 Task: Create a due date automation trigger when advanced on, 2 hours after a card is due add fields without custom field "Resume" set to a number lower or equal to 1 and greater than 10.
Action: Mouse moved to (1178, 352)
Screenshot: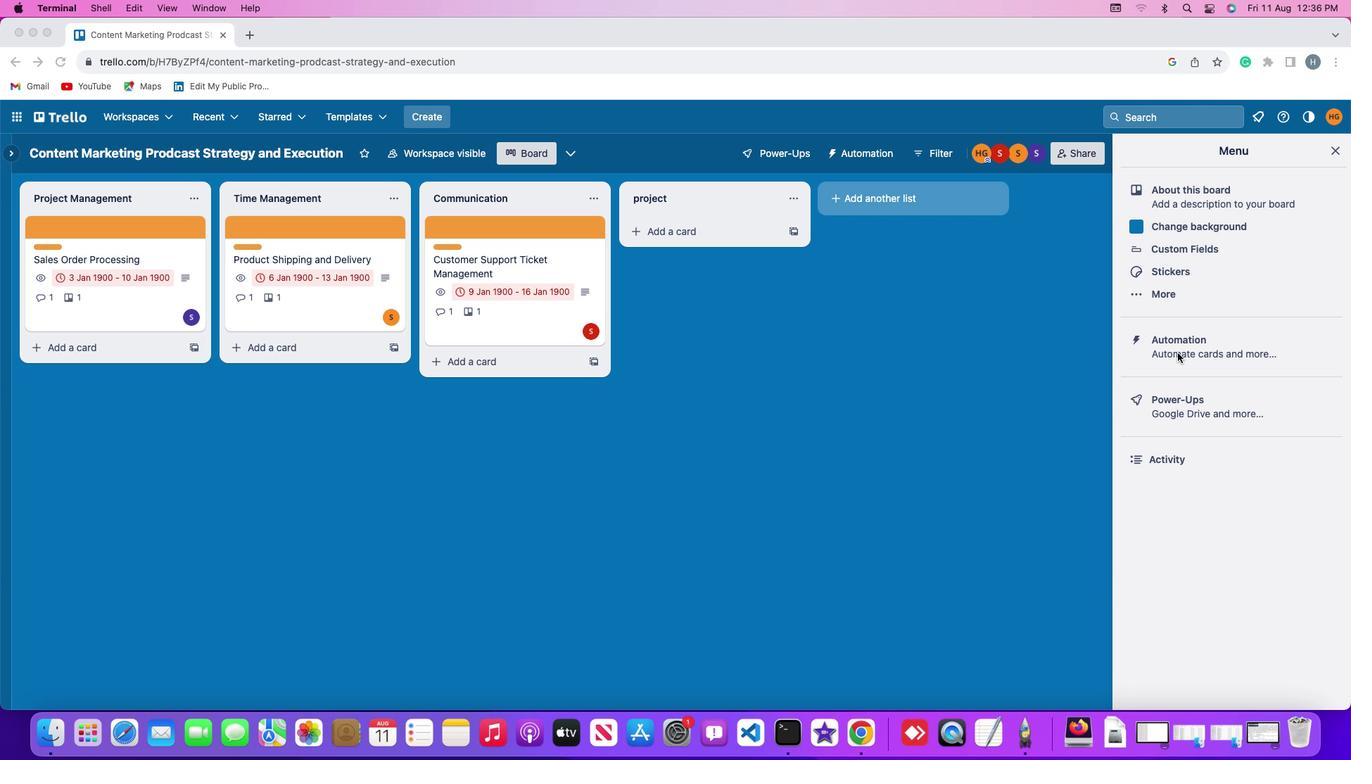
Action: Mouse pressed left at (1178, 352)
Screenshot: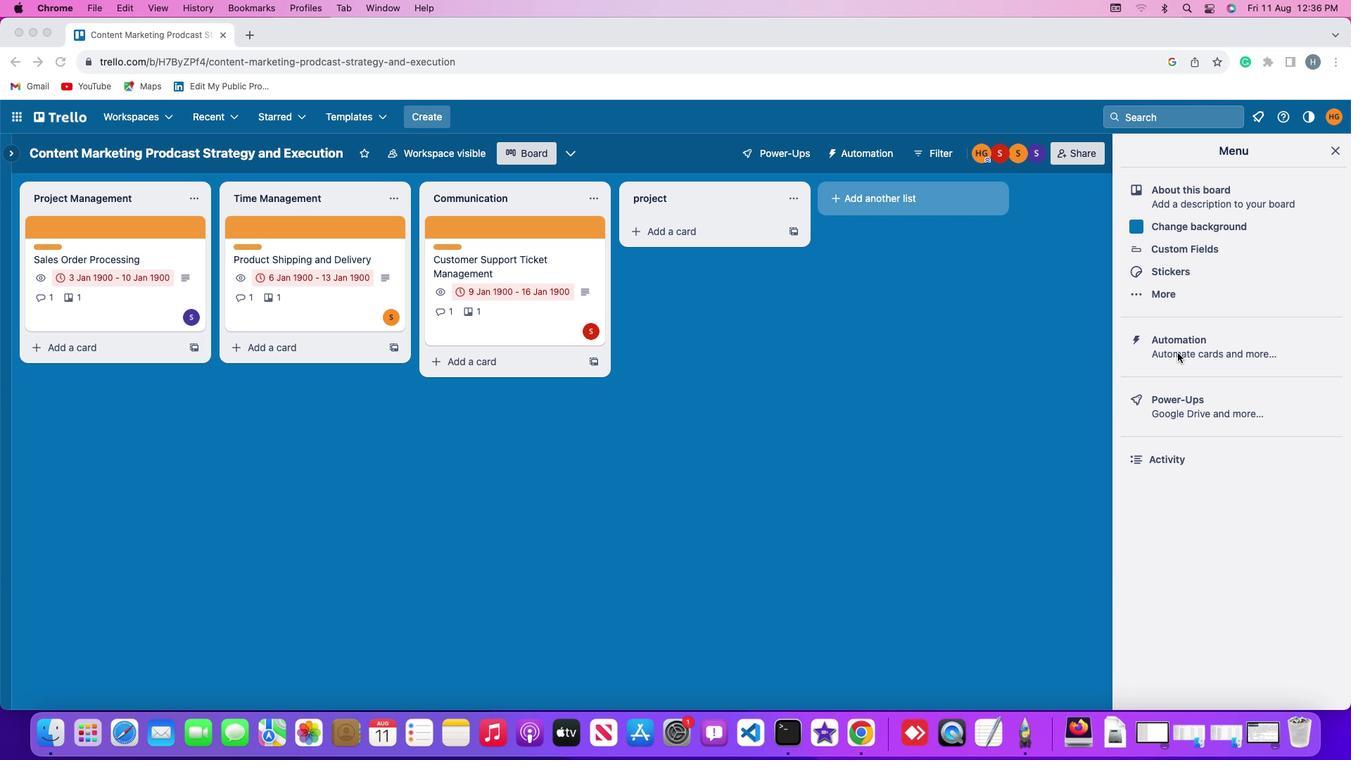 
Action: Mouse pressed left at (1178, 352)
Screenshot: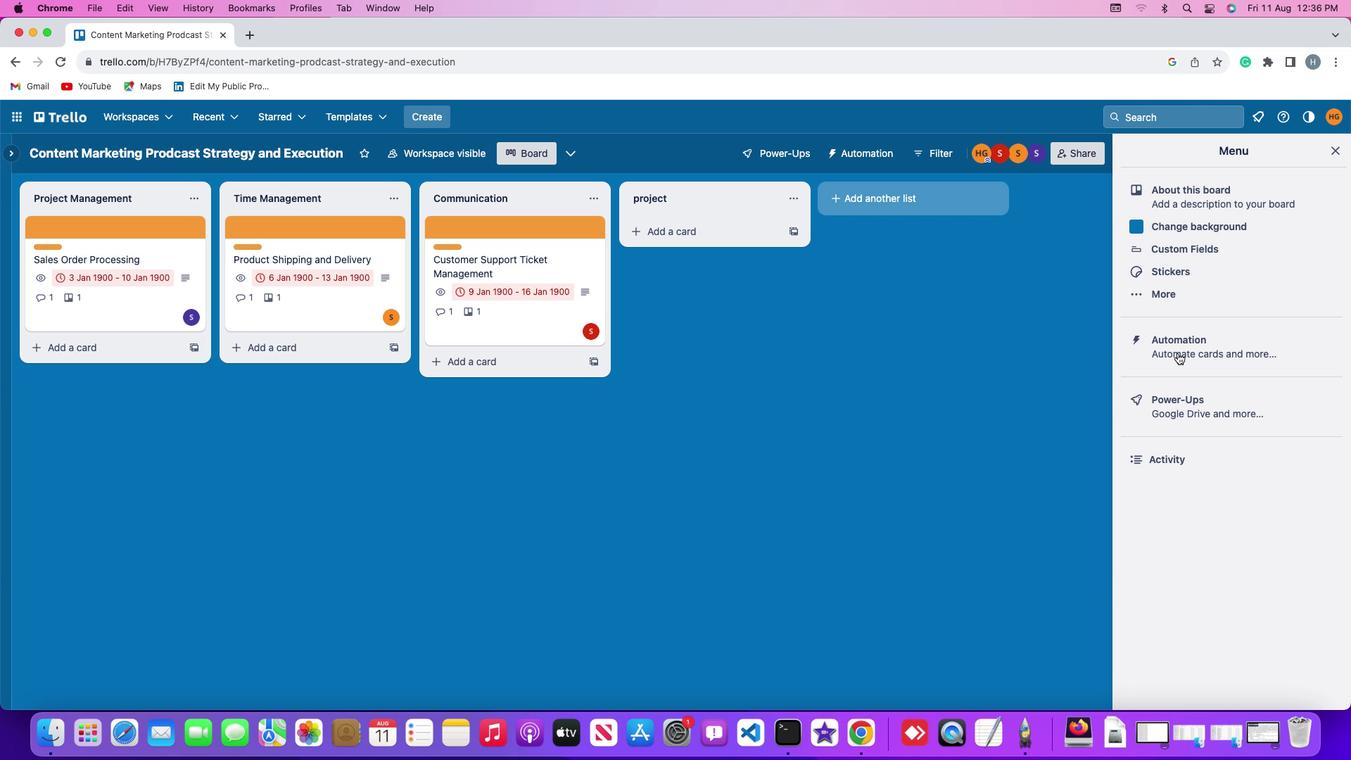 
Action: Mouse moved to (83, 334)
Screenshot: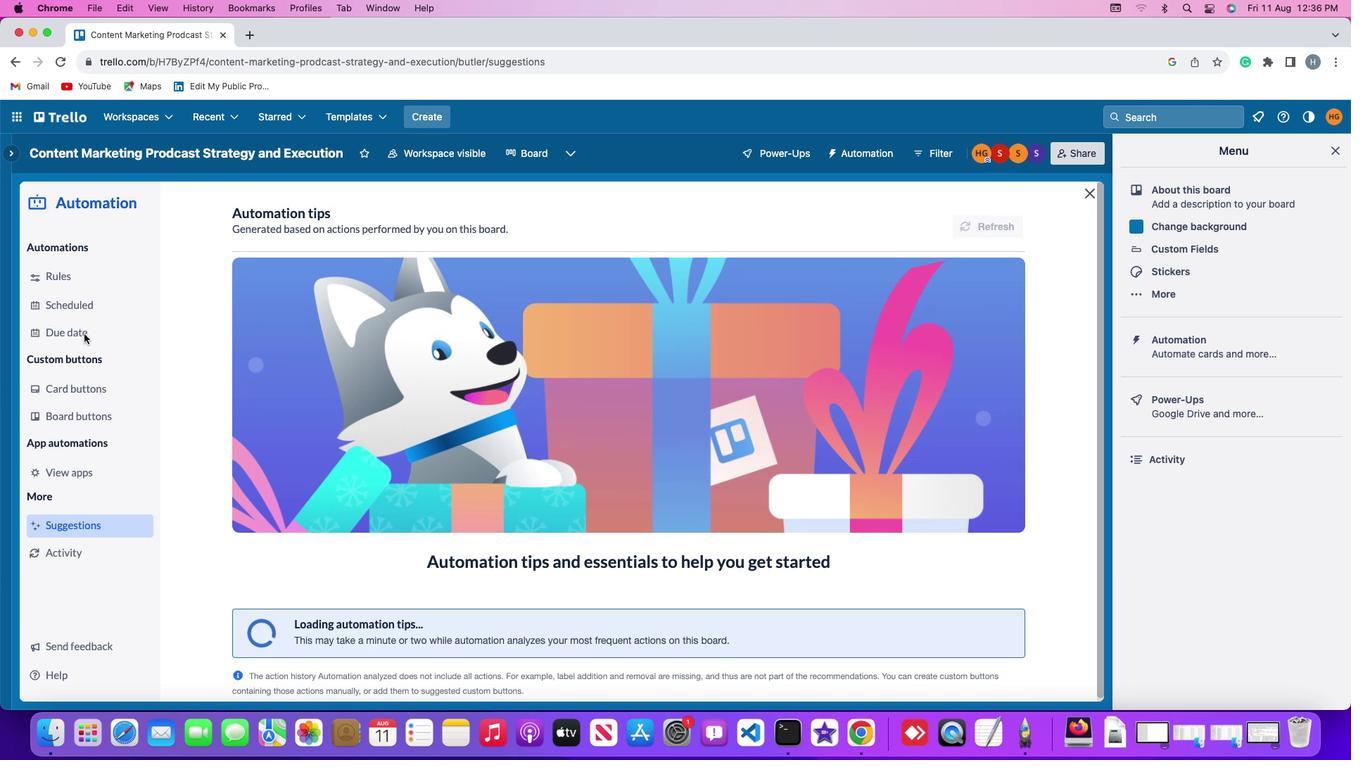 
Action: Mouse pressed left at (83, 334)
Screenshot: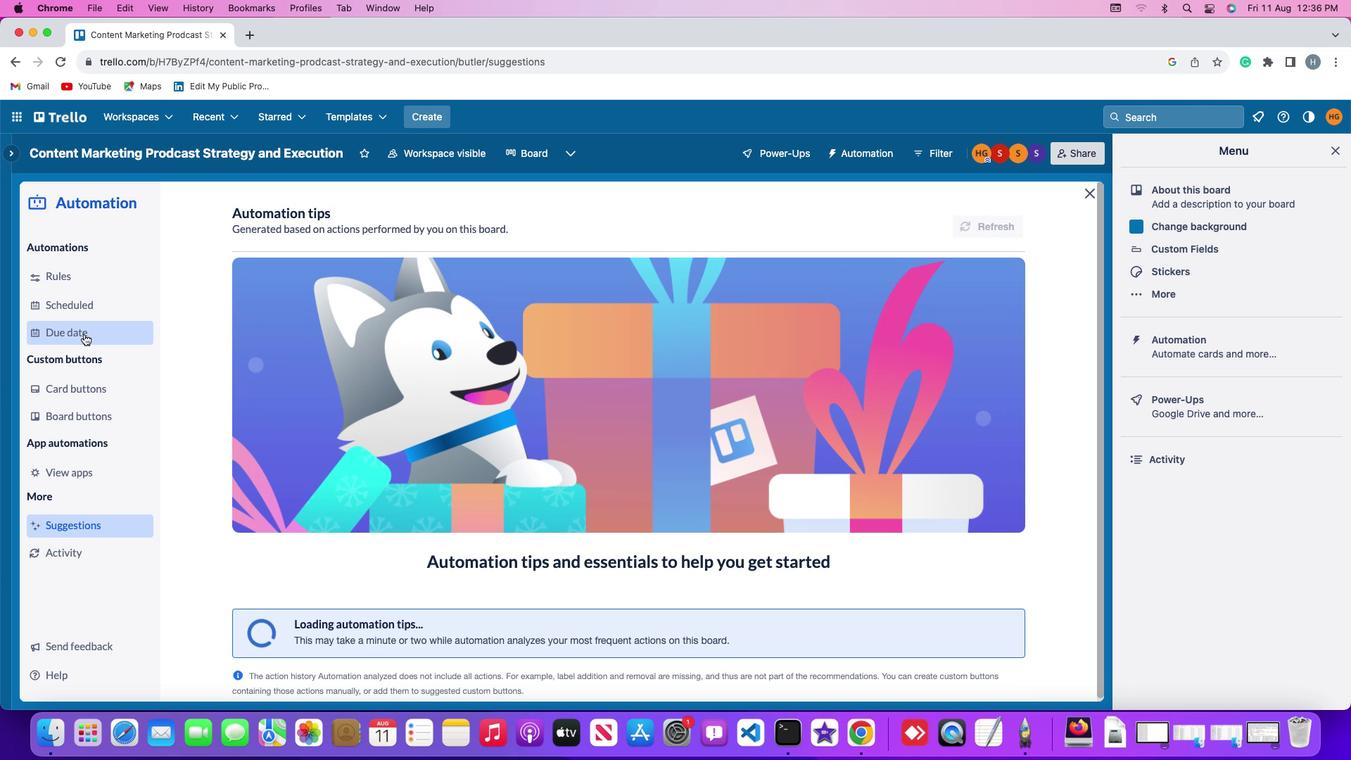 
Action: Mouse moved to (977, 217)
Screenshot: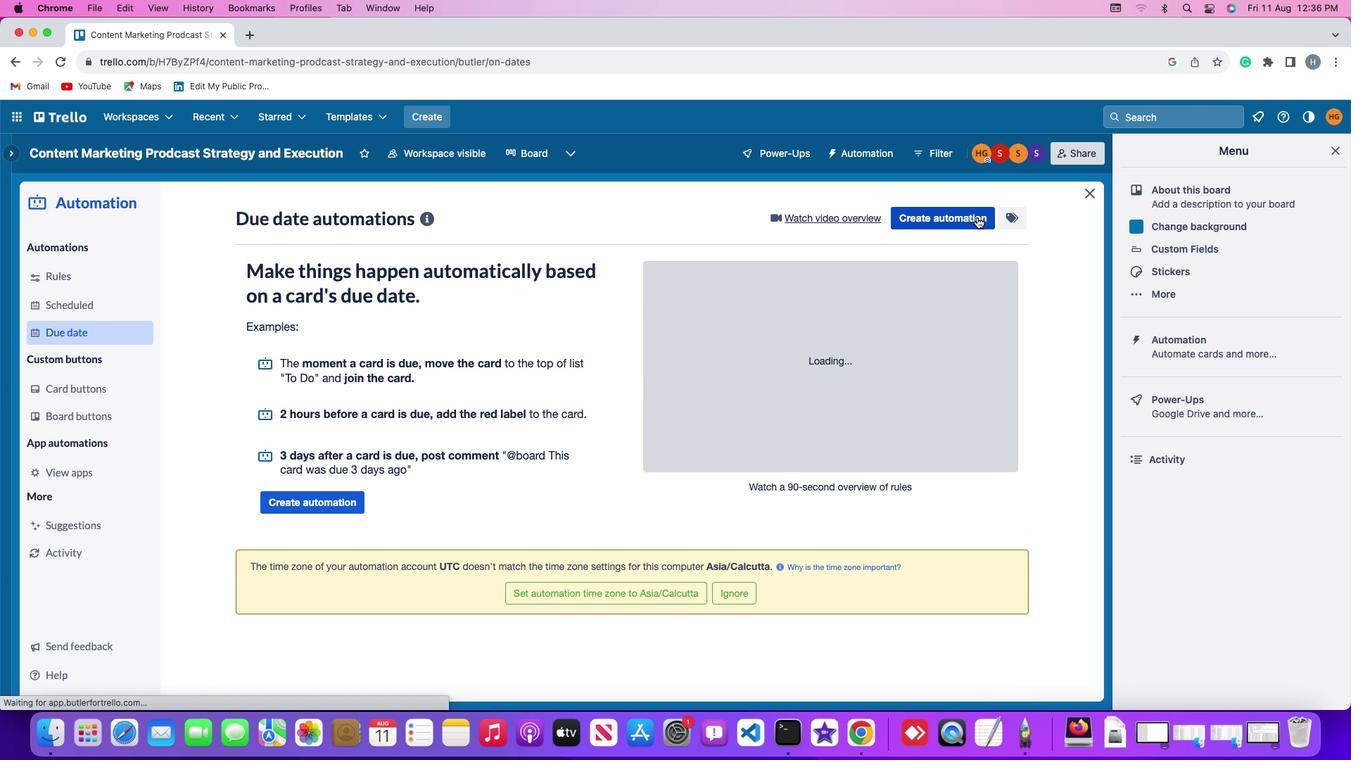 
Action: Mouse pressed left at (977, 217)
Screenshot: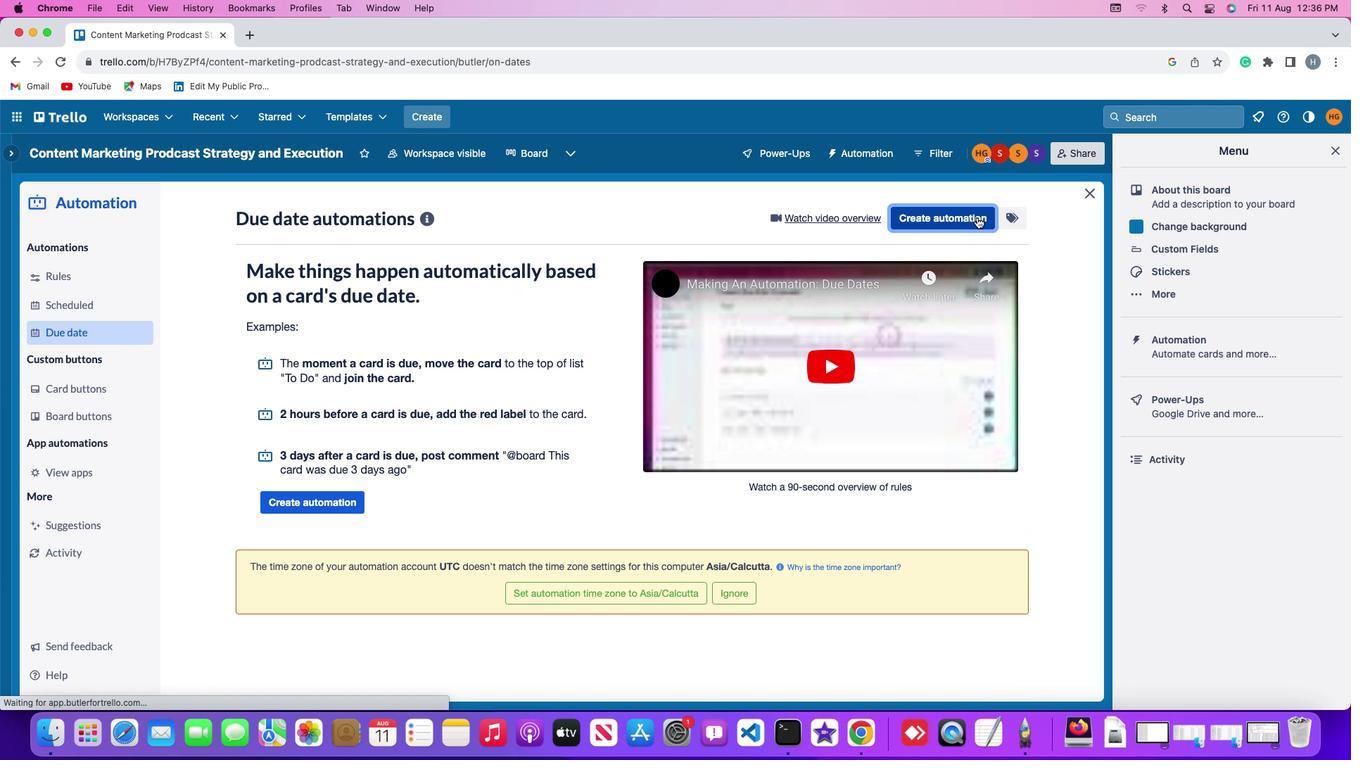 
Action: Mouse moved to (281, 352)
Screenshot: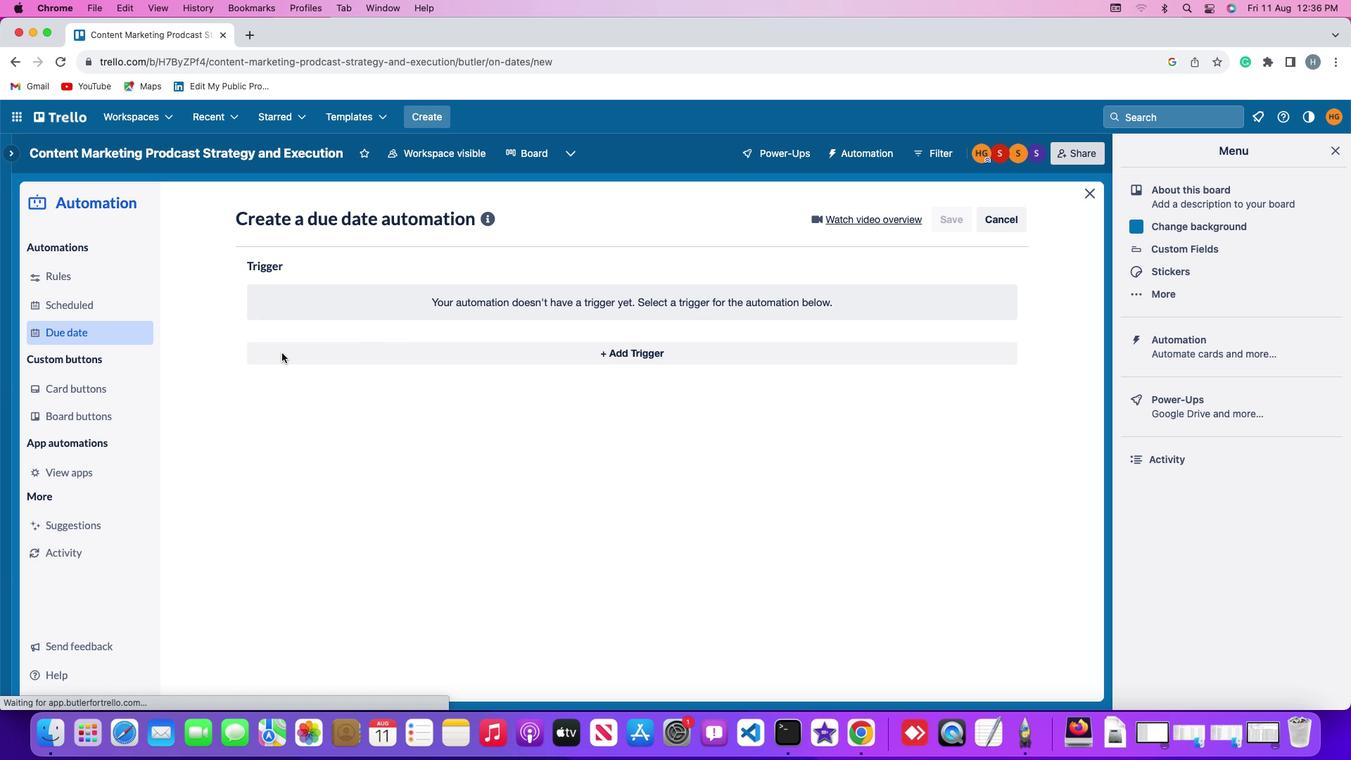 
Action: Mouse pressed left at (281, 352)
Screenshot: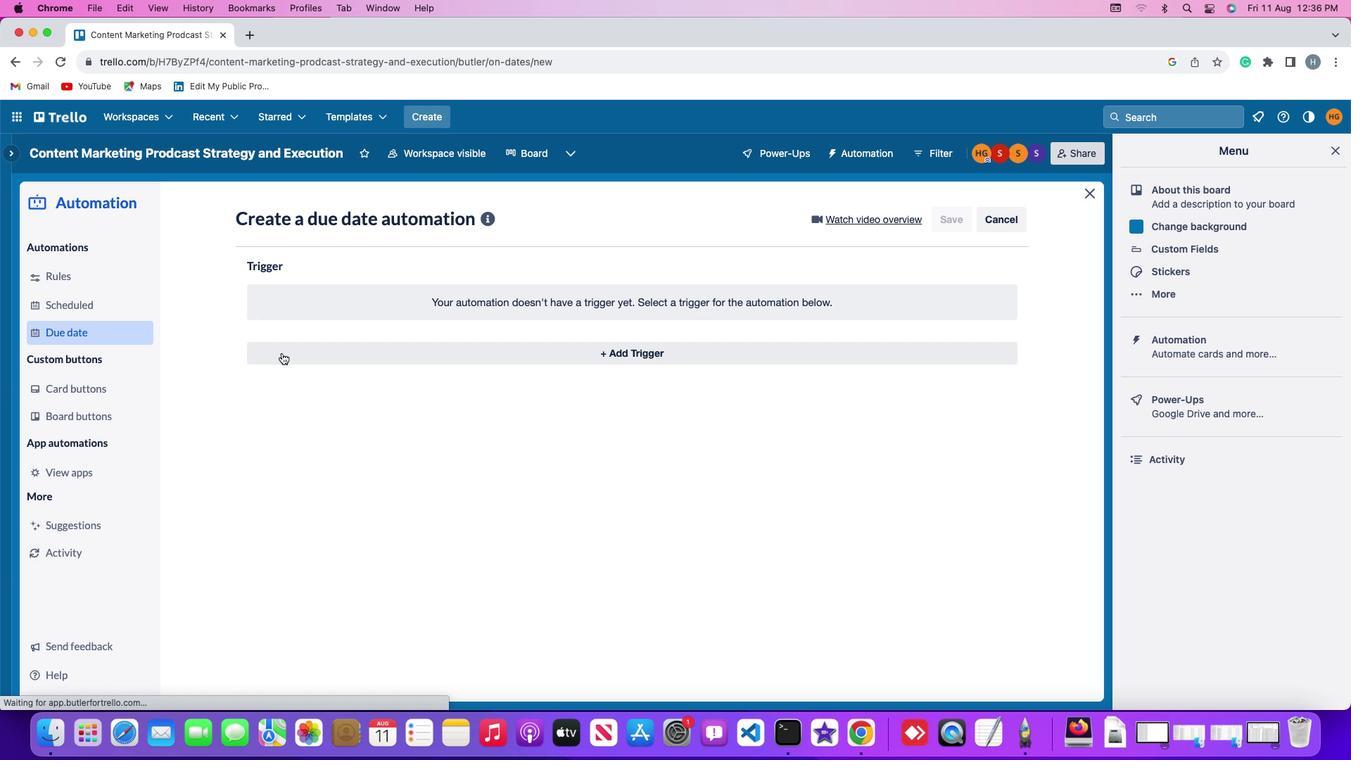 
Action: Mouse moved to (279, 570)
Screenshot: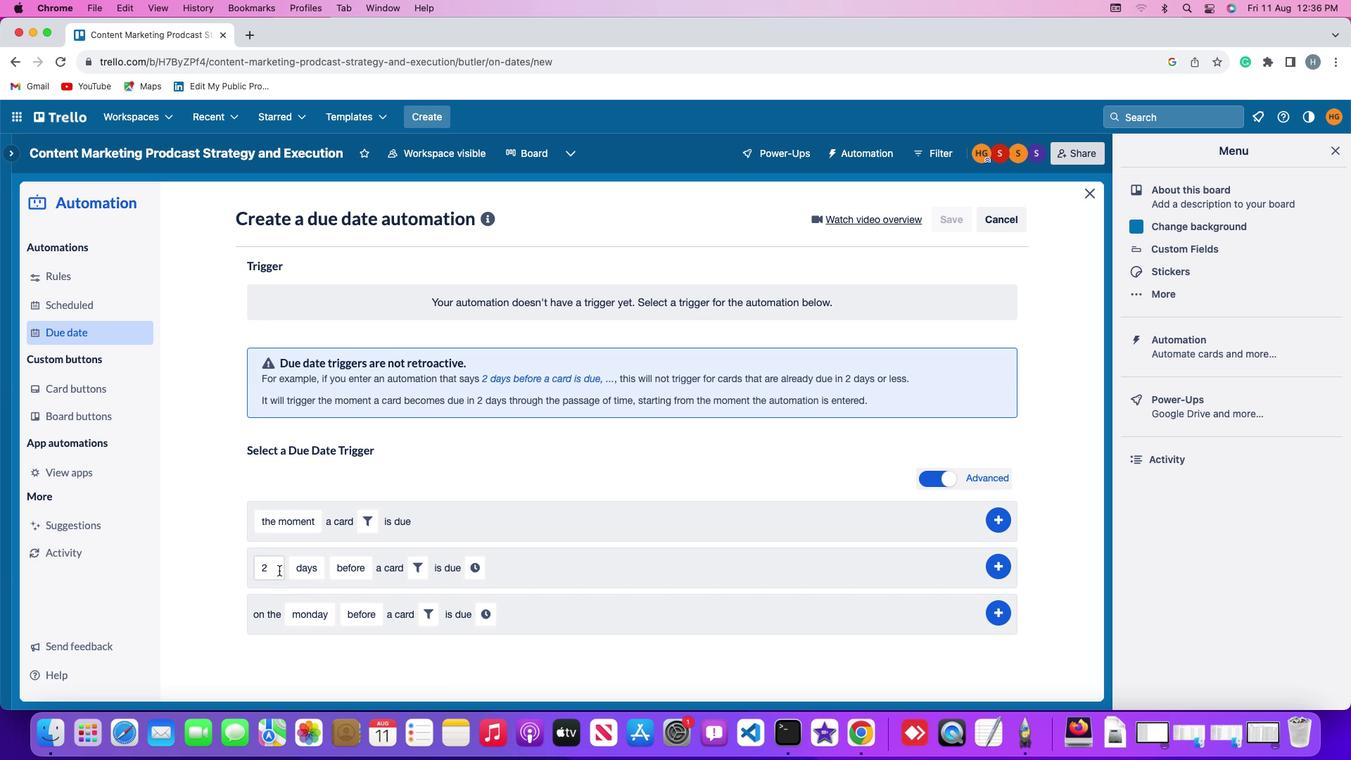 
Action: Mouse pressed left at (279, 570)
Screenshot: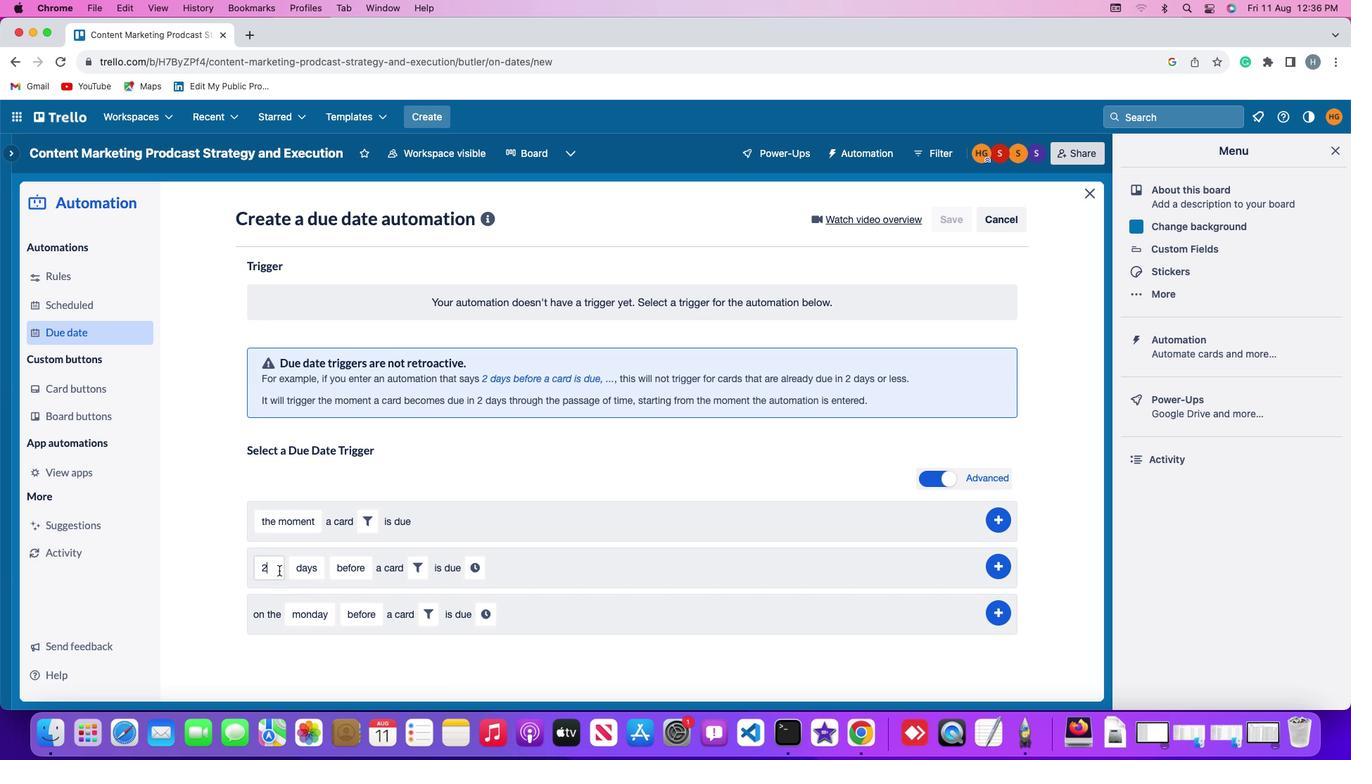 
Action: Mouse moved to (280, 569)
Screenshot: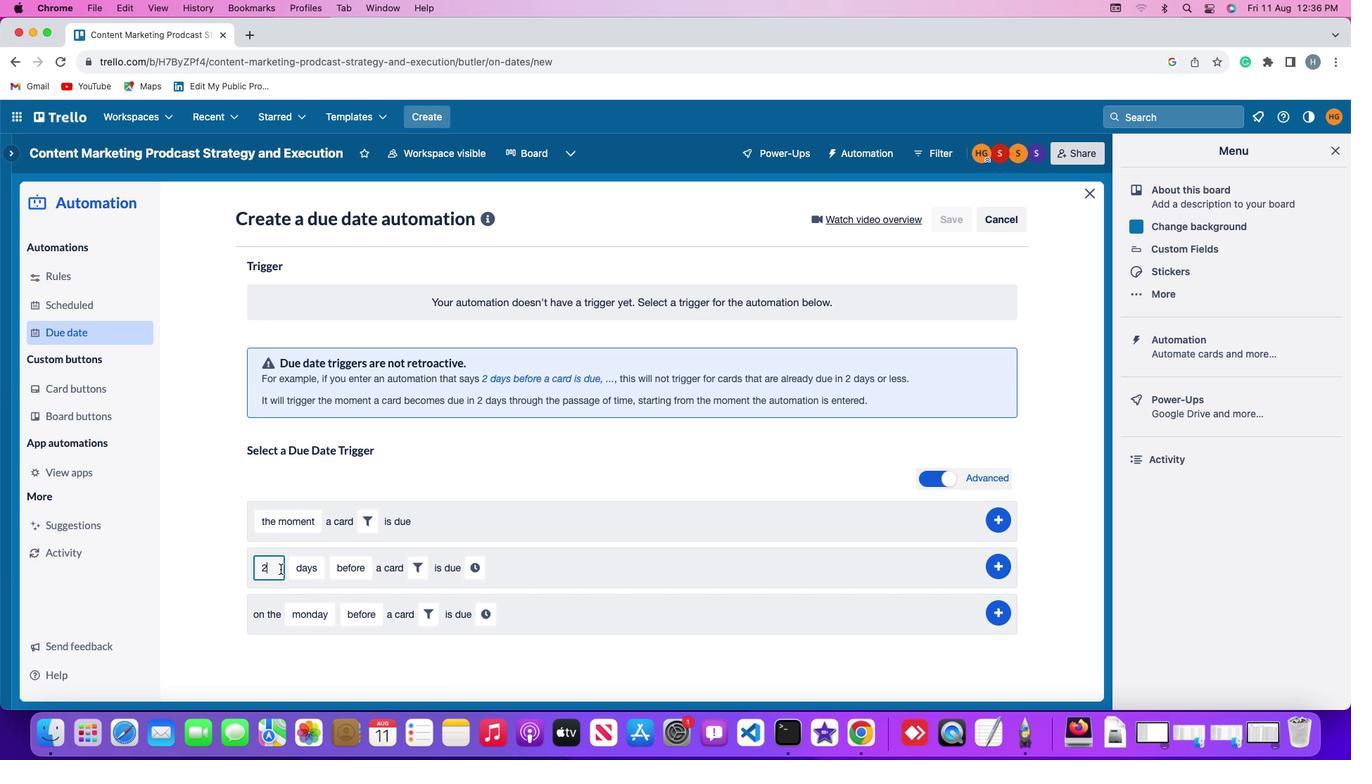 
Action: Key pressed Key.backspace'2'
Screenshot: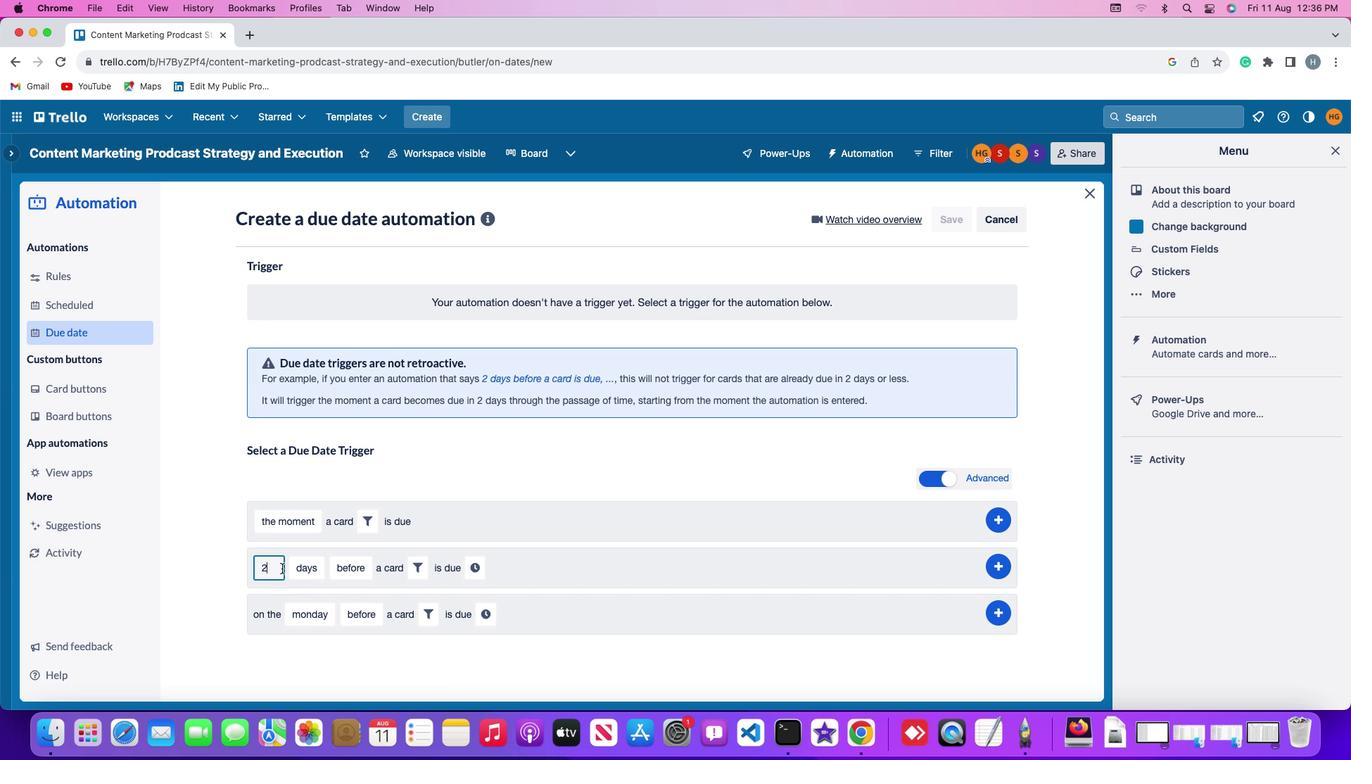 
Action: Mouse moved to (308, 570)
Screenshot: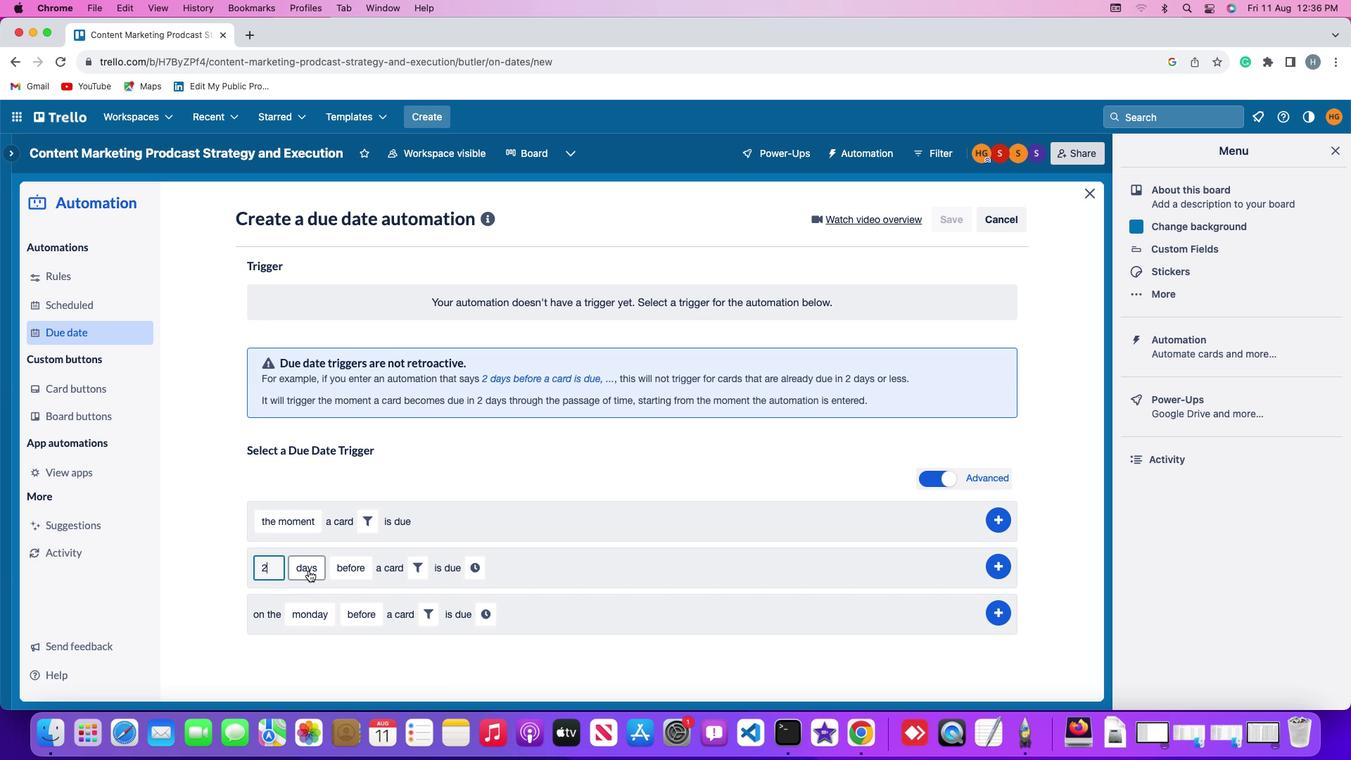 
Action: Mouse pressed left at (308, 570)
Screenshot: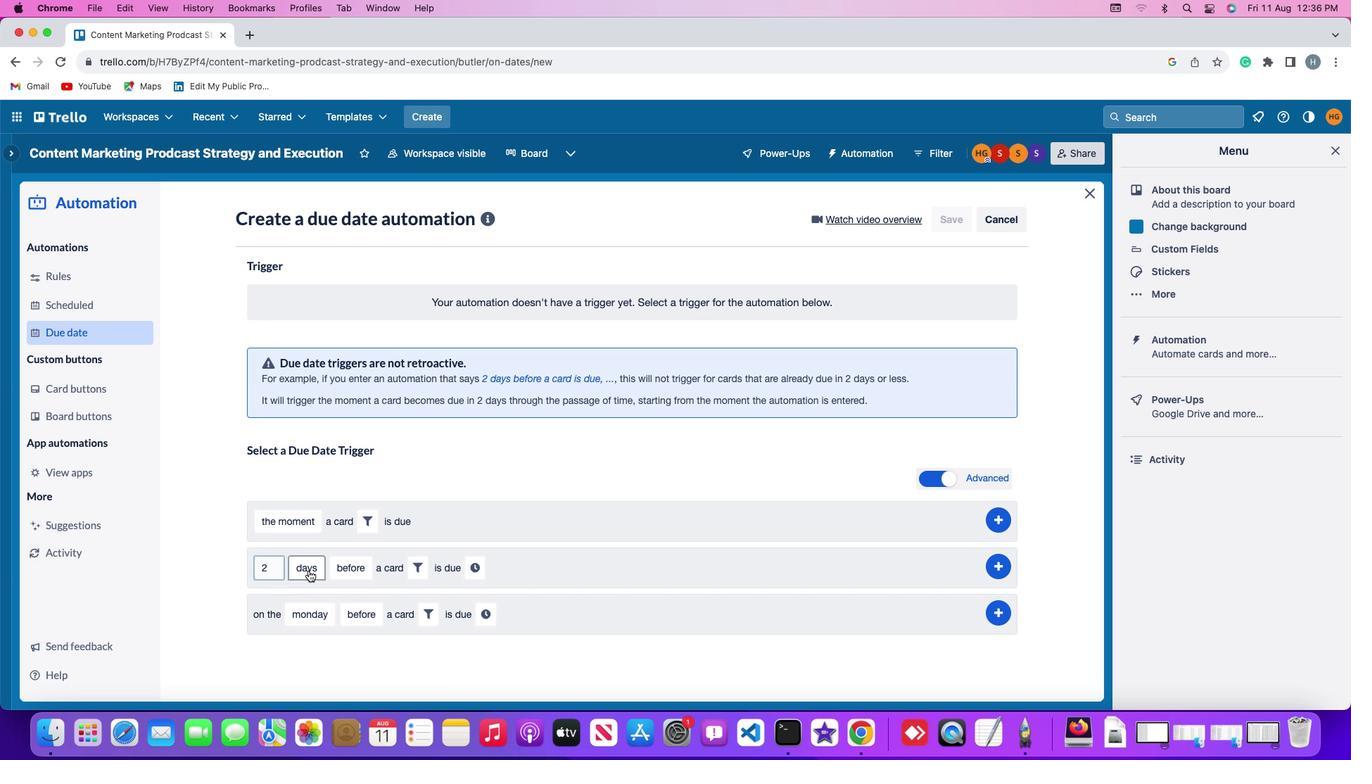
Action: Mouse moved to (315, 654)
Screenshot: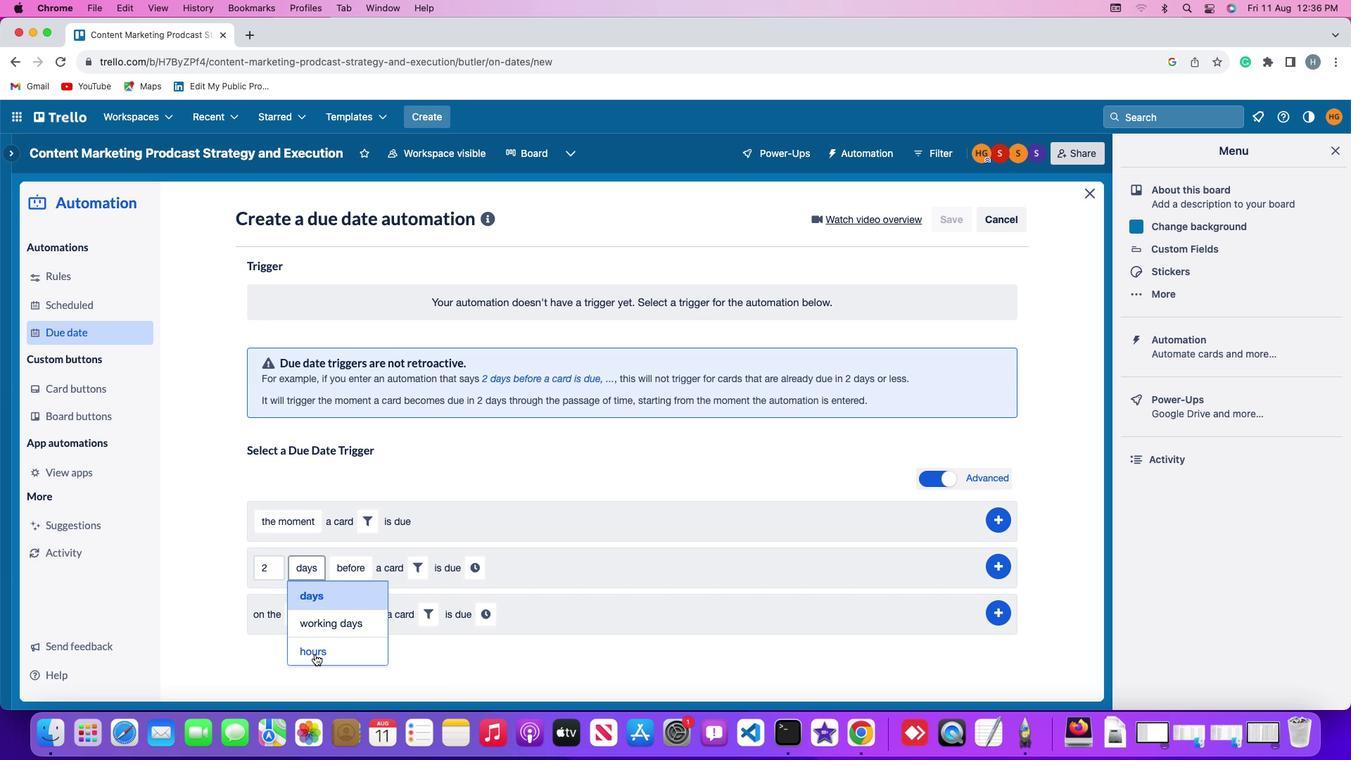 
Action: Mouse pressed left at (315, 654)
Screenshot: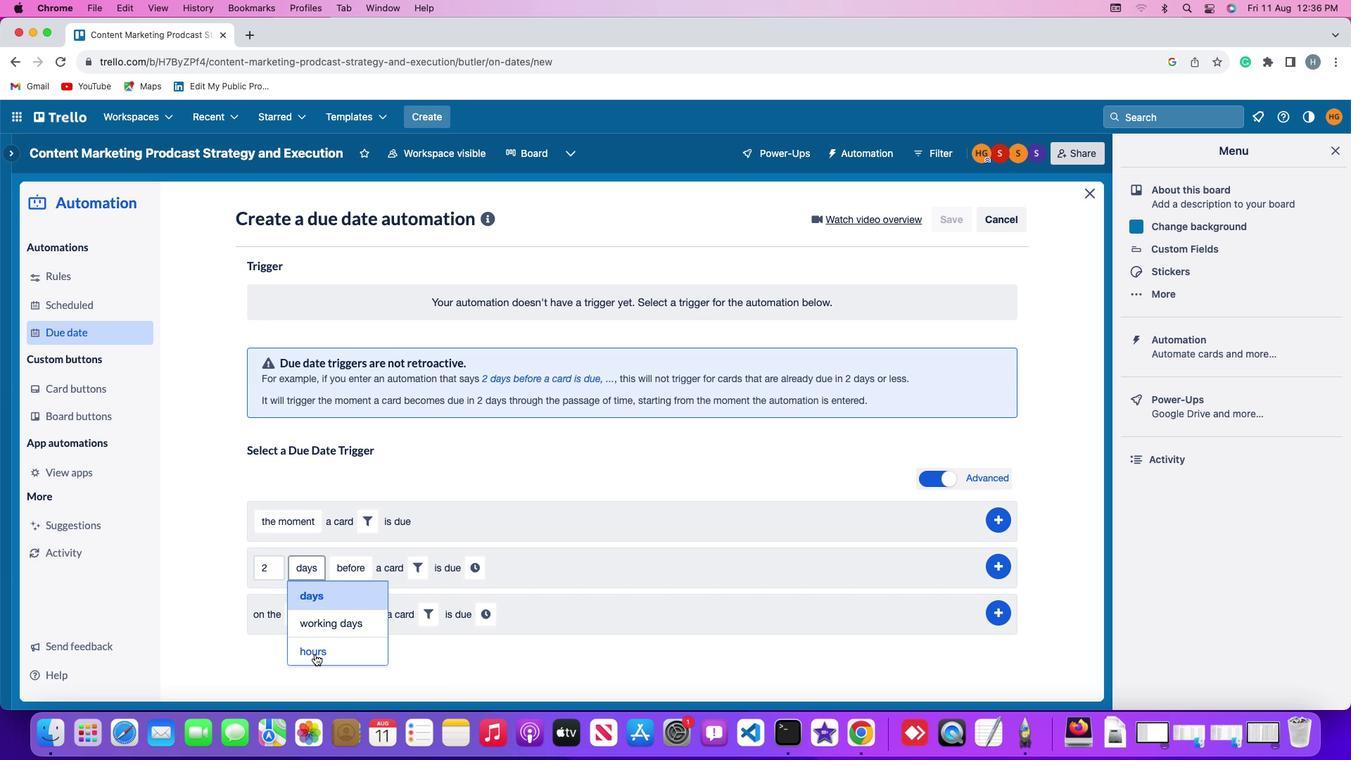 
Action: Mouse moved to (362, 561)
Screenshot: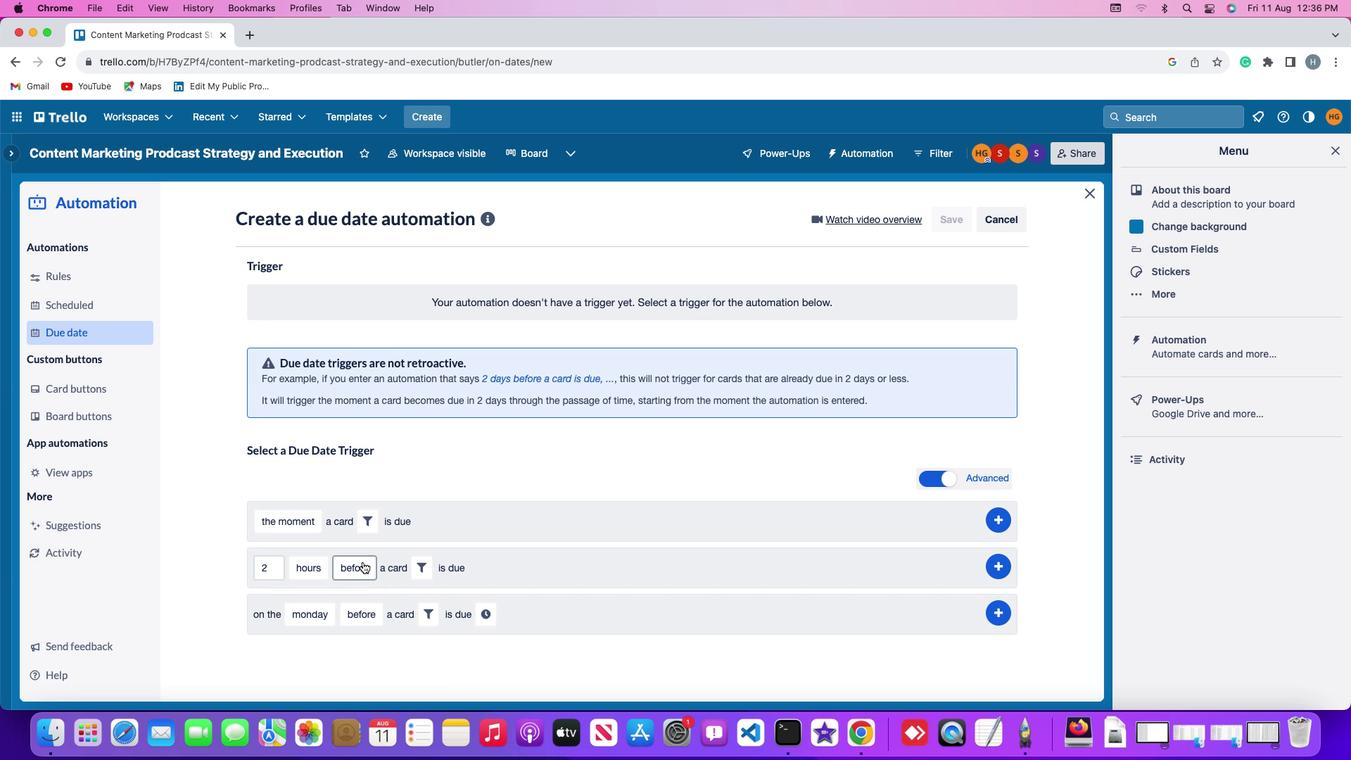 
Action: Mouse pressed left at (362, 561)
Screenshot: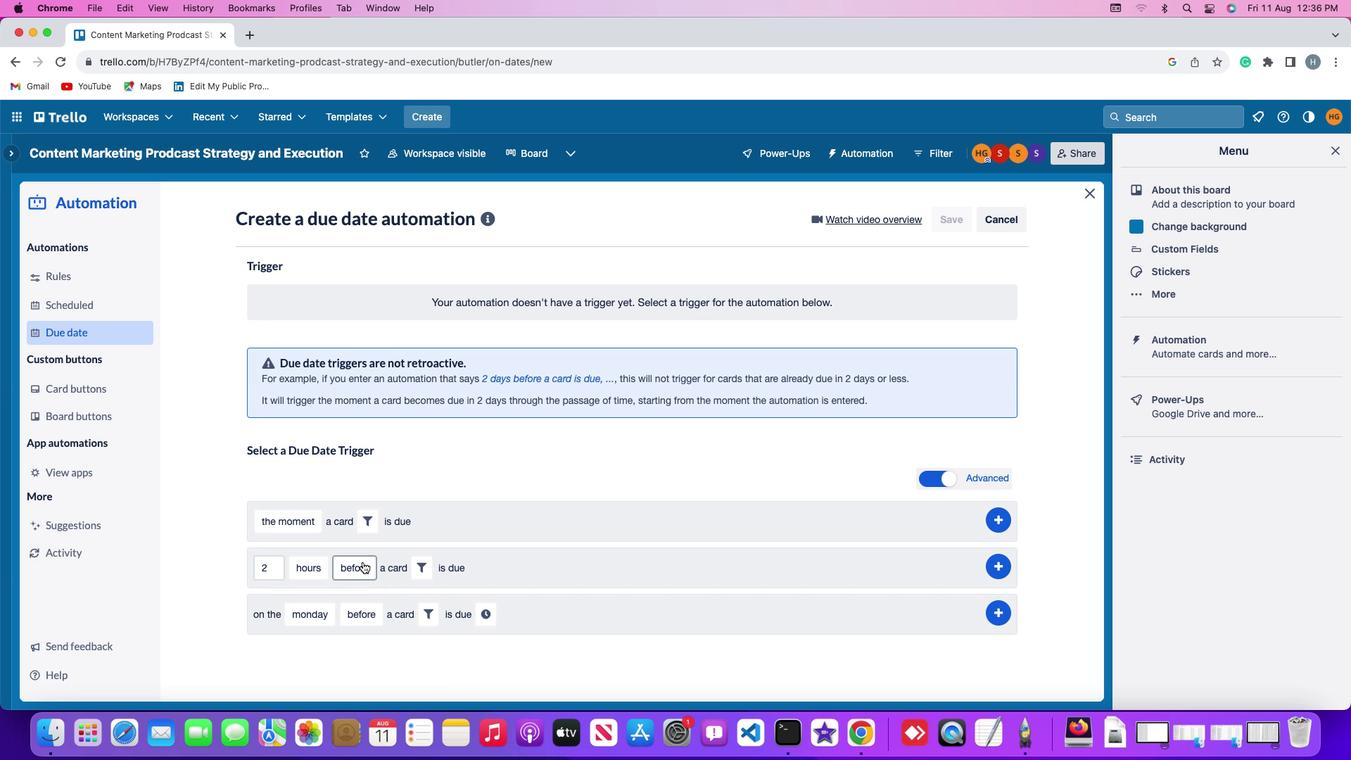 
Action: Mouse moved to (362, 627)
Screenshot: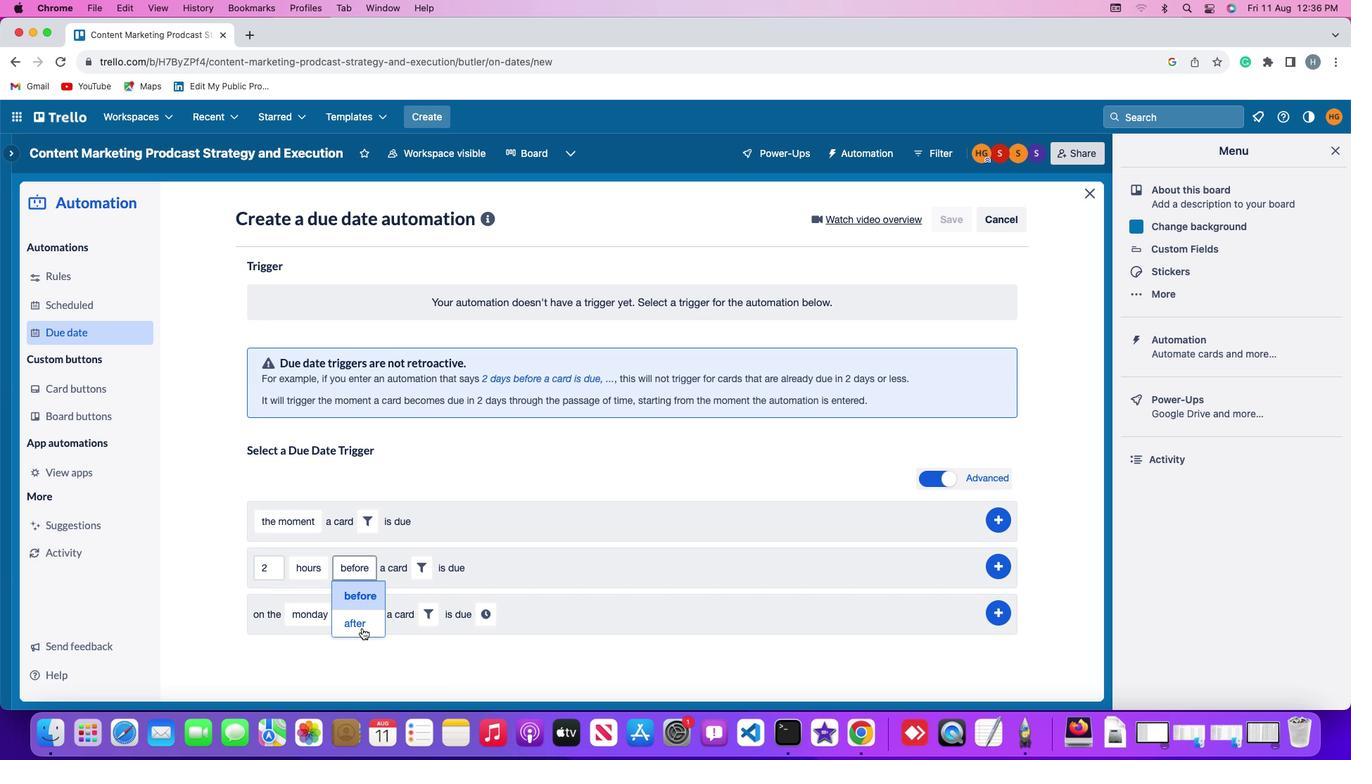
Action: Mouse pressed left at (362, 627)
Screenshot: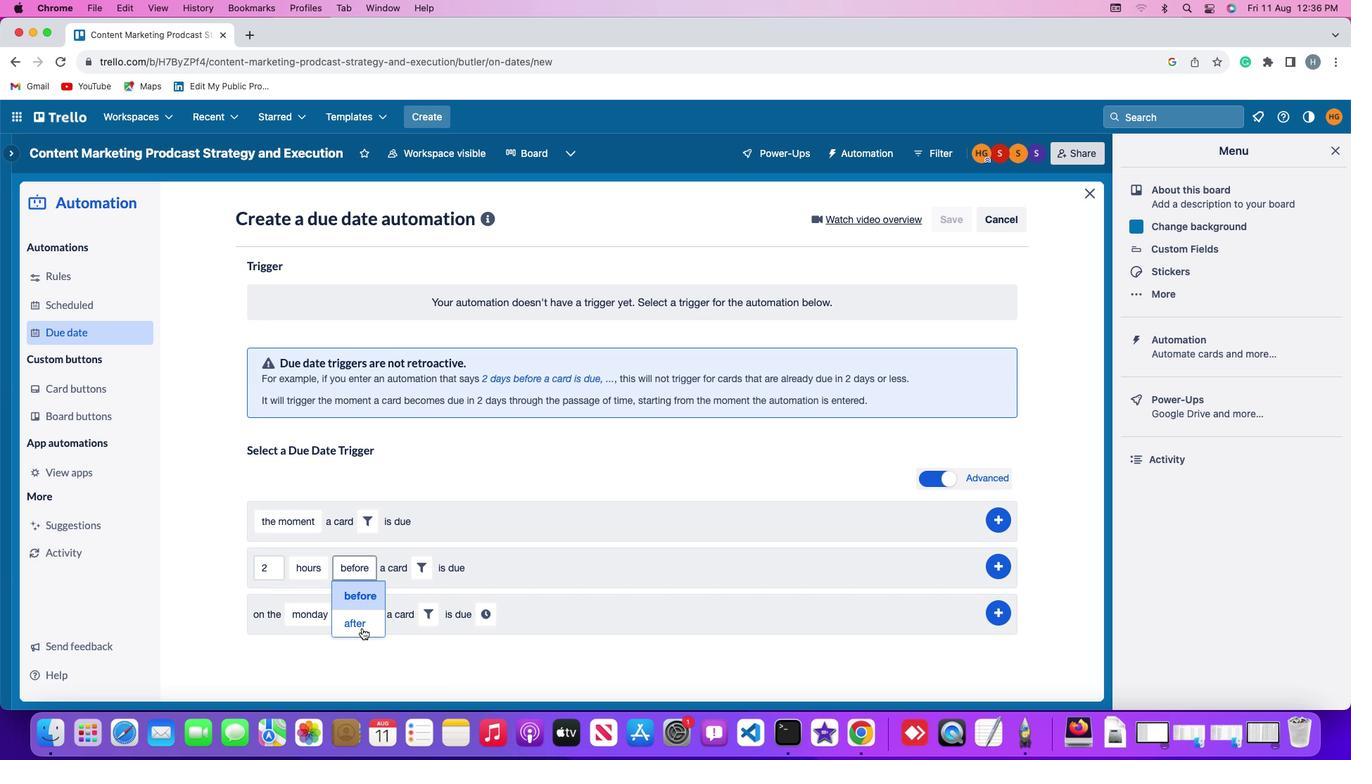 
Action: Mouse moved to (423, 567)
Screenshot: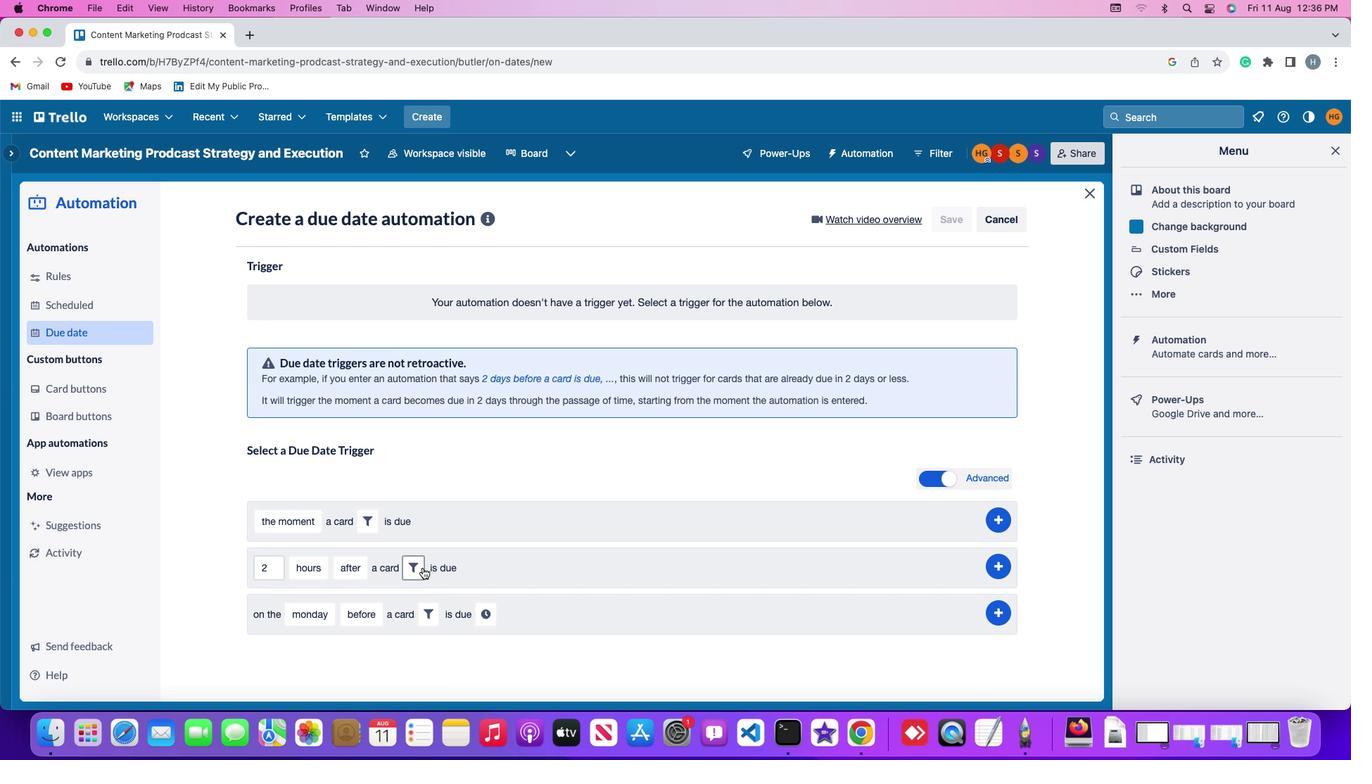 
Action: Mouse pressed left at (423, 567)
Screenshot: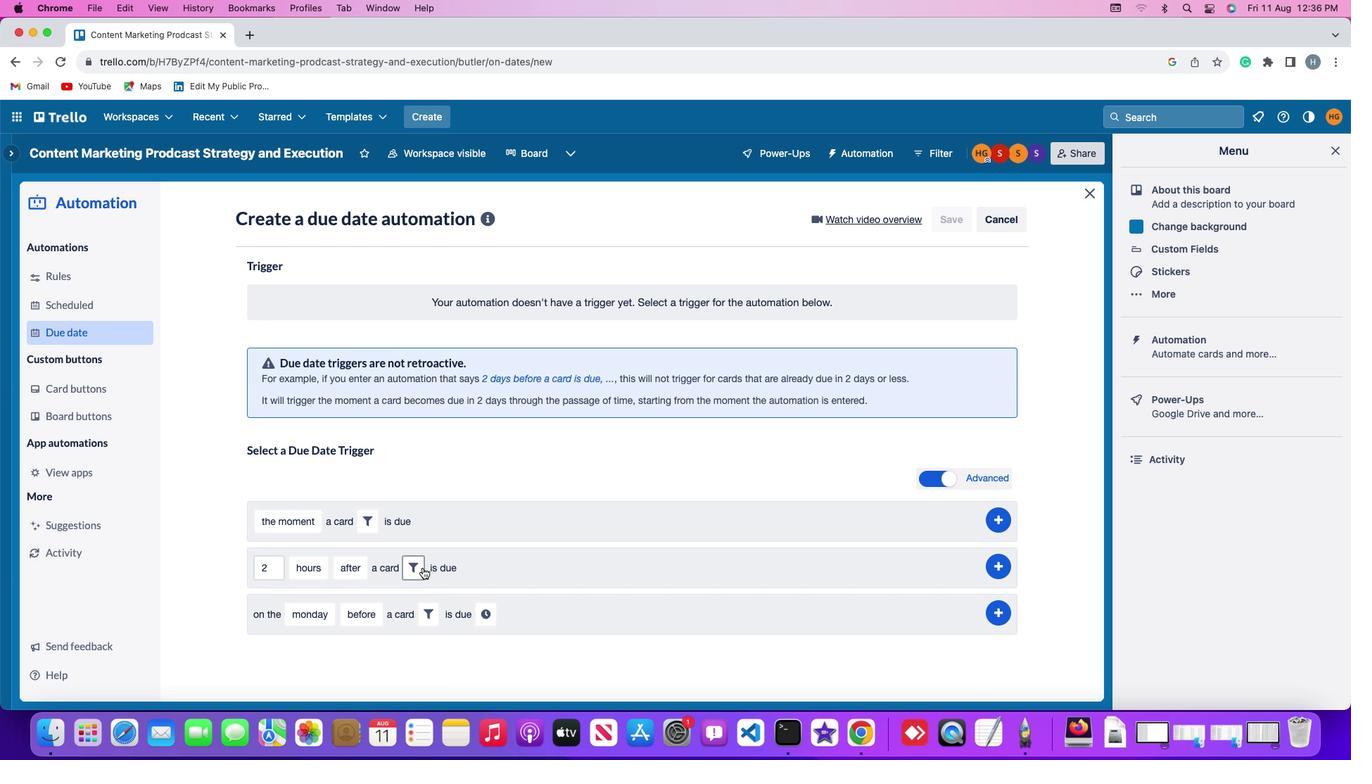 
Action: Mouse moved to (650, 613)
Screenshot: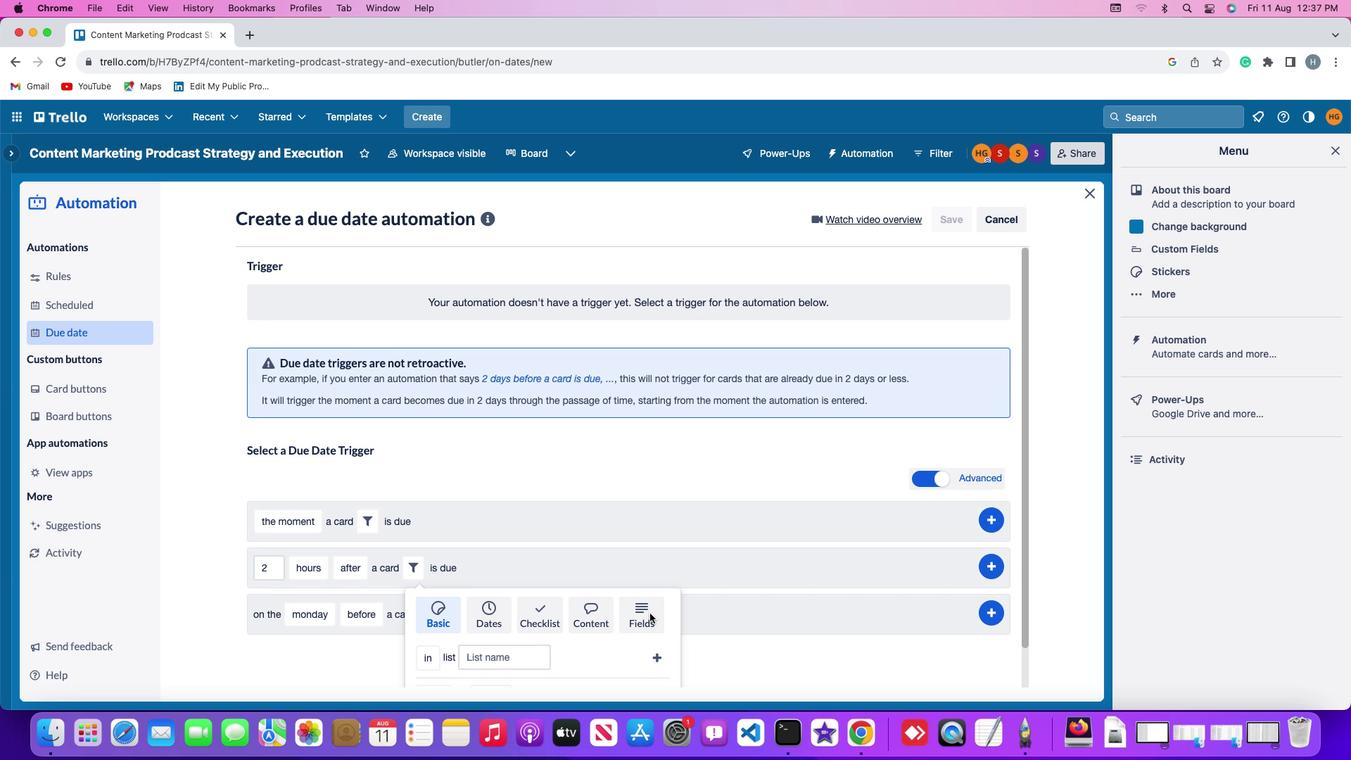 
Action: Mouse pressed left at (650, 613)
Screenshot: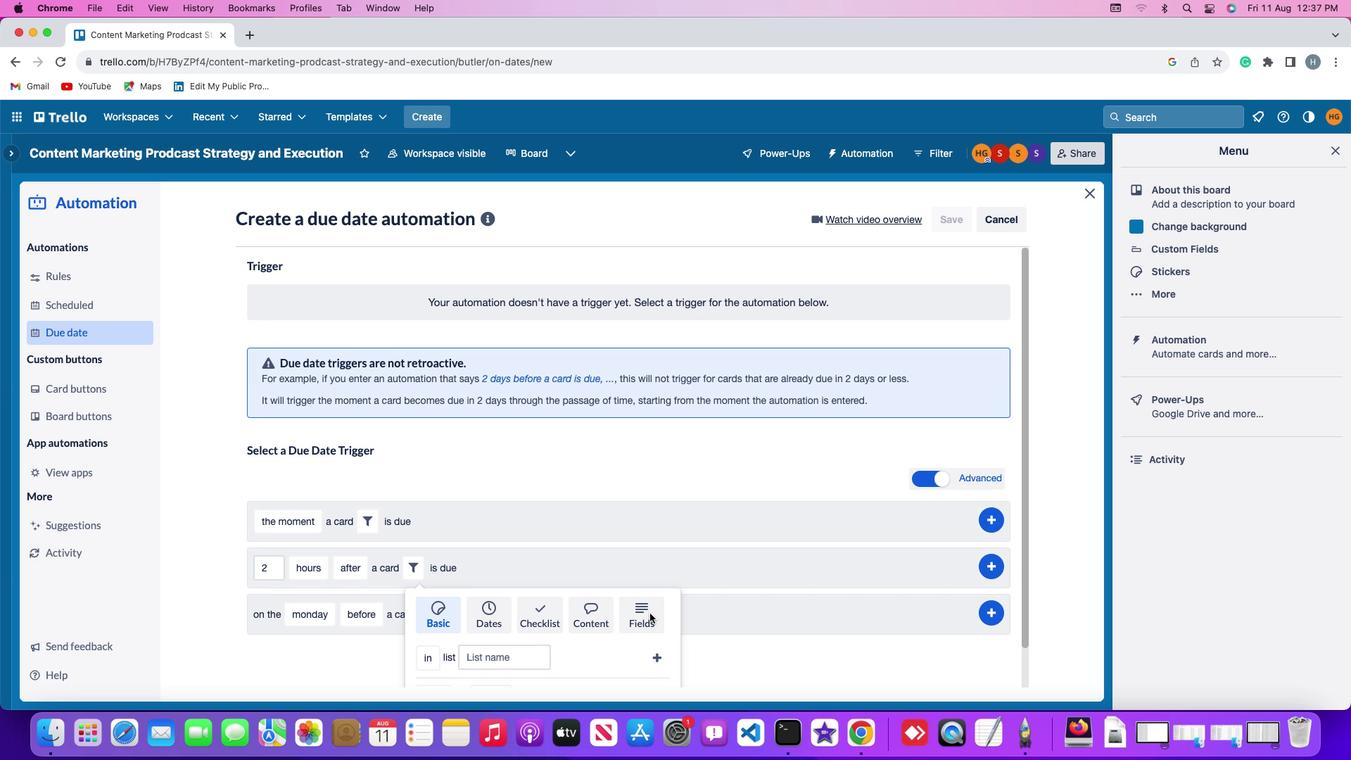 
Action: Mouse moved to (367, 647)
Screenshot: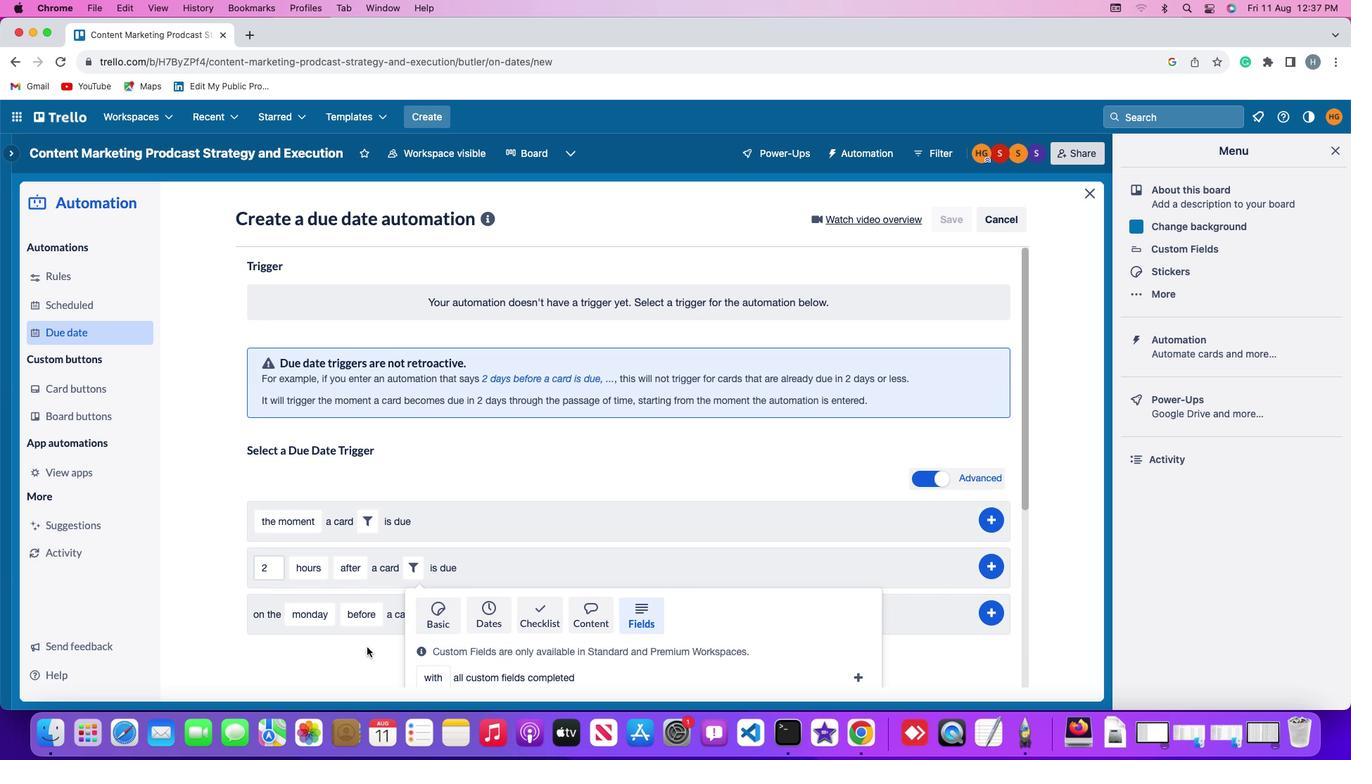 
Action: Mouse scrolled (367, 647) with delta (0, 0)
Screenshot: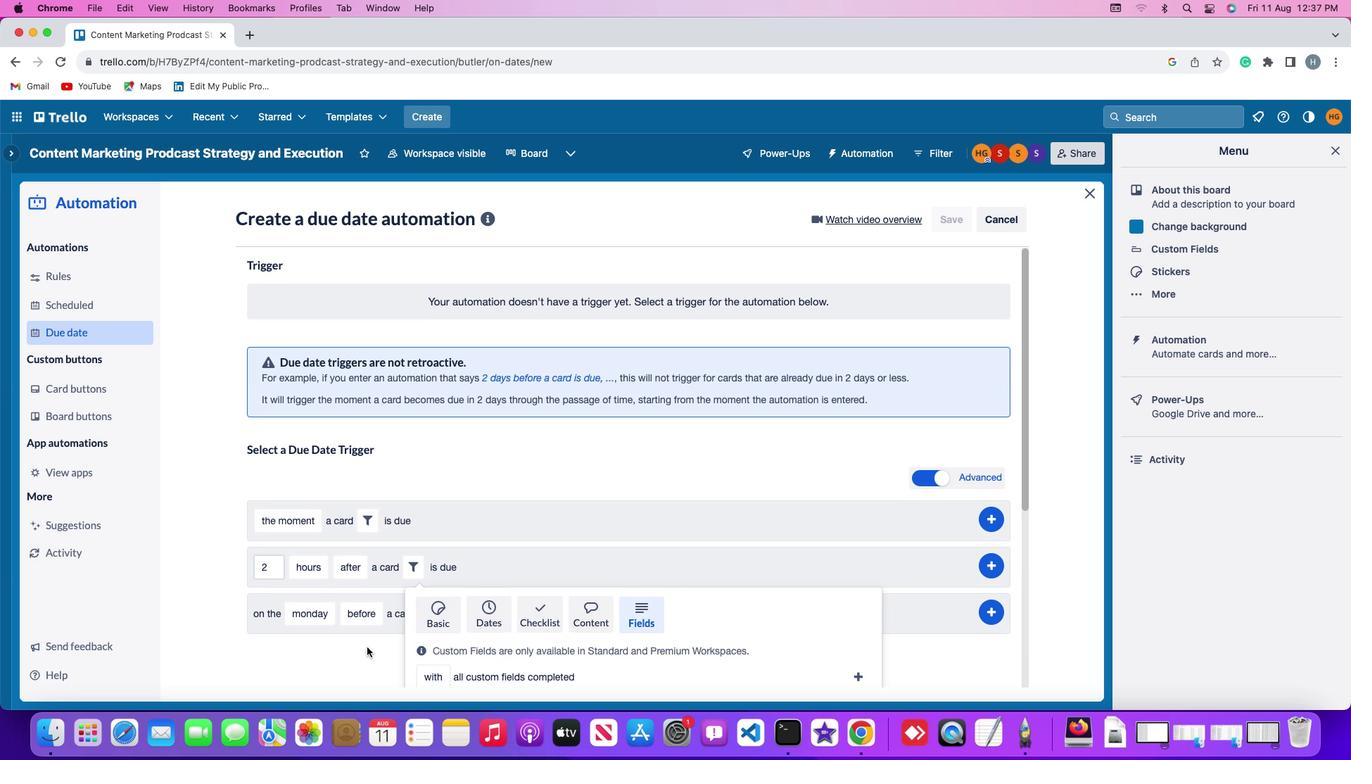 
Action: Mouse scrolled (367, 647) with delta (0, 0)
Screenshot: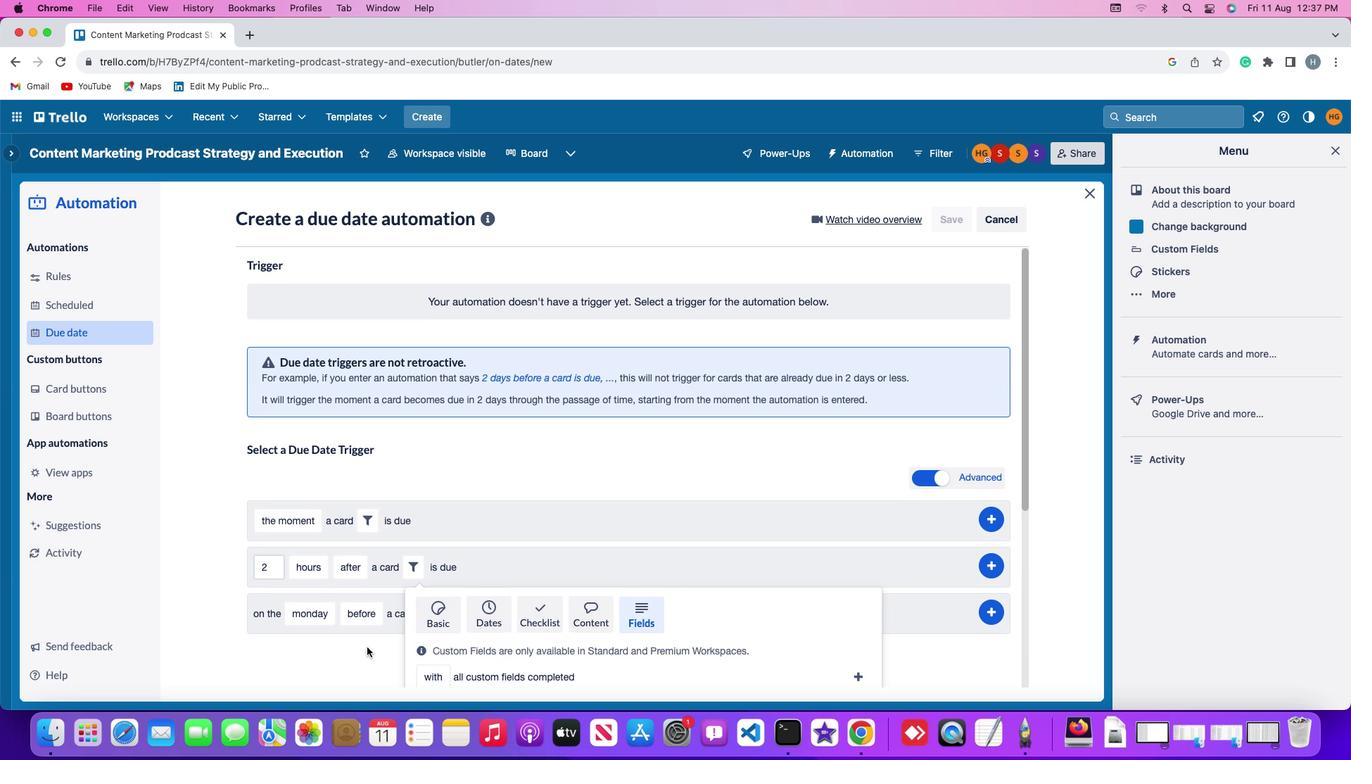 
Action: Mouse scrolled (367, 647) with delta (0, -2)
Screenshot: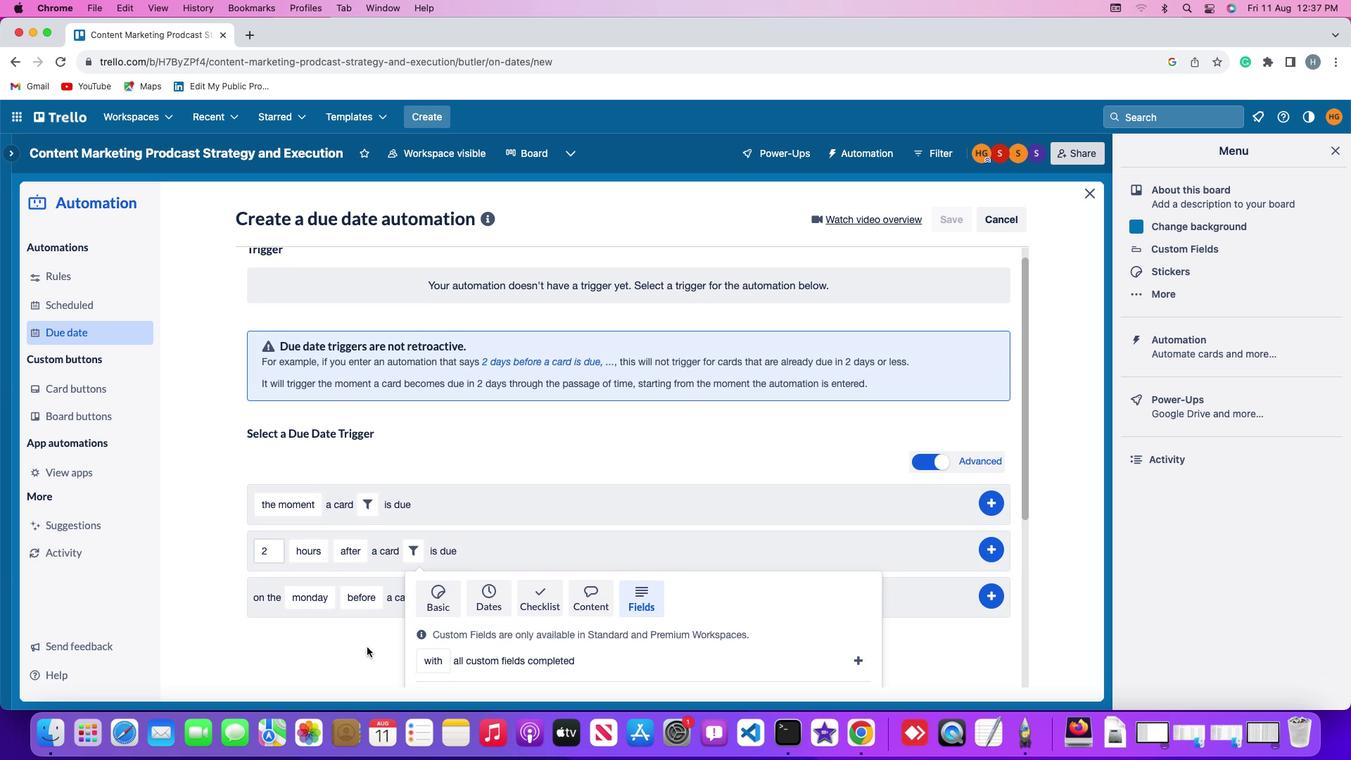 
Action: Mouse scrolled (367, 647) with delta (0, -3)
Screenshot: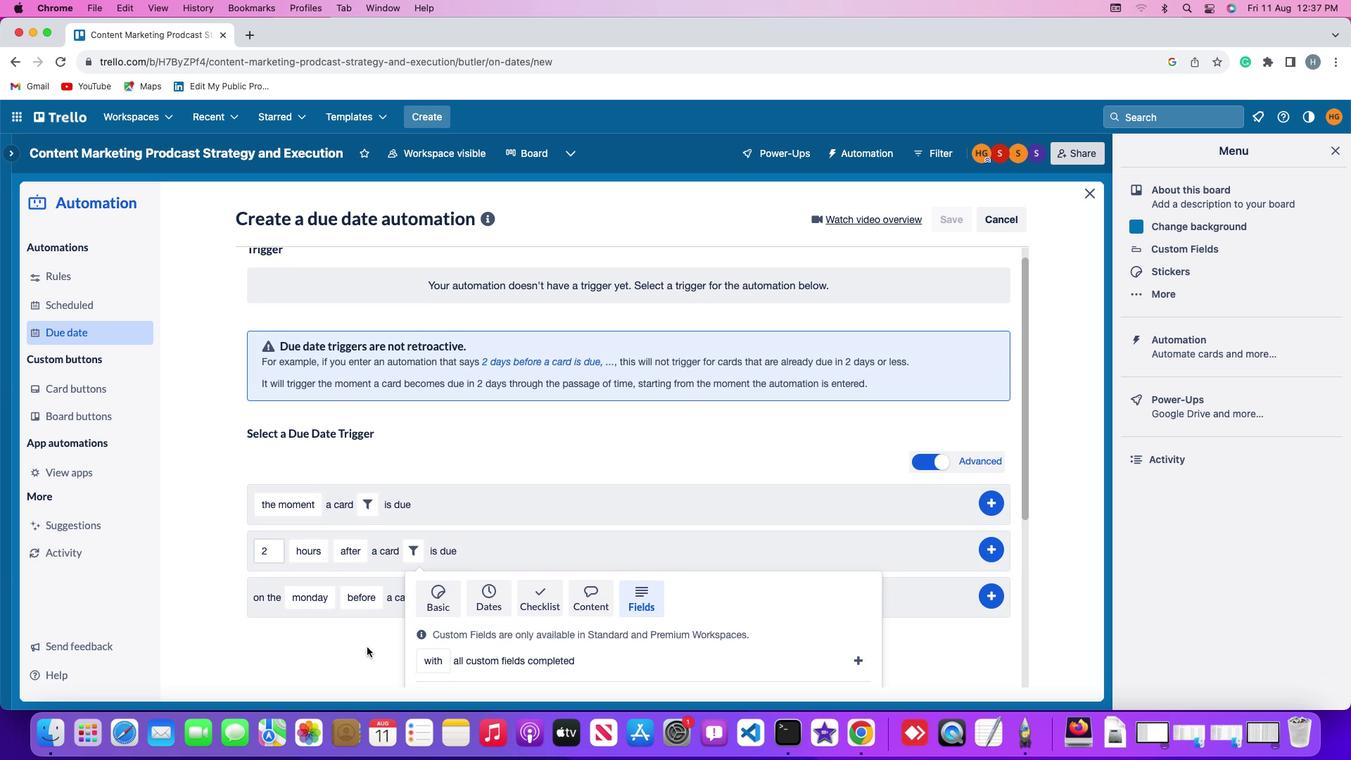 
Action: Mouse scrolled (367, 647) with delta (0, -4)
Screenshot: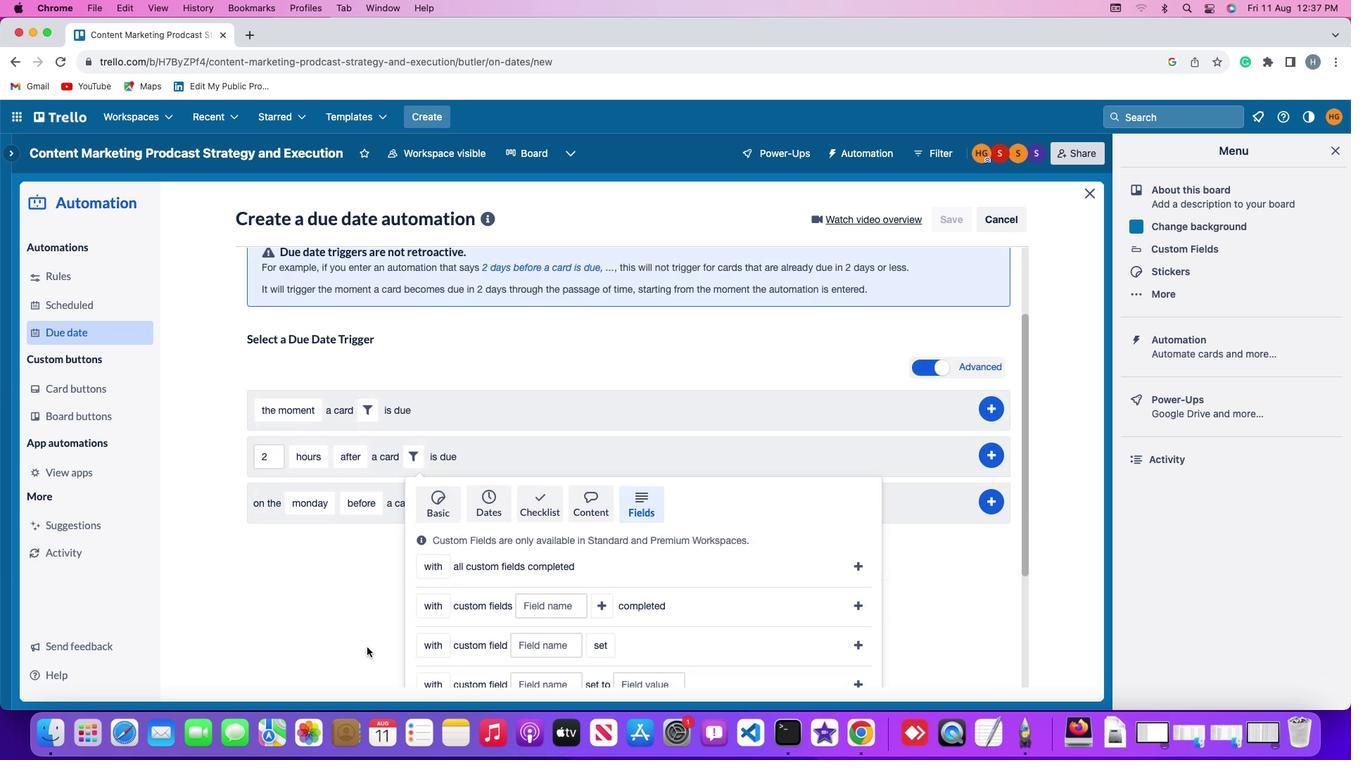 
Action: Mouse moved to (366, 647)
Screenshot: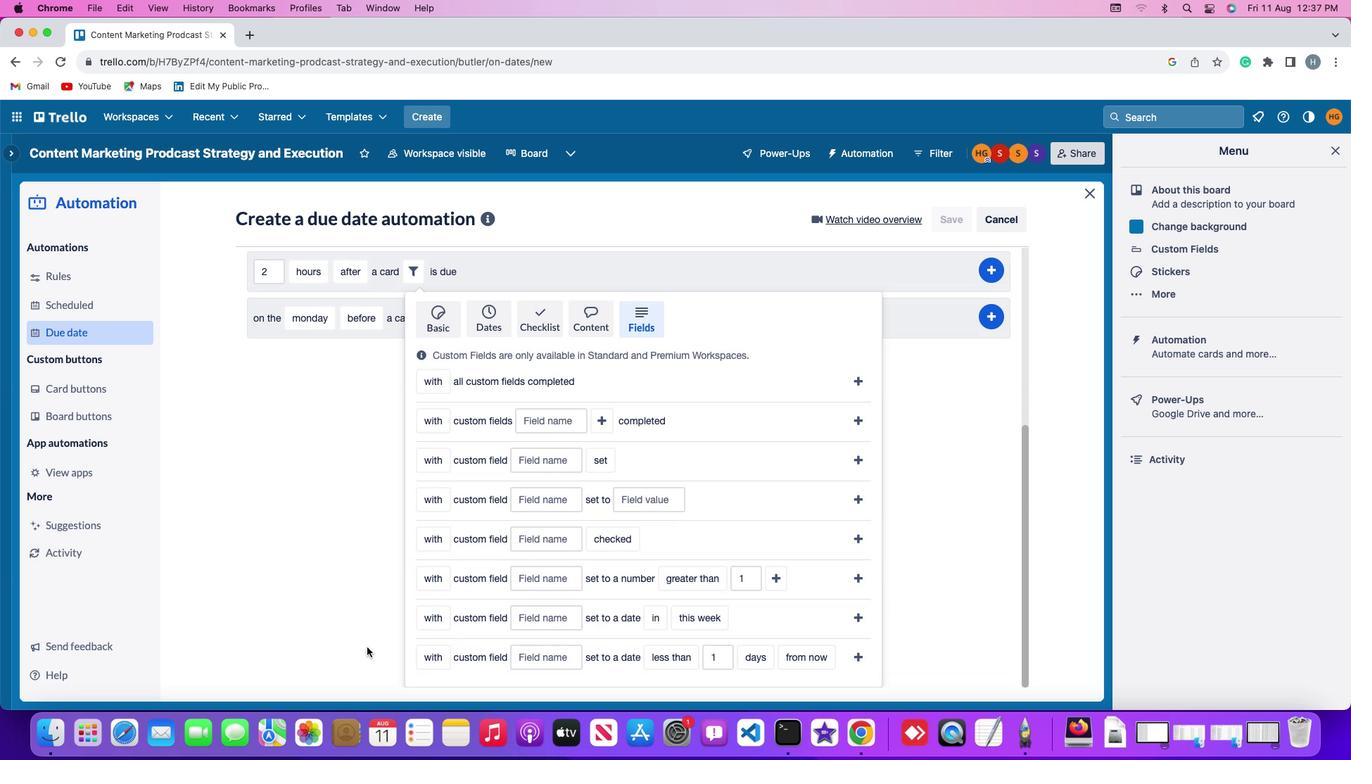 
Action: Mouse scrolled (366, 647) with delta (0, 0)
Screenshot: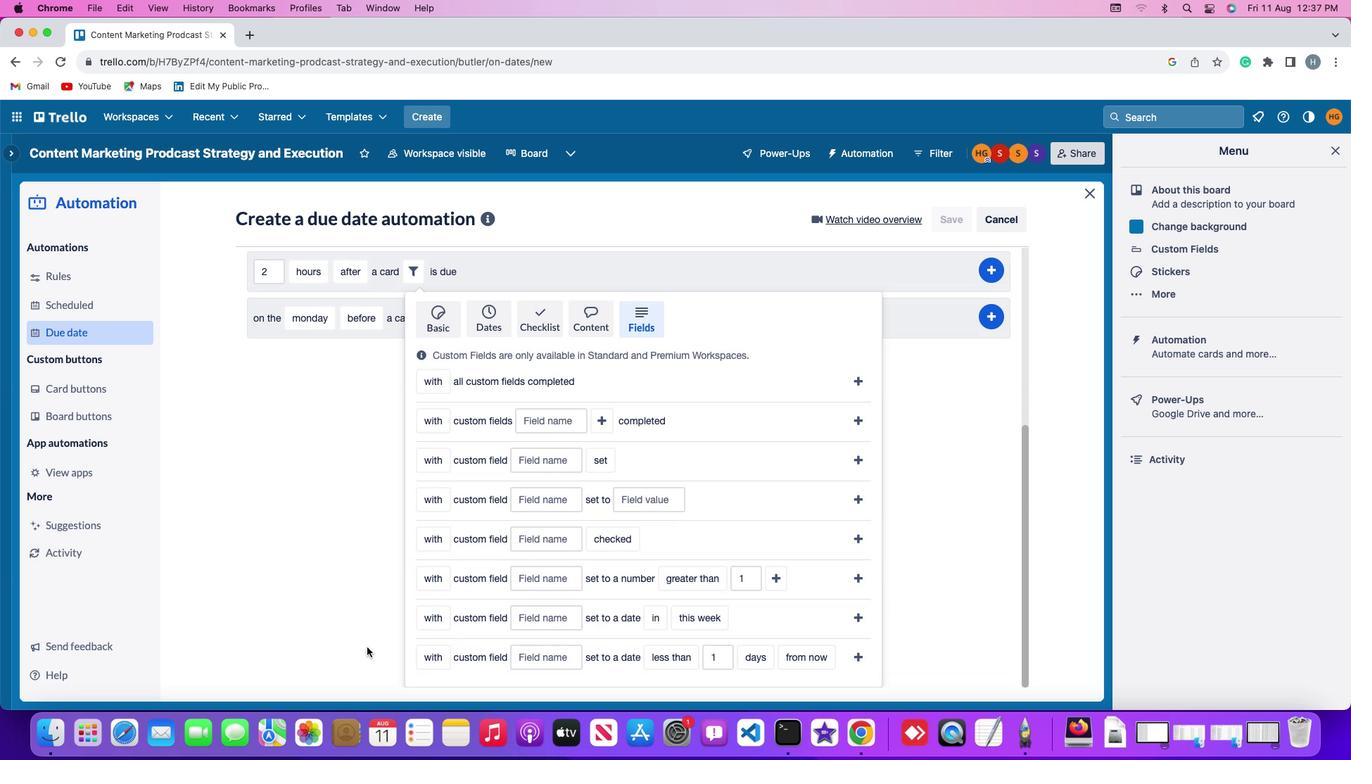 
Action: Mouse scrolled (366, 647) with delta (0, 0)
Screenshot: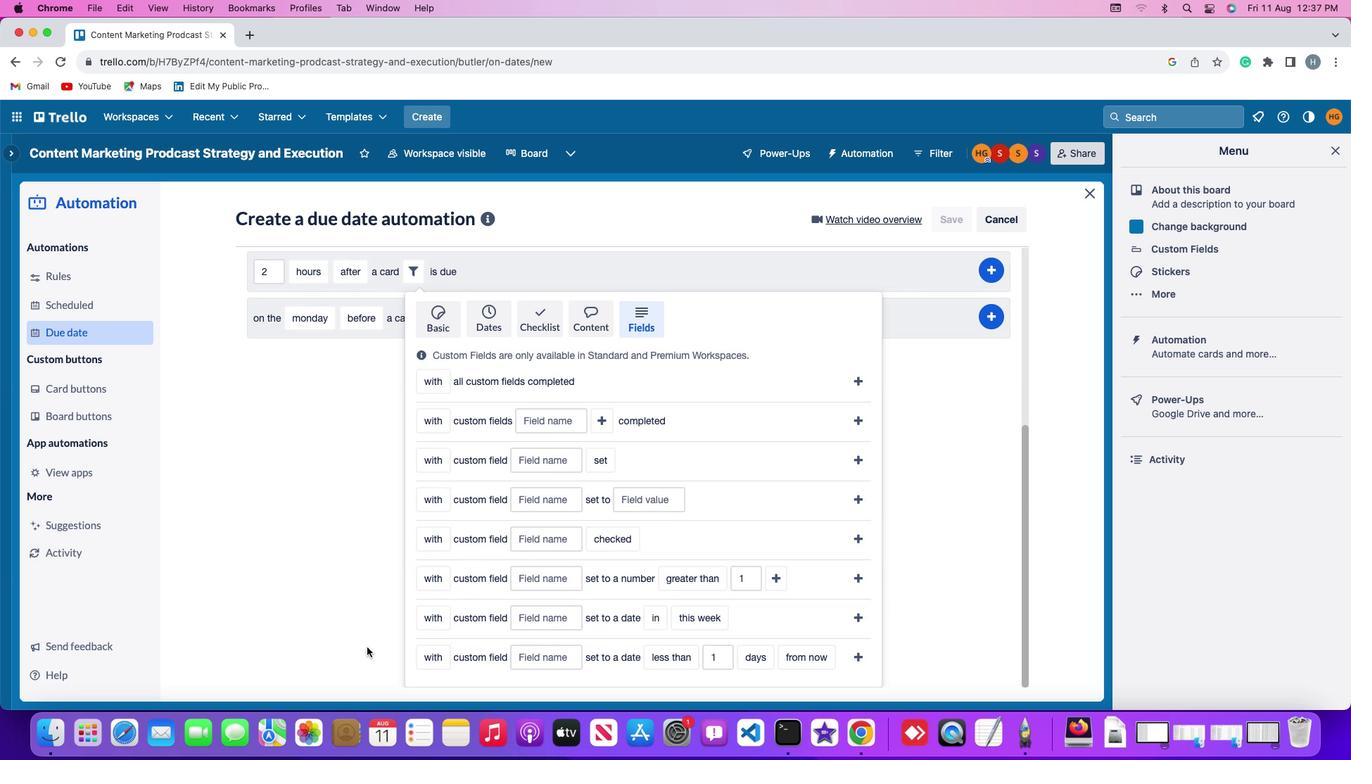 
Action: Mouse scrolled (366, 647) with delta (0, -2)
Screenshot: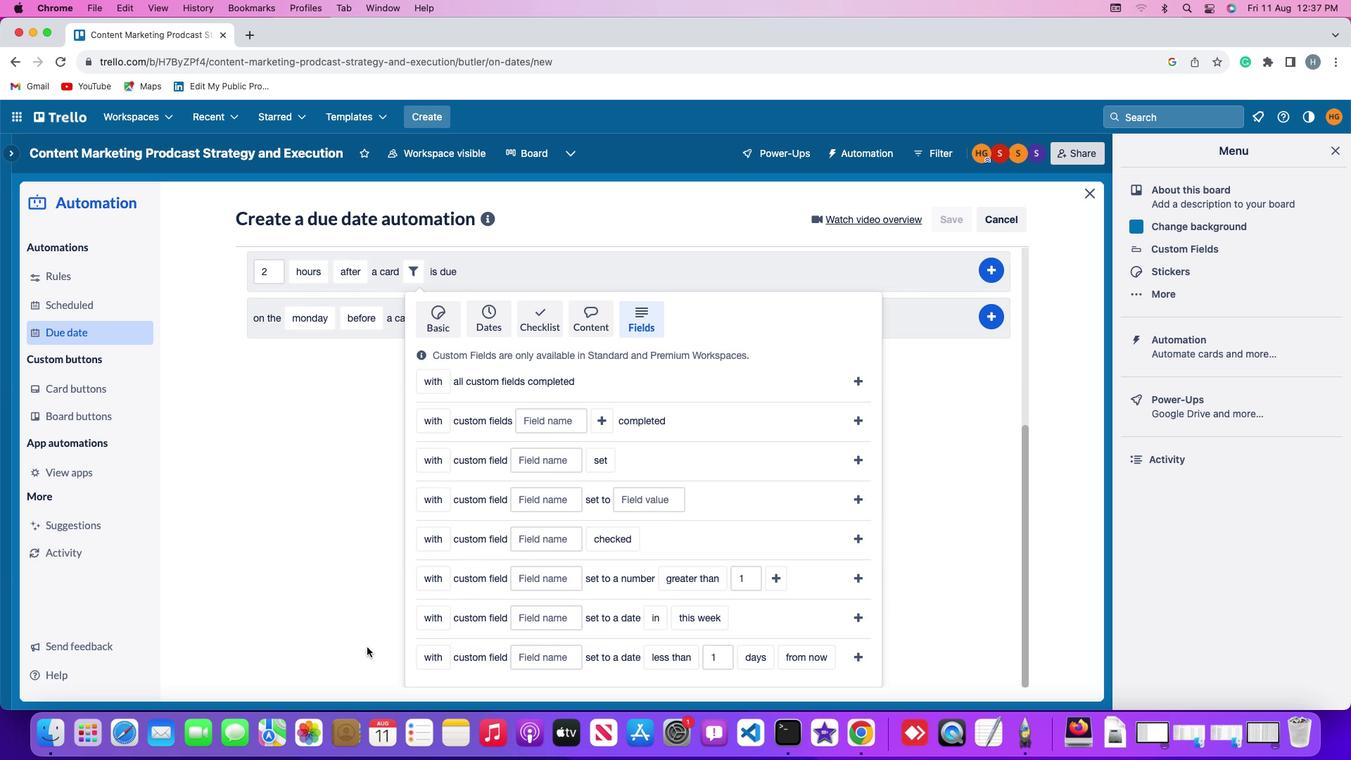 
Action: Mouse moved to (423, 577)
Screenshot: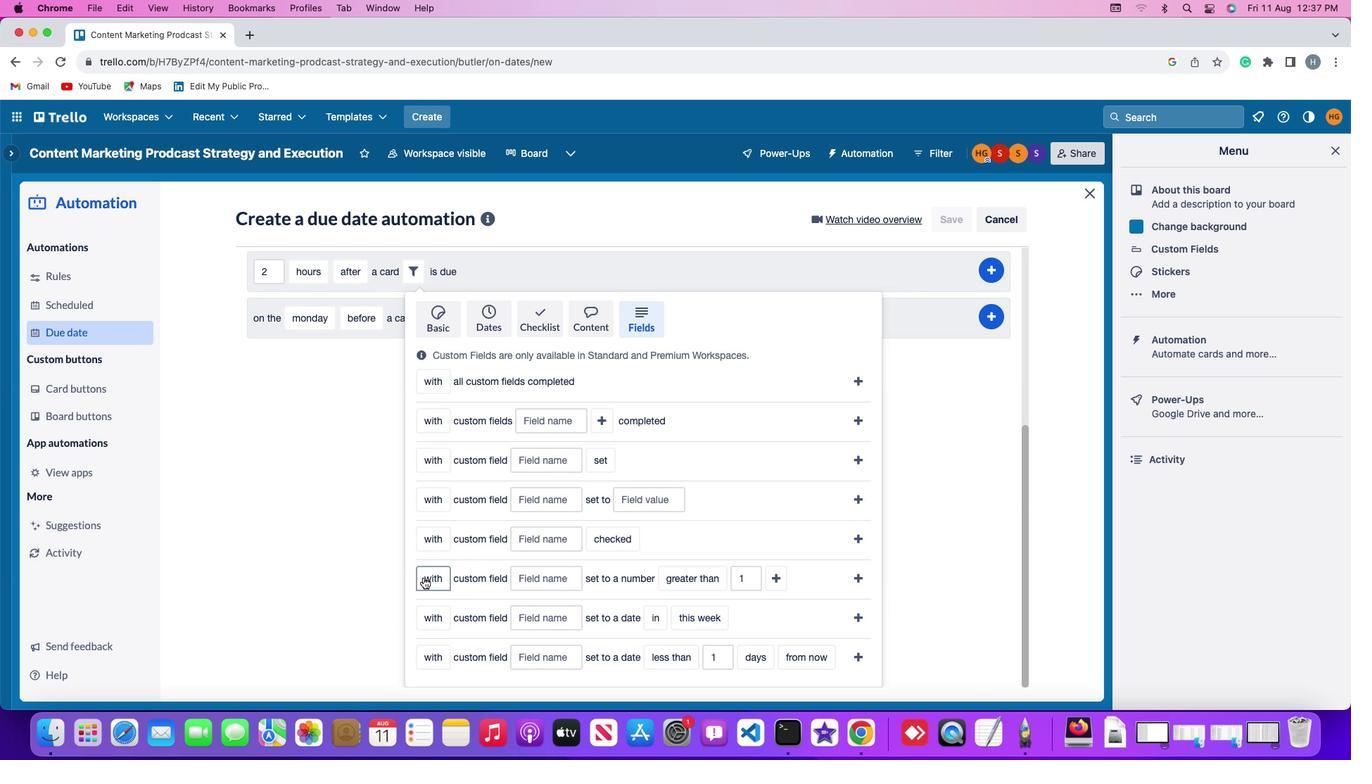 
Action: Mouse pressed left at (423, 577)
Screenshot: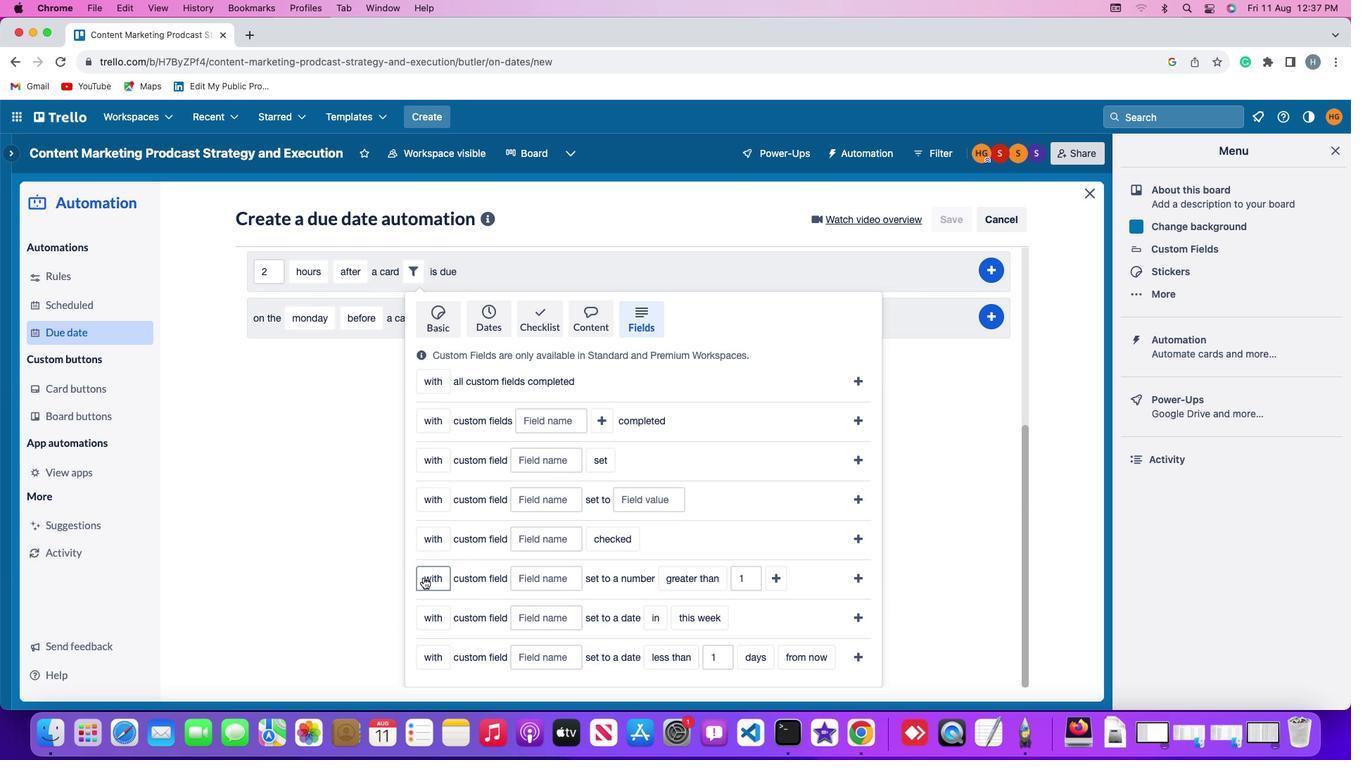 
Action: Mouse moved to (443, 633)
Screenshot: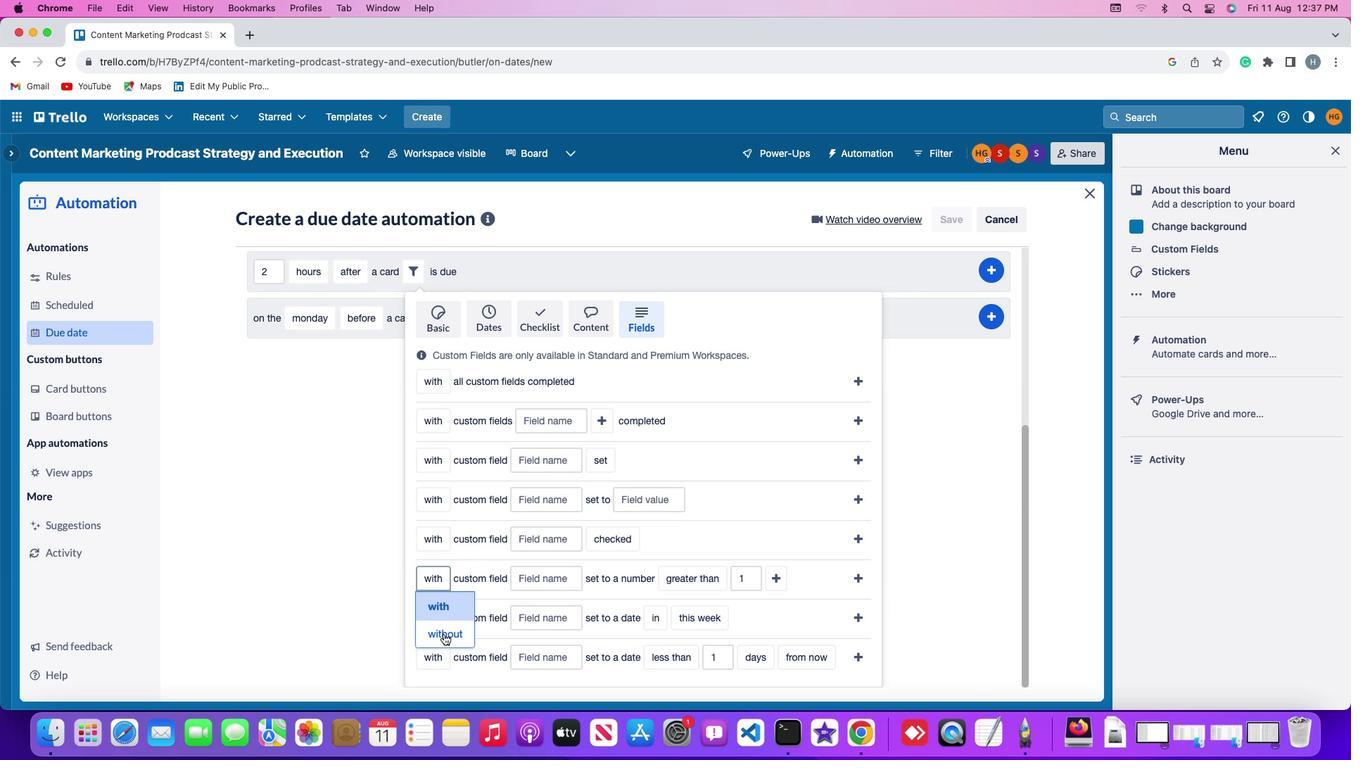 
Action: Mouse pressed left at (443, 633)
Screenshot: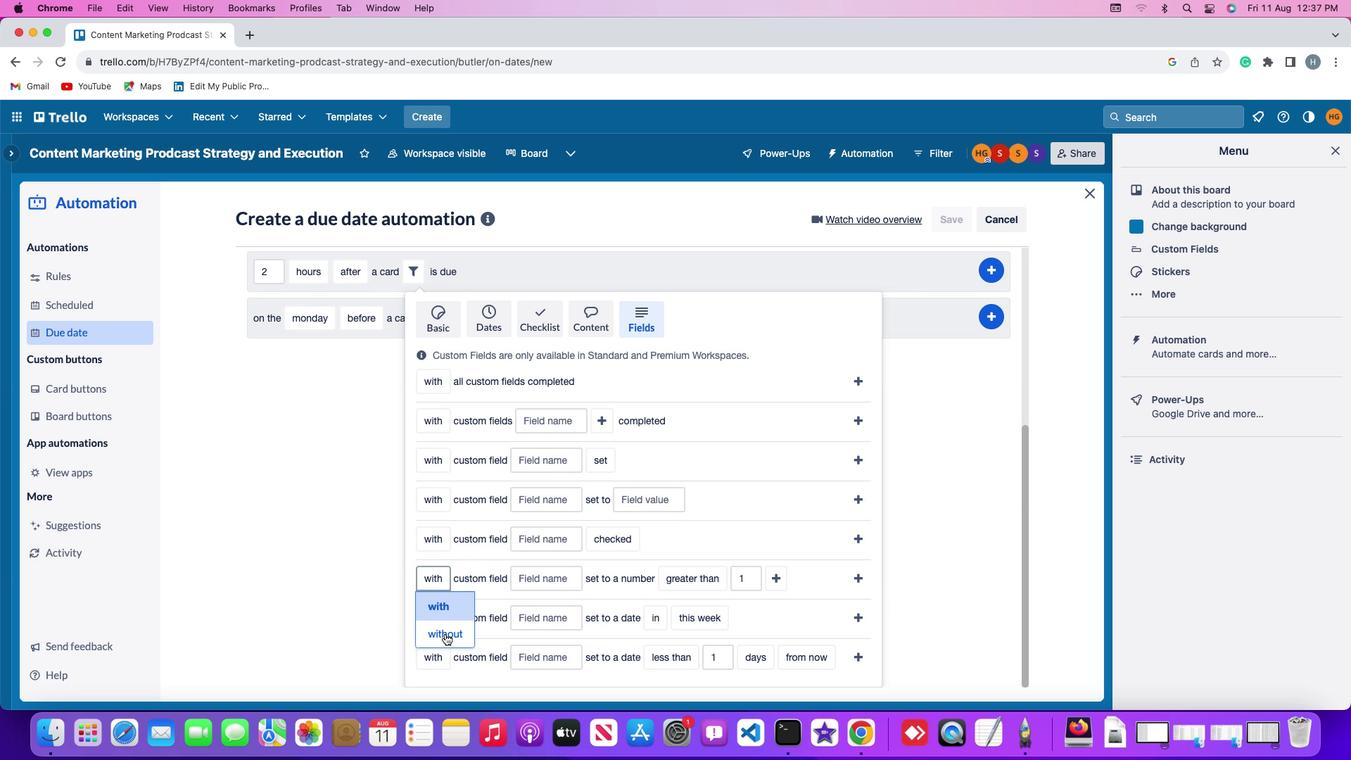 
Action: Mouse moved to (552, 582)
Screenshot: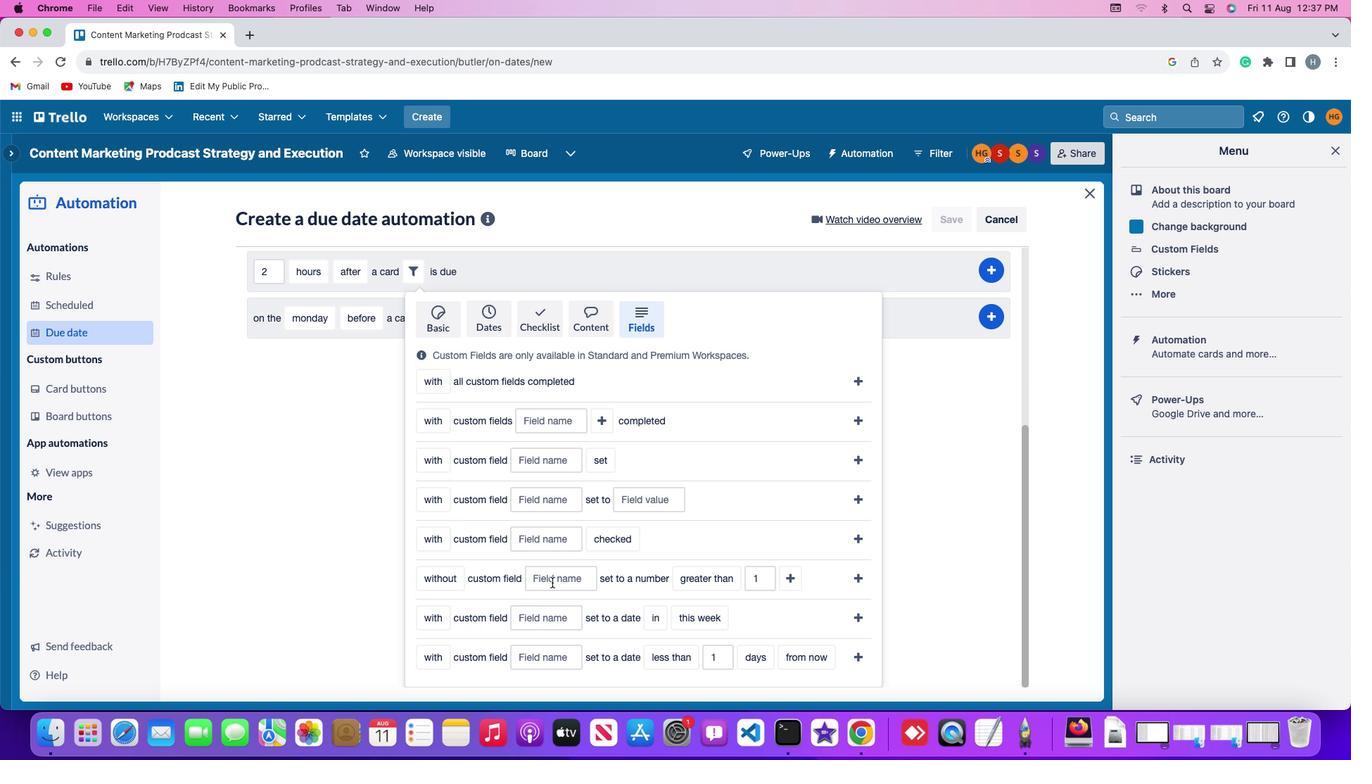 
Action: Mouse pressed left at (552, 582)
Screenshot: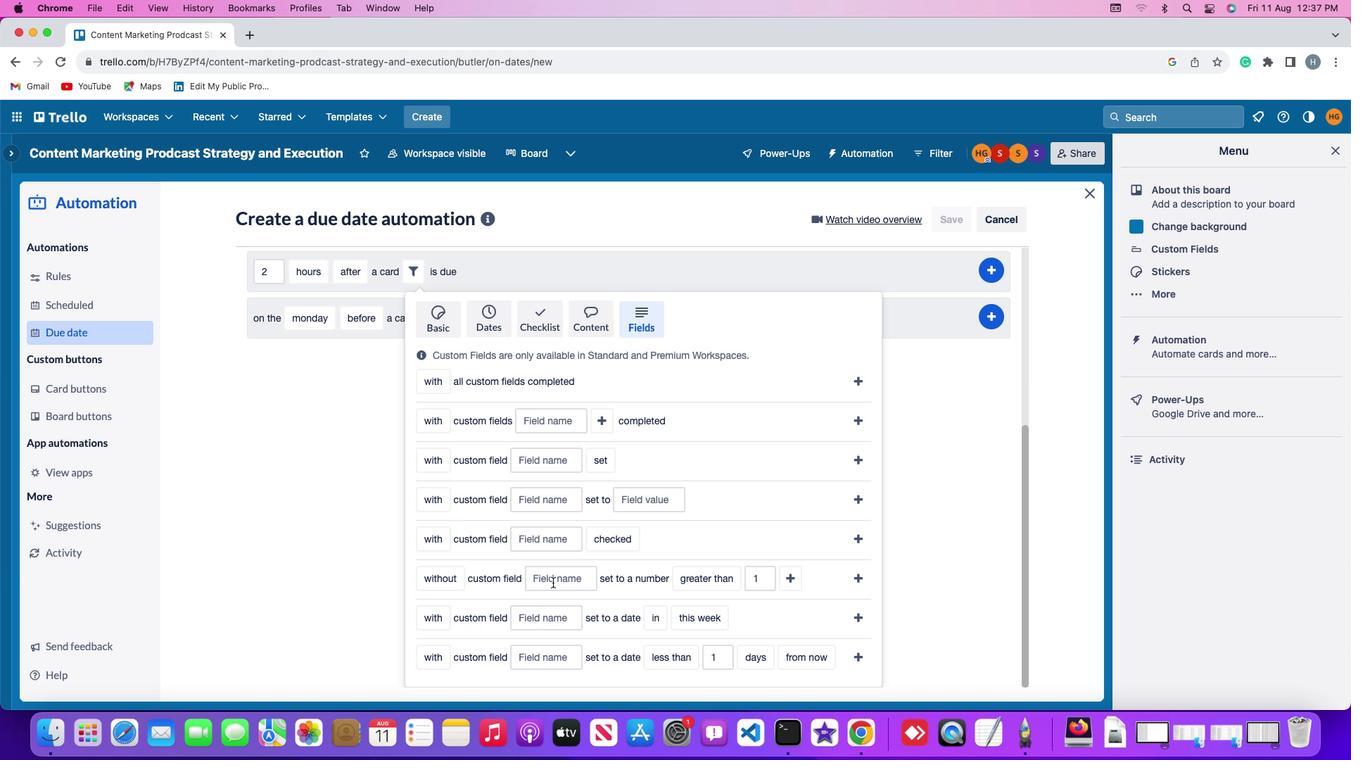 
Action: Mouse moved to (552, 582)
Screenshot: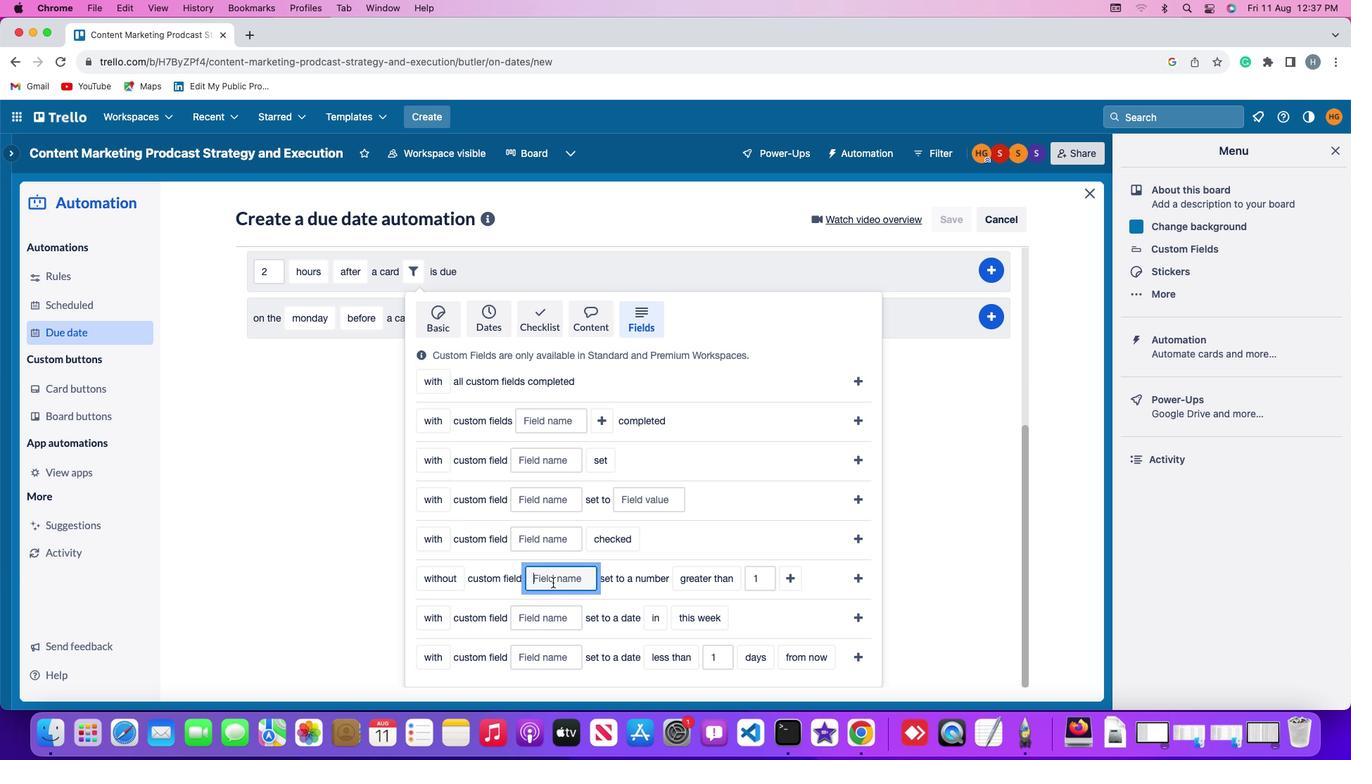 
Action: Key pressed Key.shift'R''e''s''u''m''e'
Screenshot: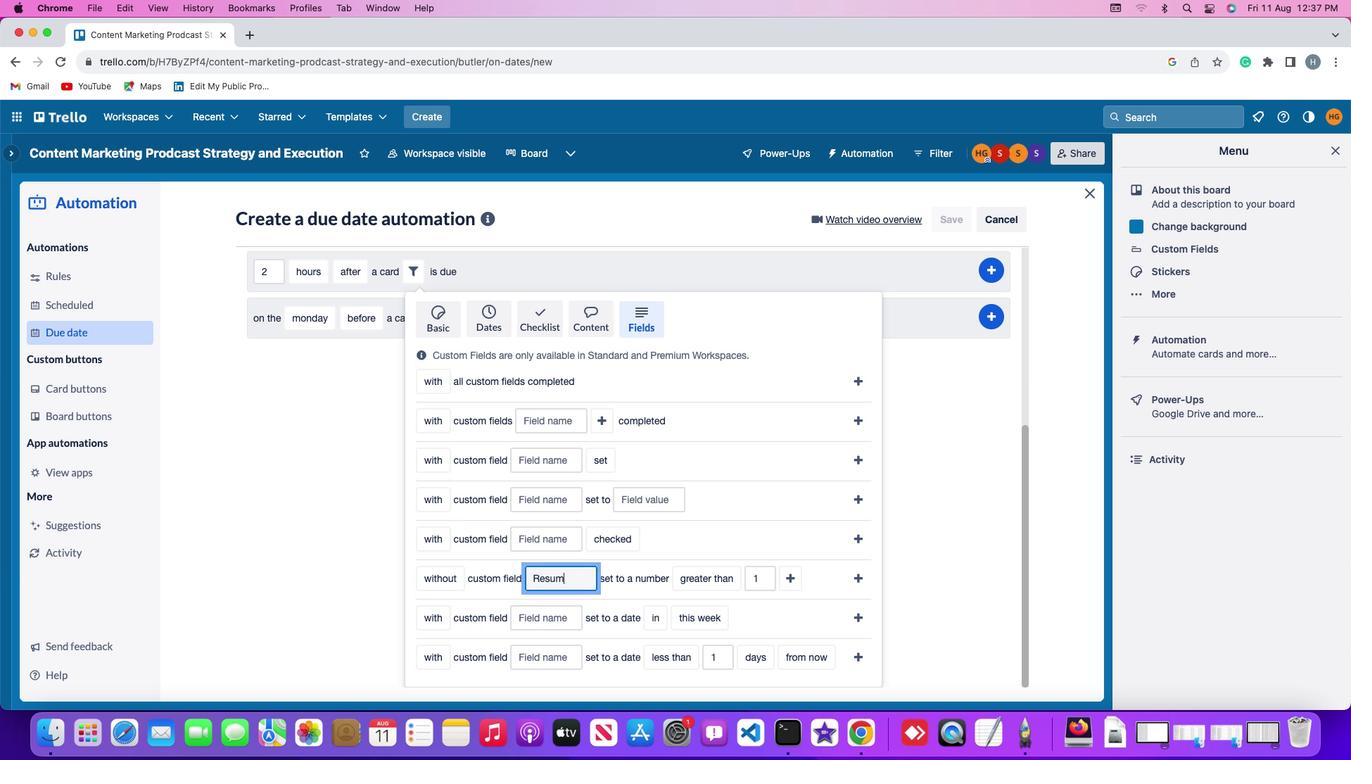 
Action: Mouse moved to (701, 572)
Screenshot: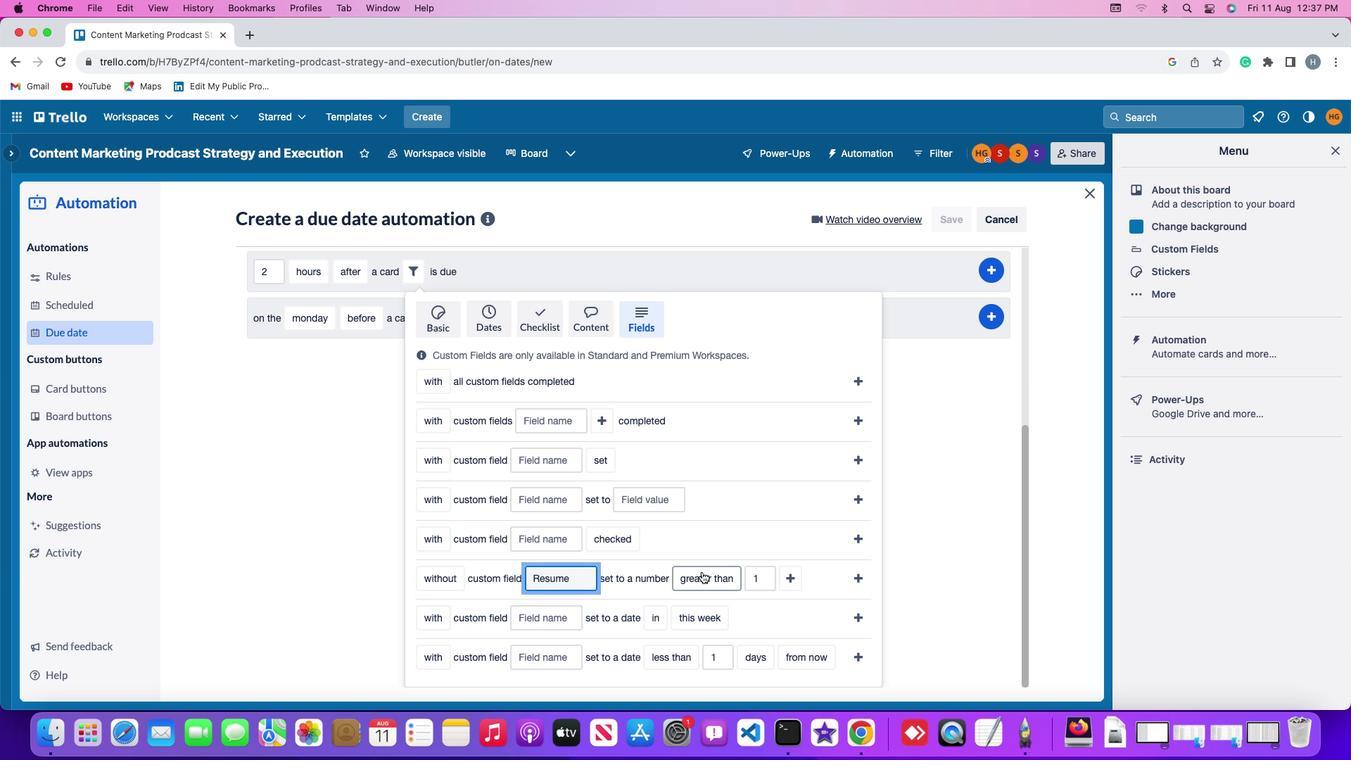 
Action: Mouse pressed left at (701, 572)
Screenshot: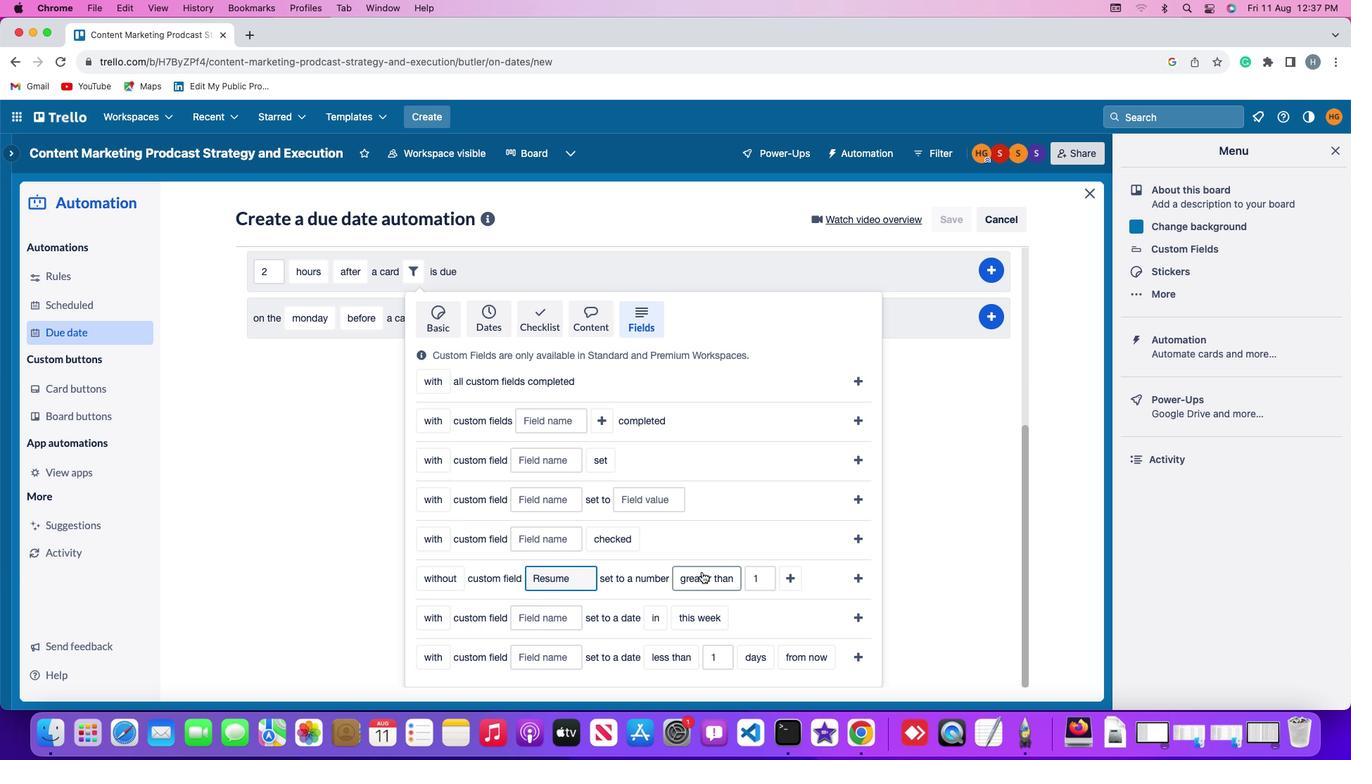 
Action: Mouse moved to (710, 555)
Screenshot: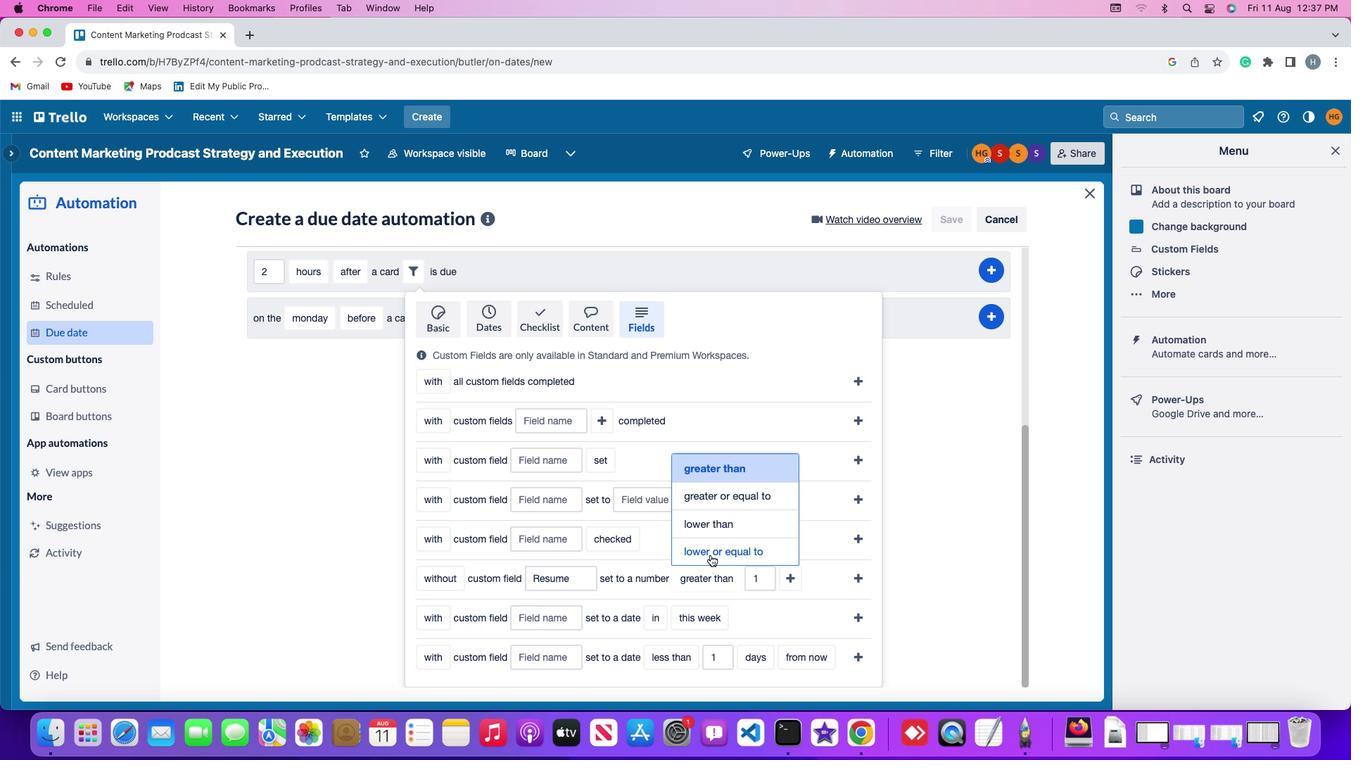 
Action: Mouse pressed left at (710, 555)
Screenshot: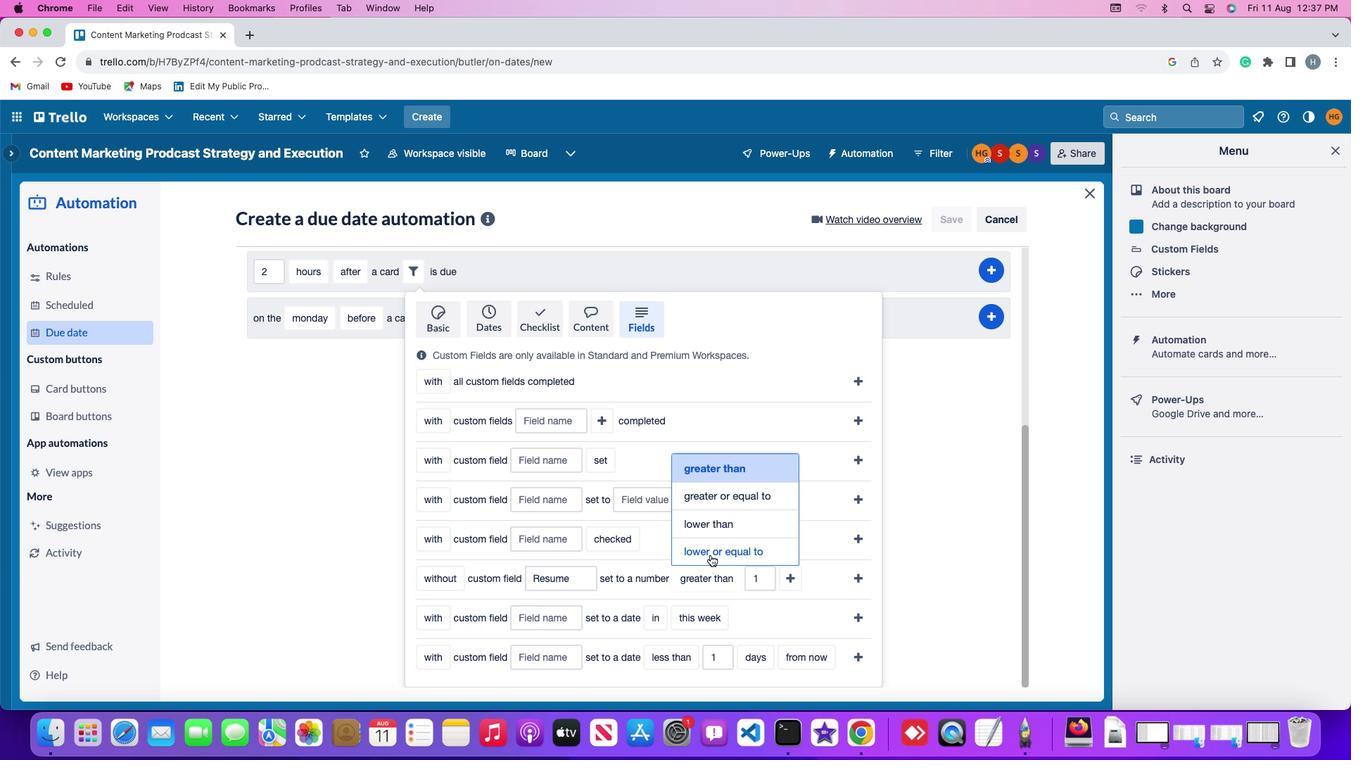 
Action: Mouse moved to (784, 575)
Screenshot: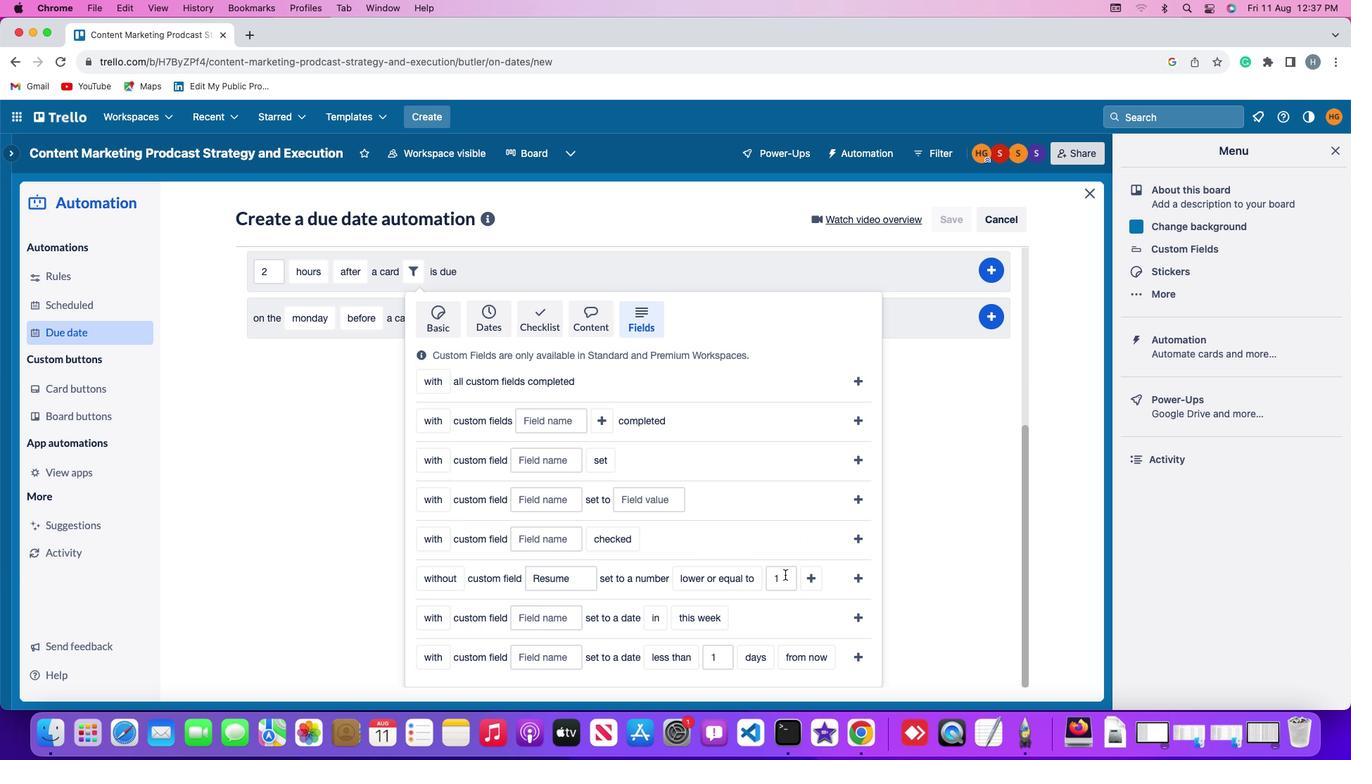 
Action: Mouse pressed left at (784, 575)
Screenshot: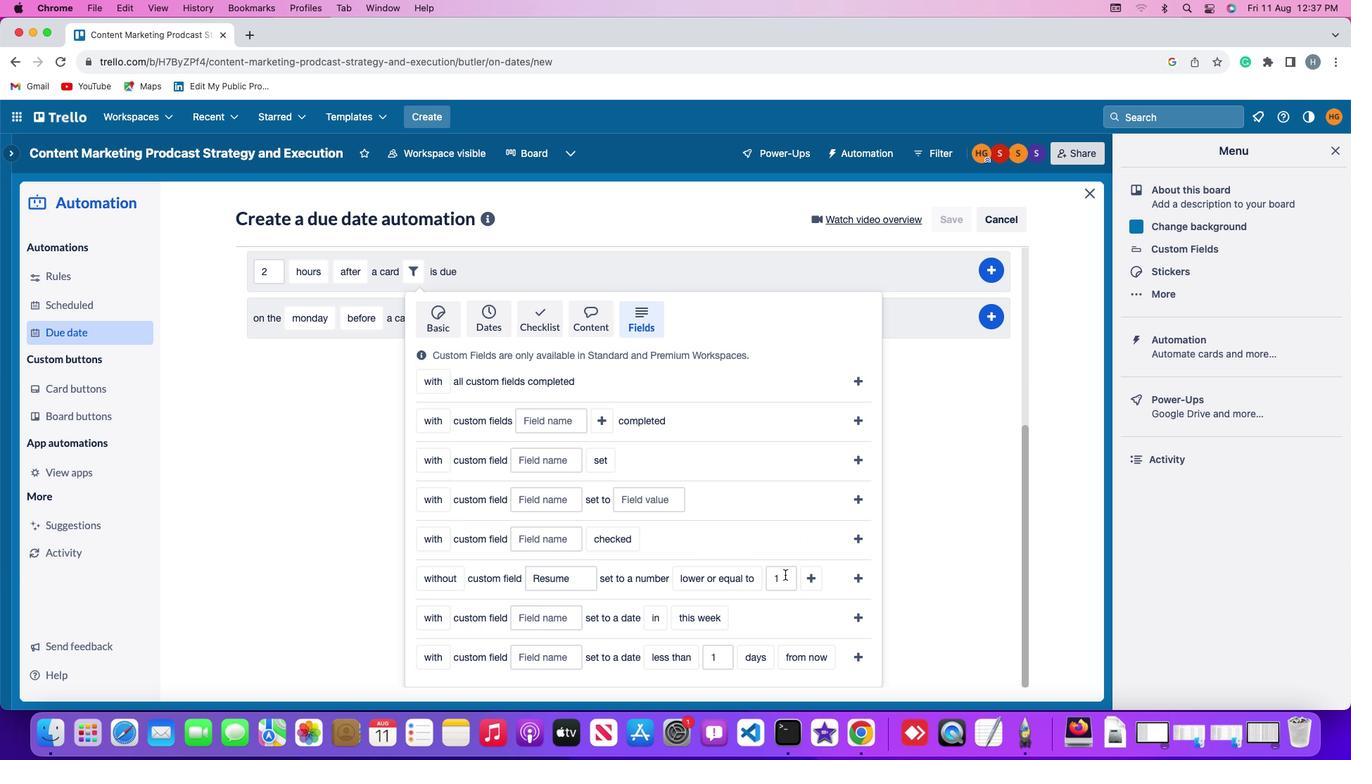 
Action: Mouse moved to (785, 575)
Screenshot: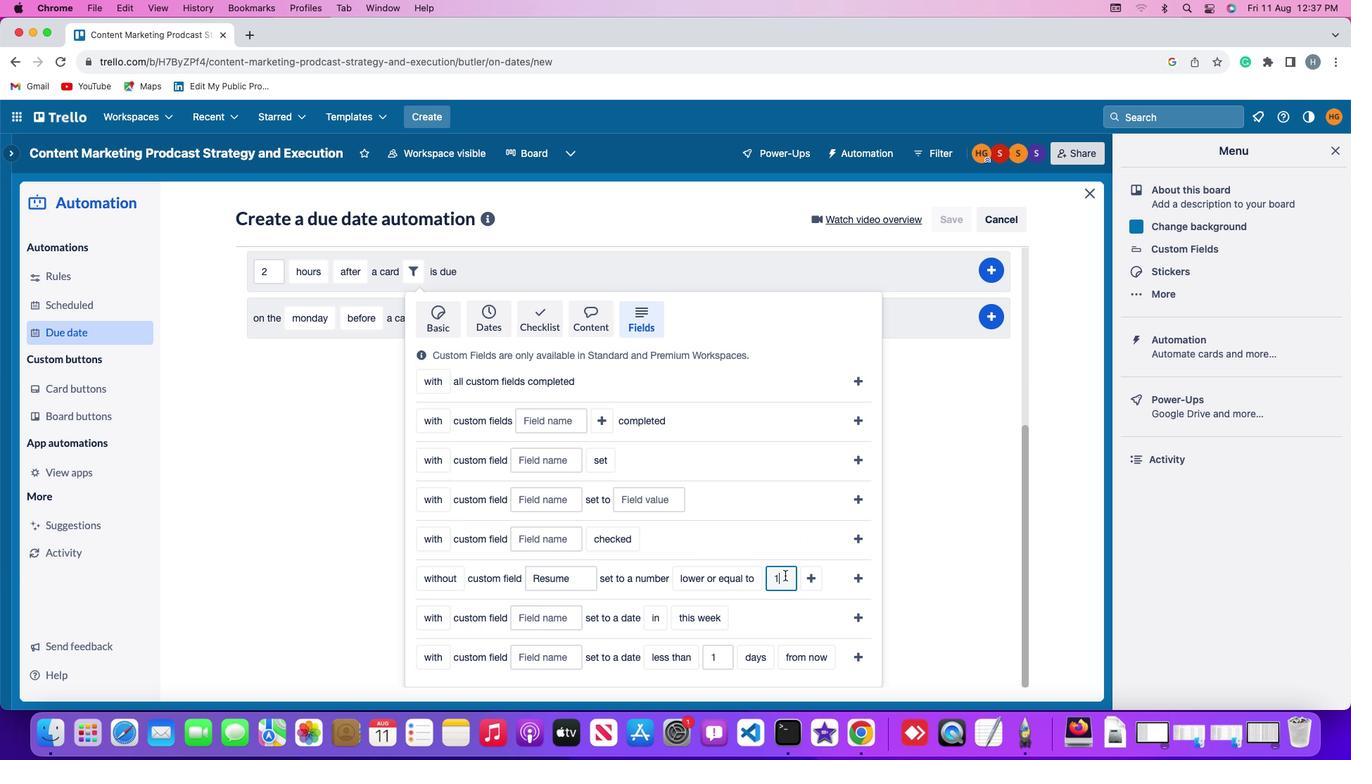 
Action: Key pressed Key.backspace
Screenshot: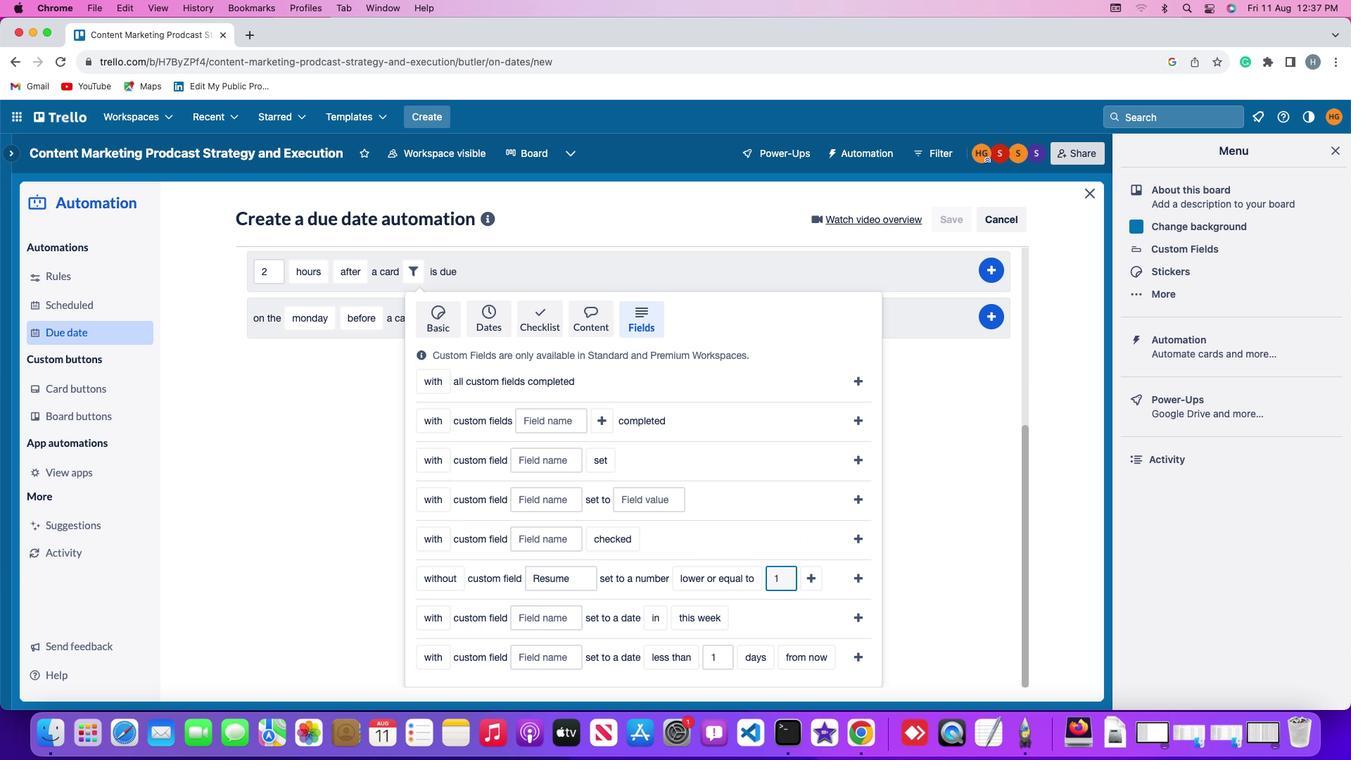 
Action: Mouse moved to (785, 580)
Screenshot: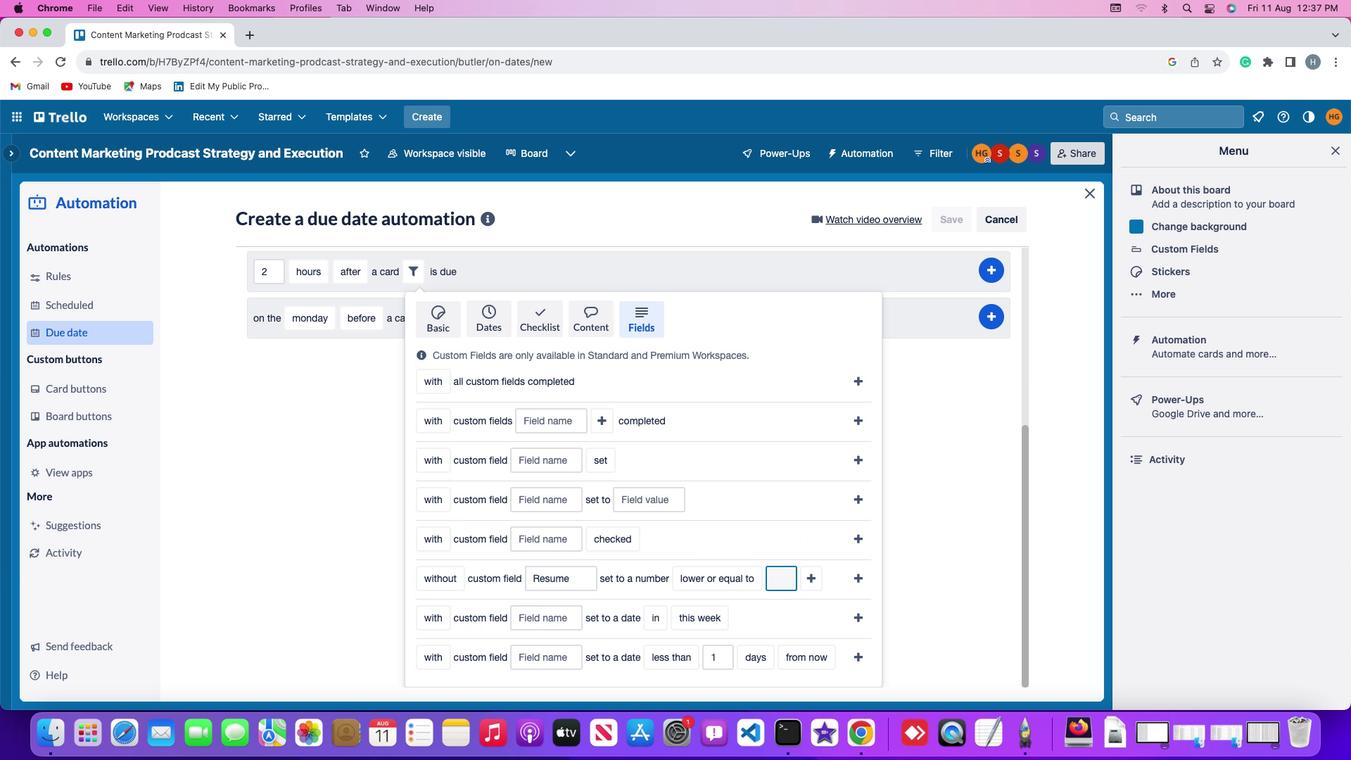 
Action: Key pressed '1'
Screenshot: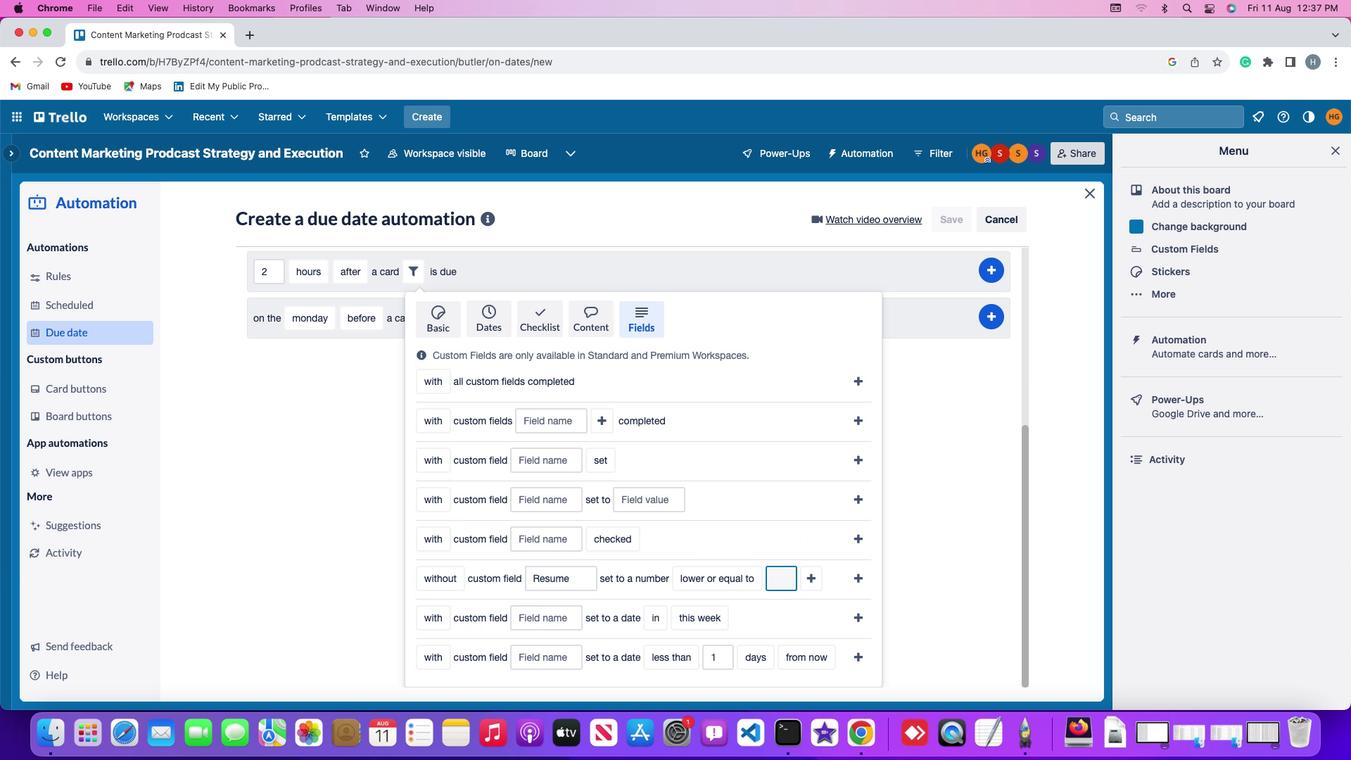 
Action: Mouse moved to (812, 577)
Screenshot: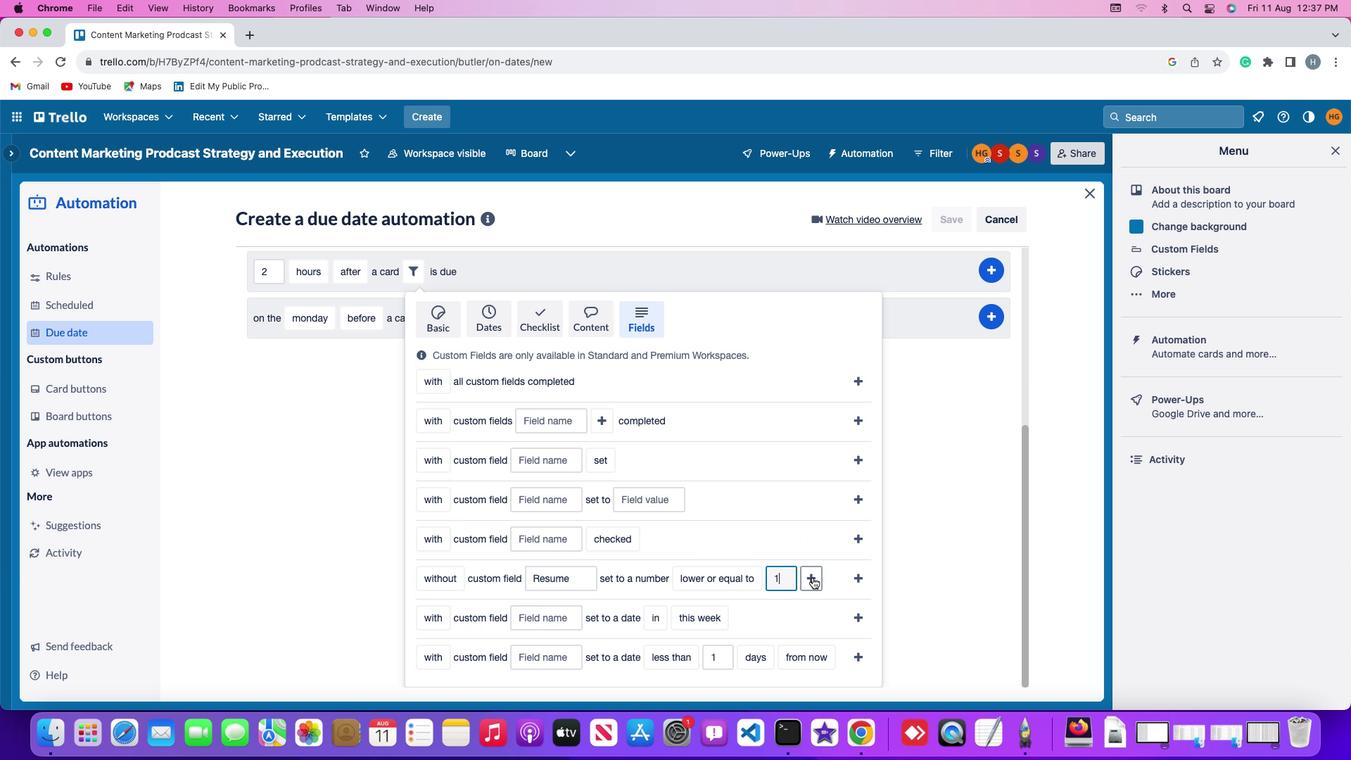 
Action: Mouse pressed left at (812, 577)
Screenshot: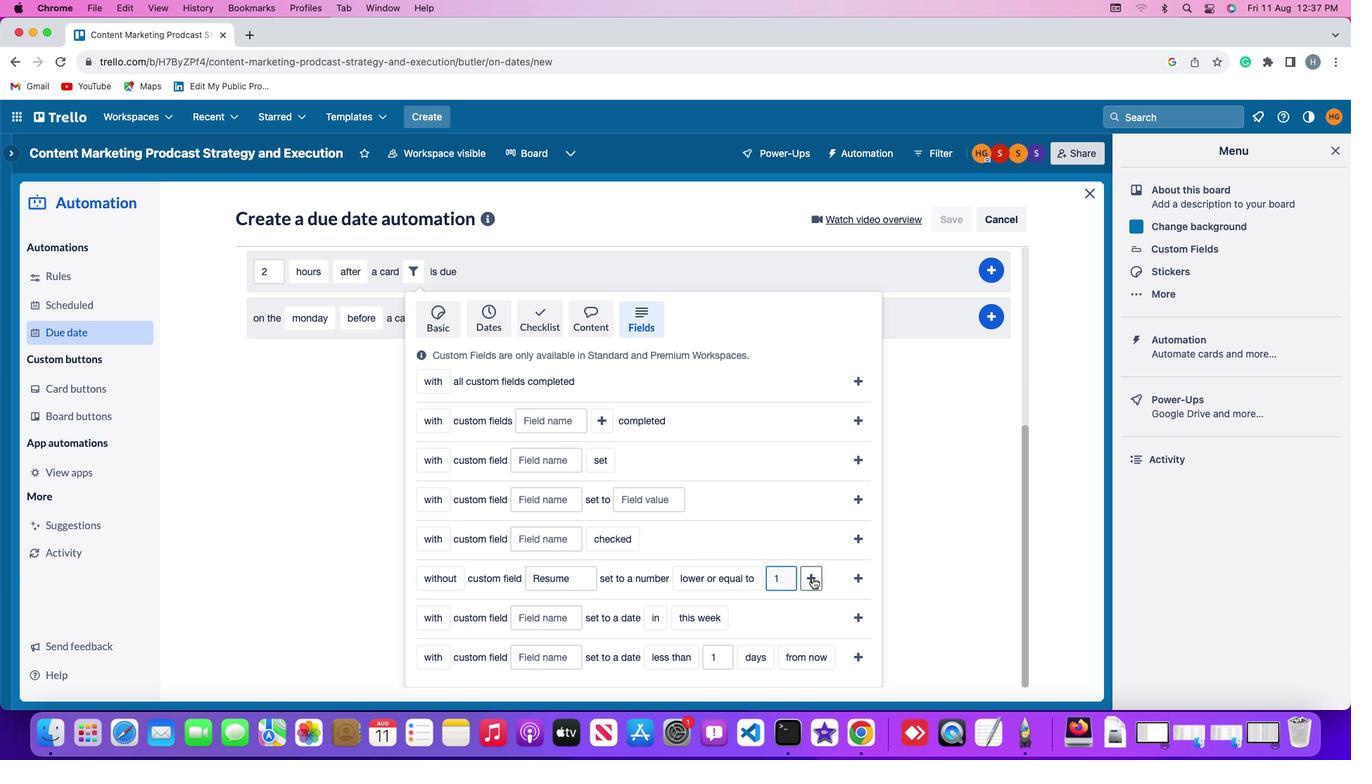 
Action: Mouse moved to (868, 587)
Screenshot: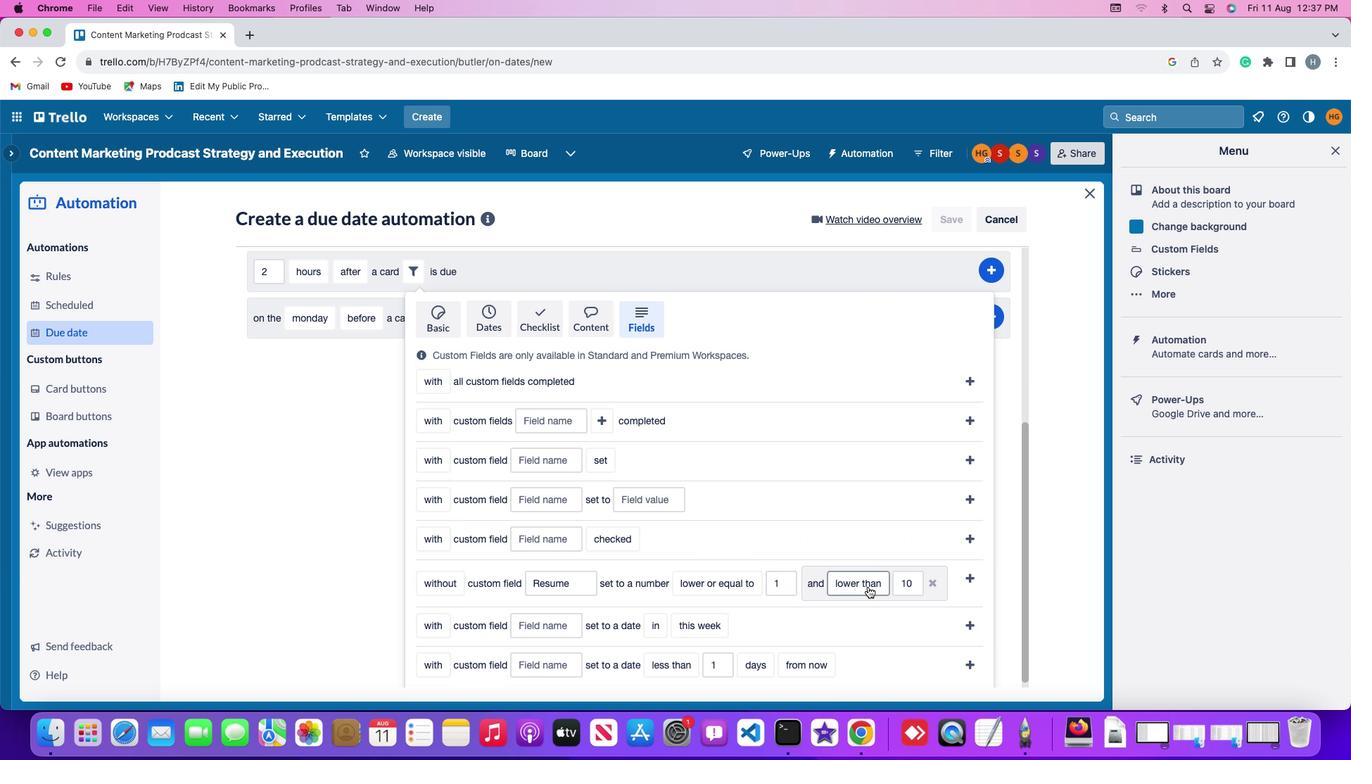 
Action: Mouse pressed left at (868, 587)
Screenshot: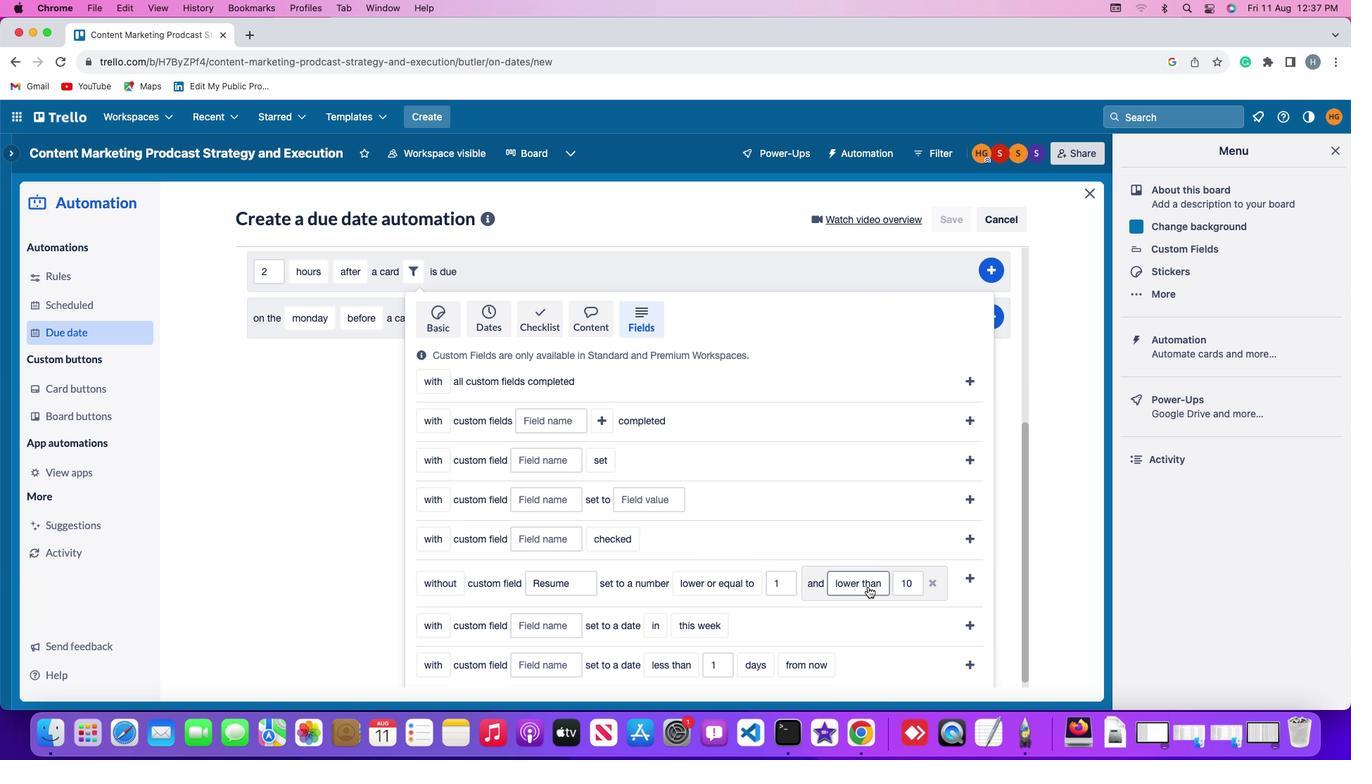 
Action: Mouse moved to (877, 529)
Screenshot: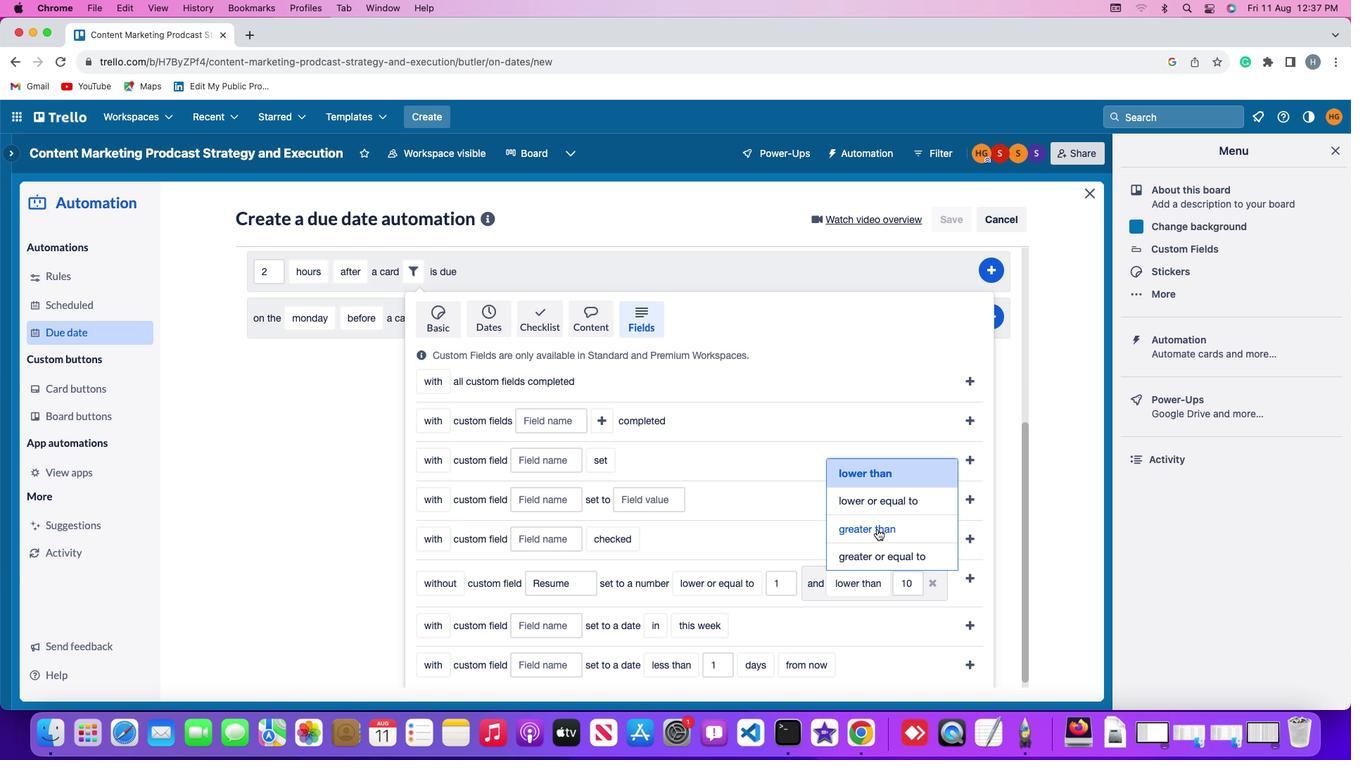 
Action: Mouse pressed left at (877, 529)
Screenshot: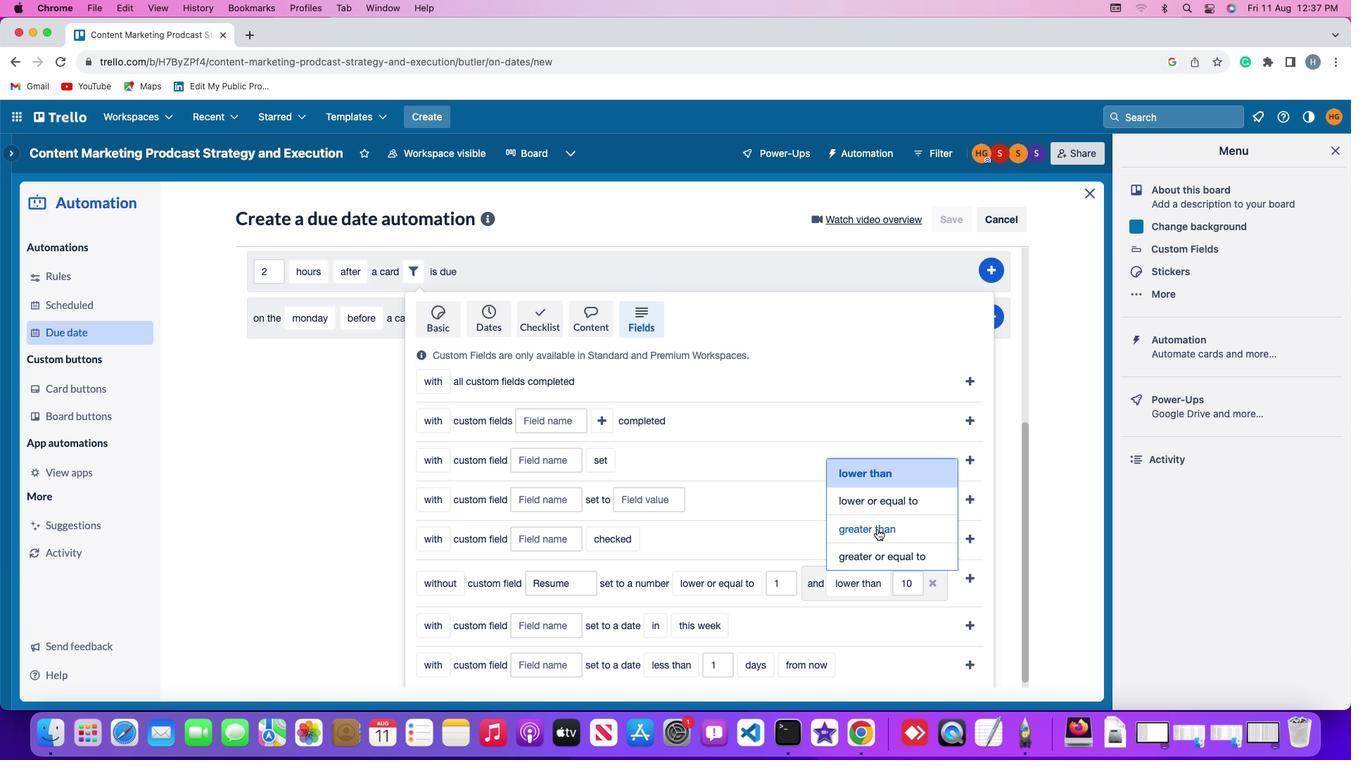 
Action: Mouse moved to (926, 586)
Screenshot: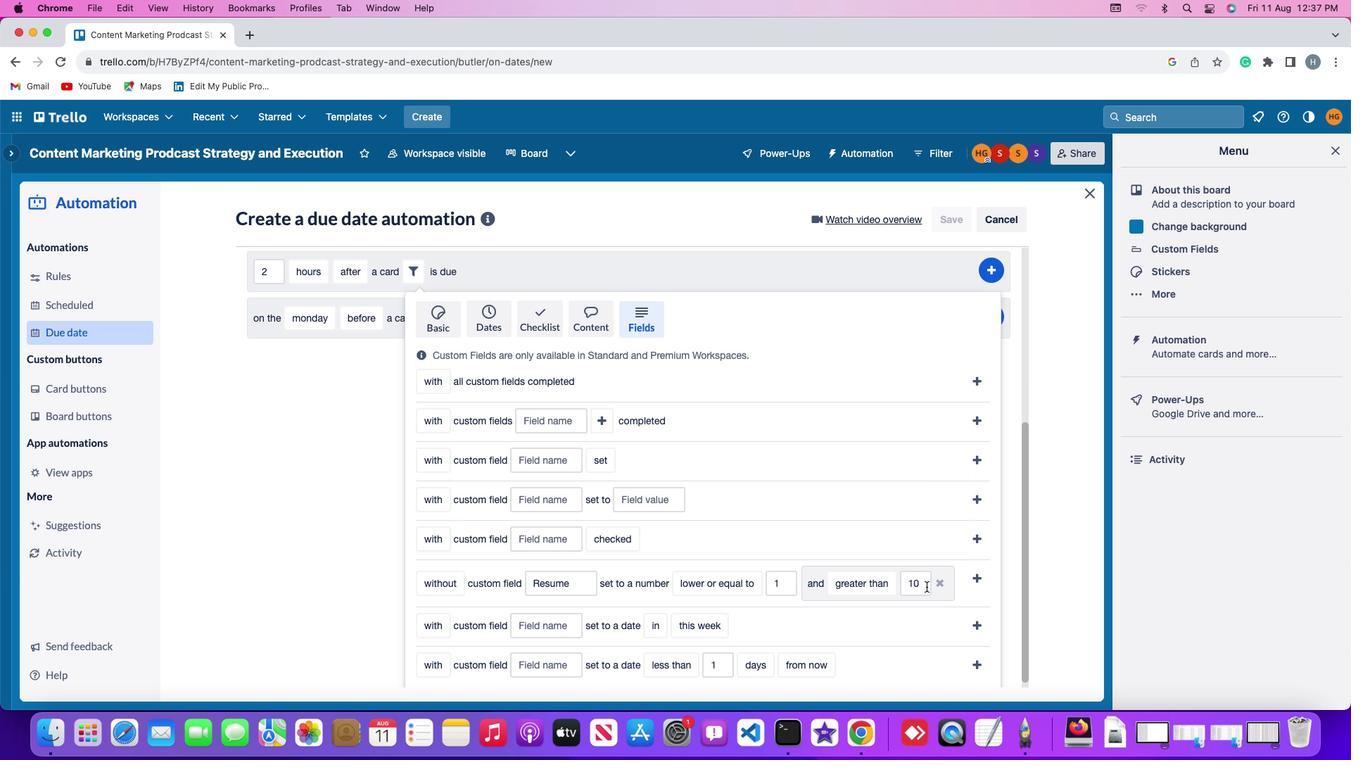
Action: Mouse pressed left at (926, 586)
Screenshot: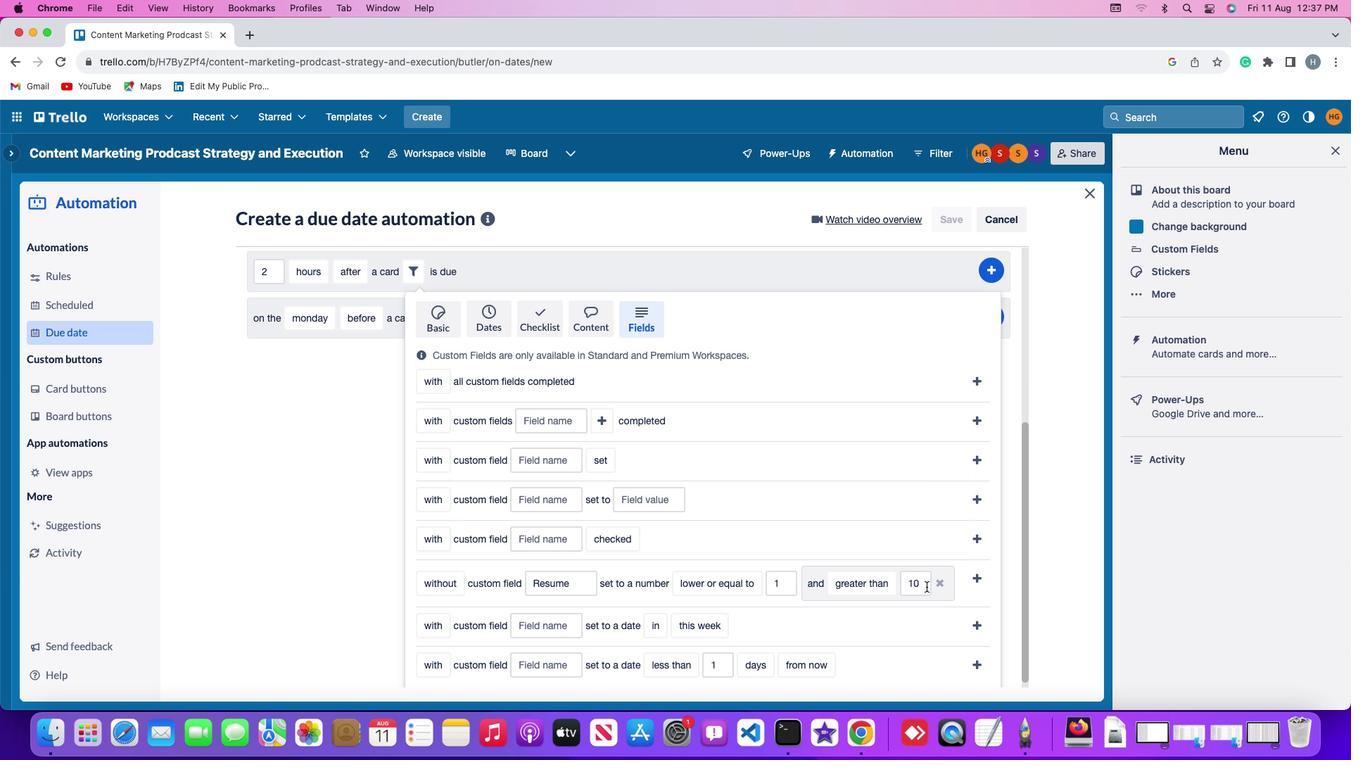 
Action: Key pressed Key.backspaceKey.backspace'1''0'
Screenshot: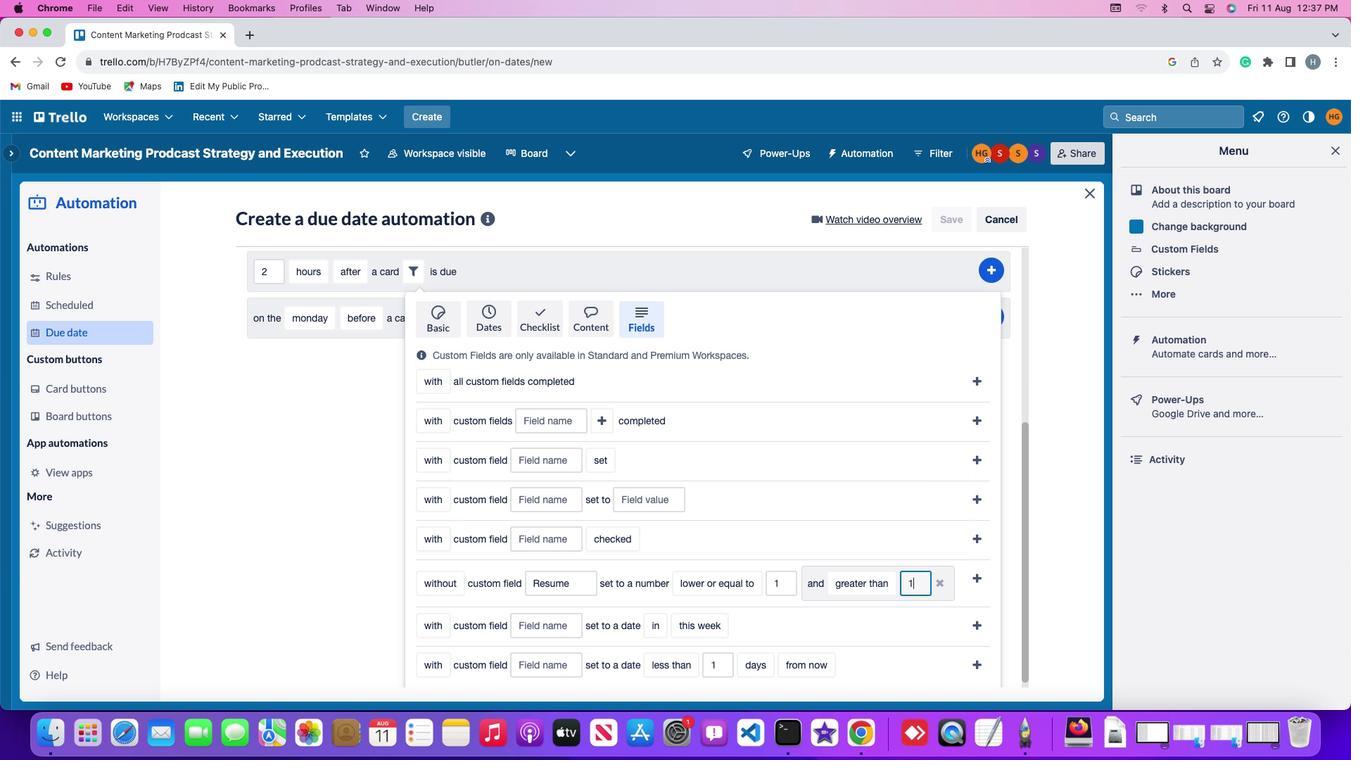 
Action: Mouse moved to (975, 575)
Screenshot: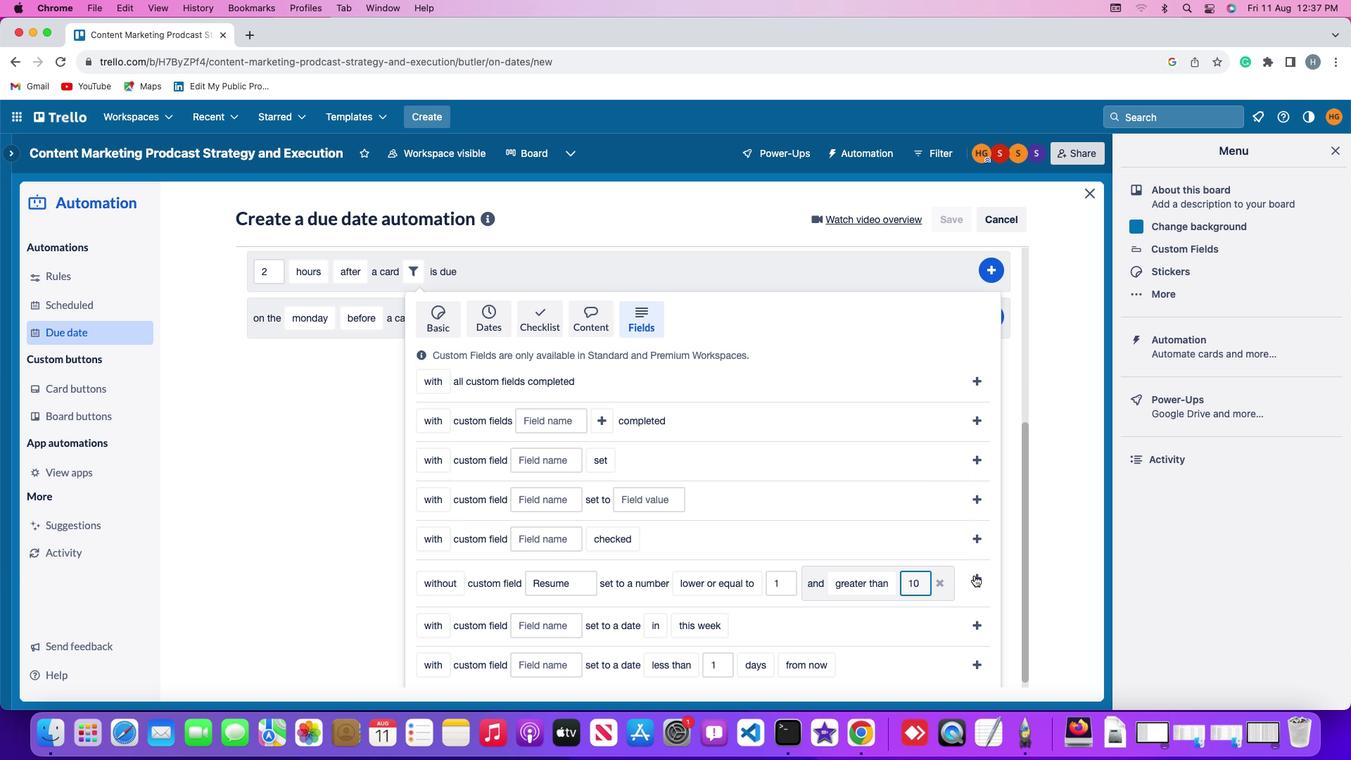 
Action: Mouse pressed left at (975, 575)
Screenshot: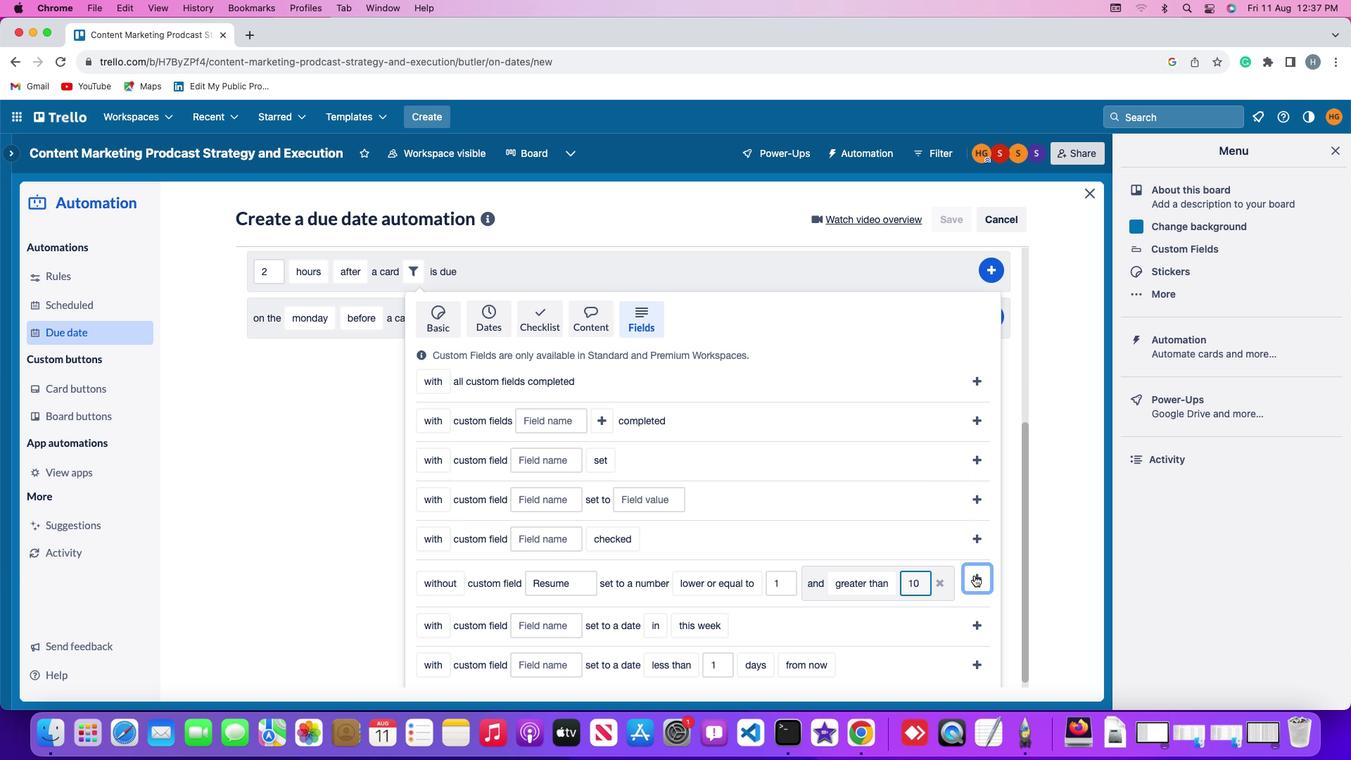 
Action: Mouse moved to (999, 561)
Screenshot: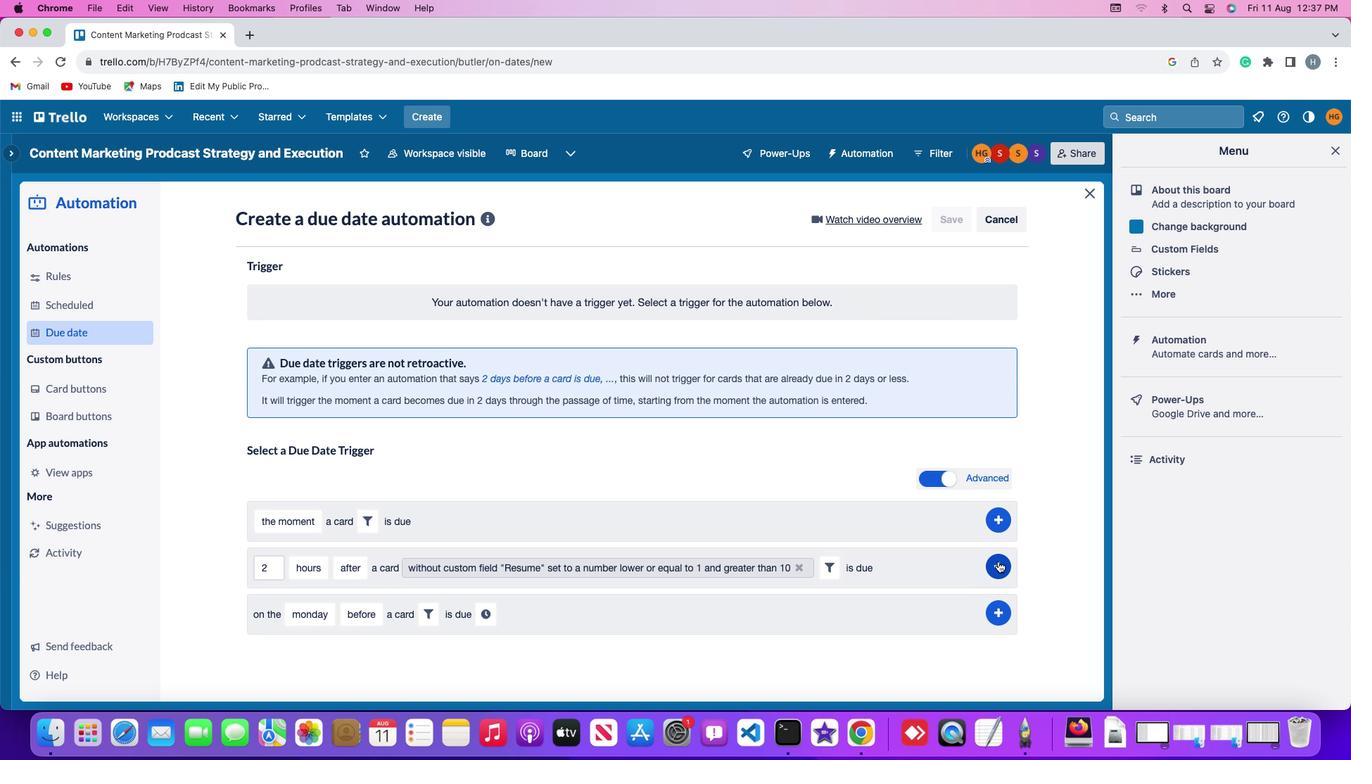 
Action: Mouse pressed left at (999, 561)
Screenshot: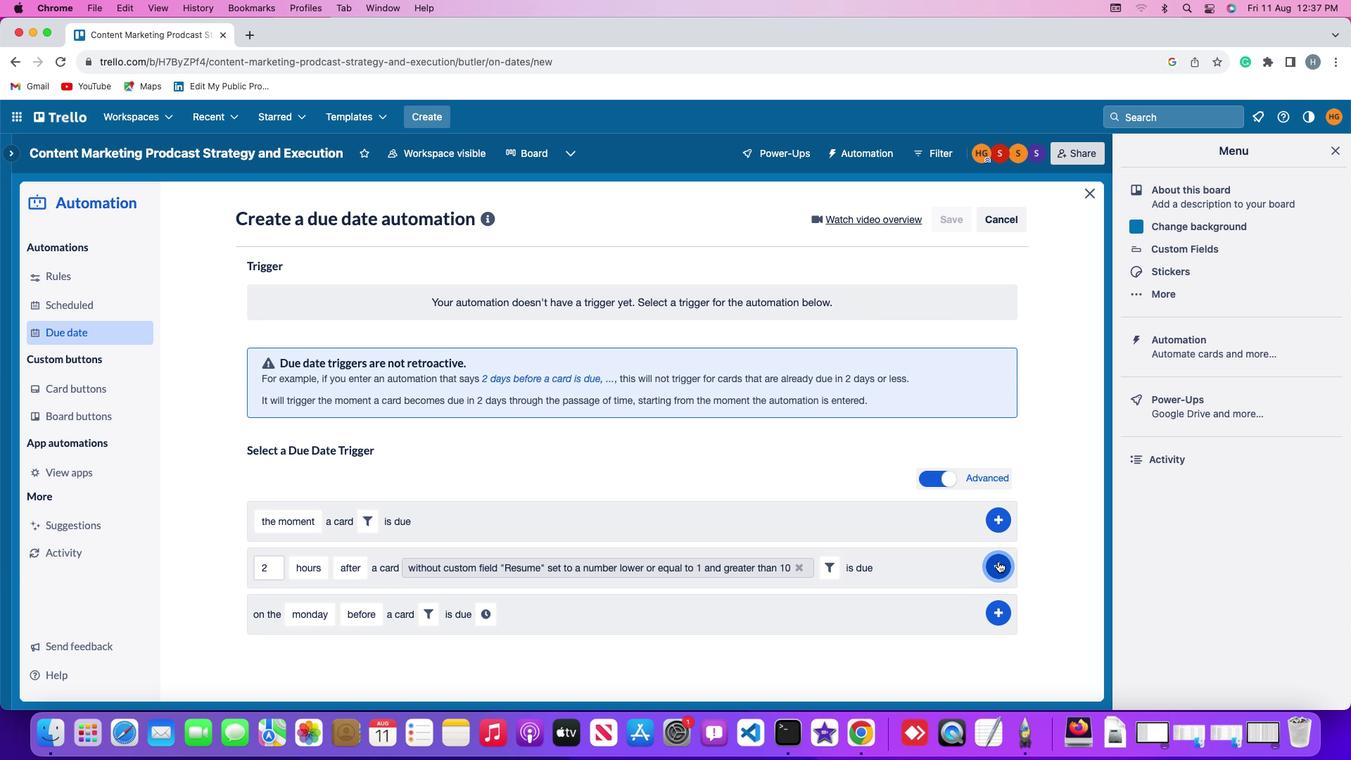 
Action: Mouse moved to (1052, 473)
Screenshot: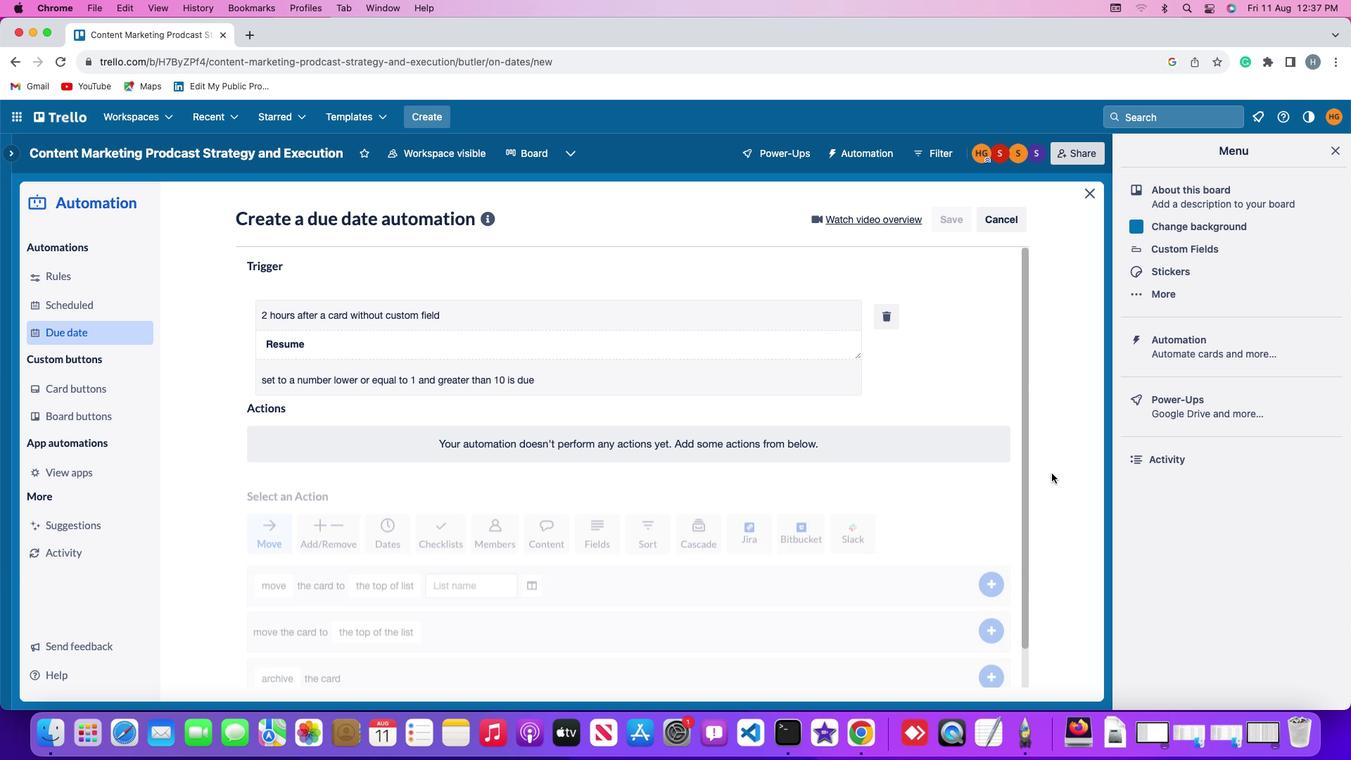 
